 Task: In Heading Arial with underline. Font size of heading  '18'Font style of data Calibri. Font size of data  9Alignment of headline & data Align center. Fill color in heading,  RedFont color of data Black Apply border in Data No BorderIn the sheet   Victory Sales templetes book
Action: Mouse moved to (299, 595)
Screenshot: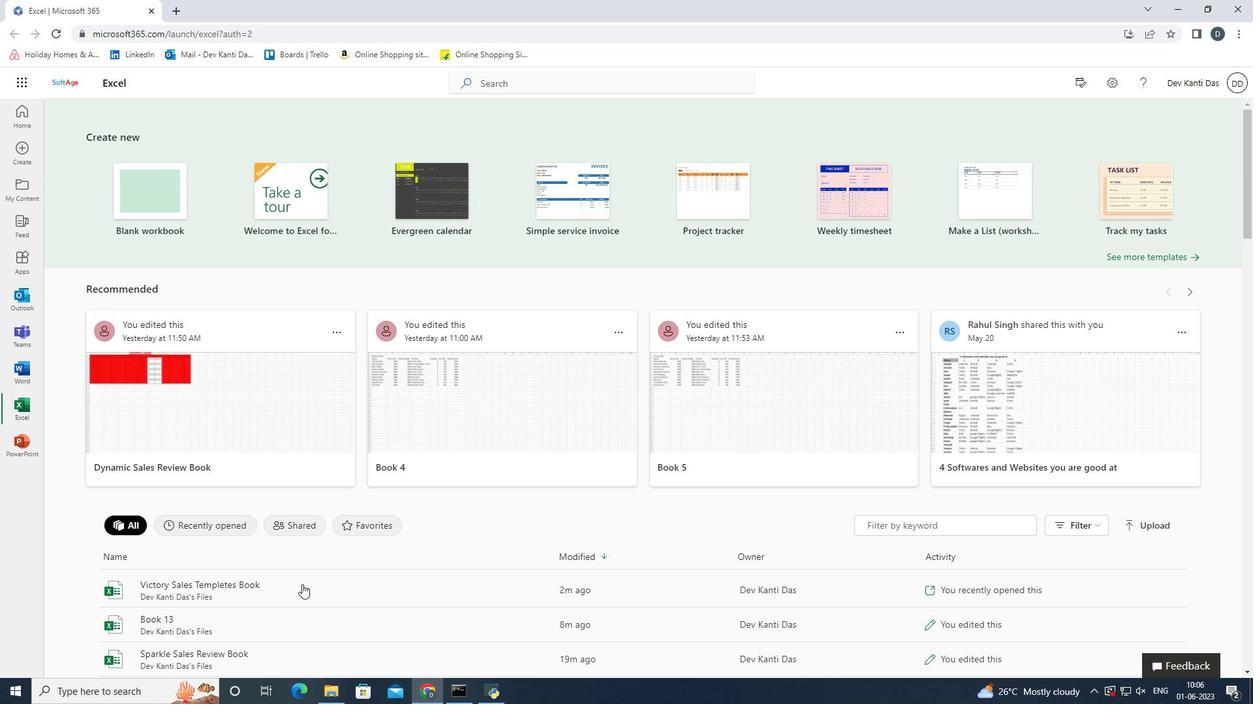 
Action: Mouse pressed left at (299, 595)
Screenshot: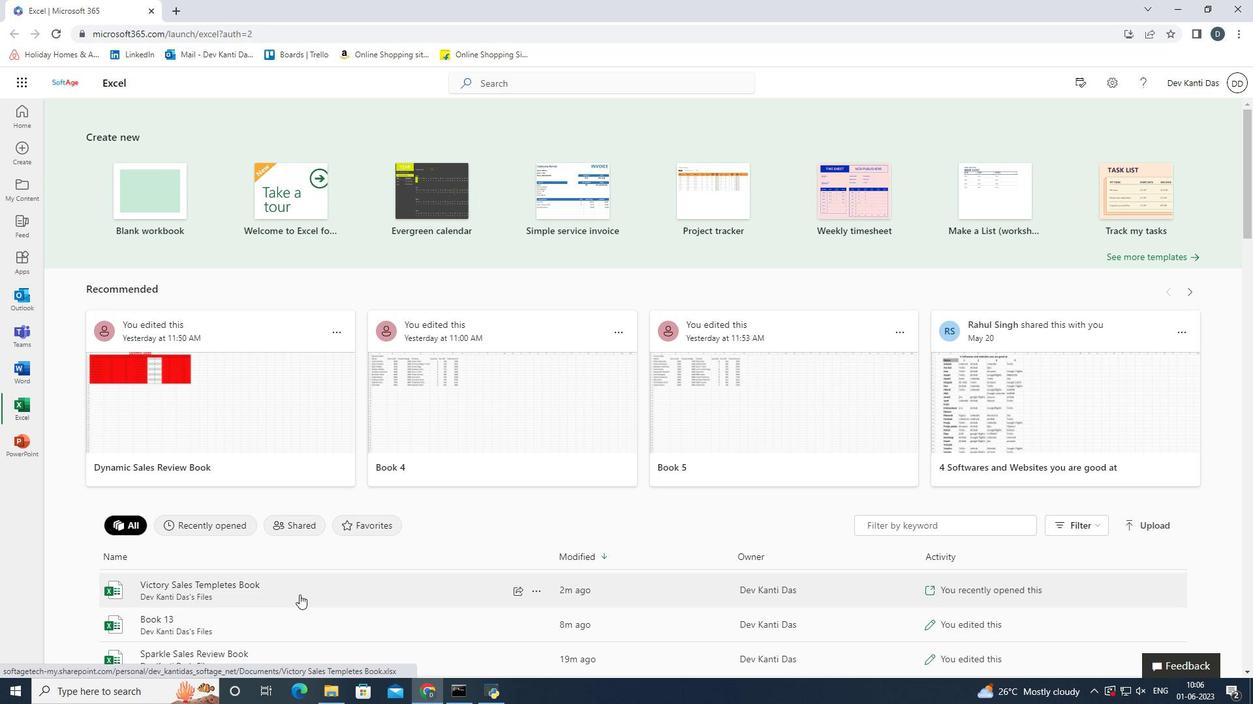 
Action: Mouse moved to (217, 140)
Screenshot: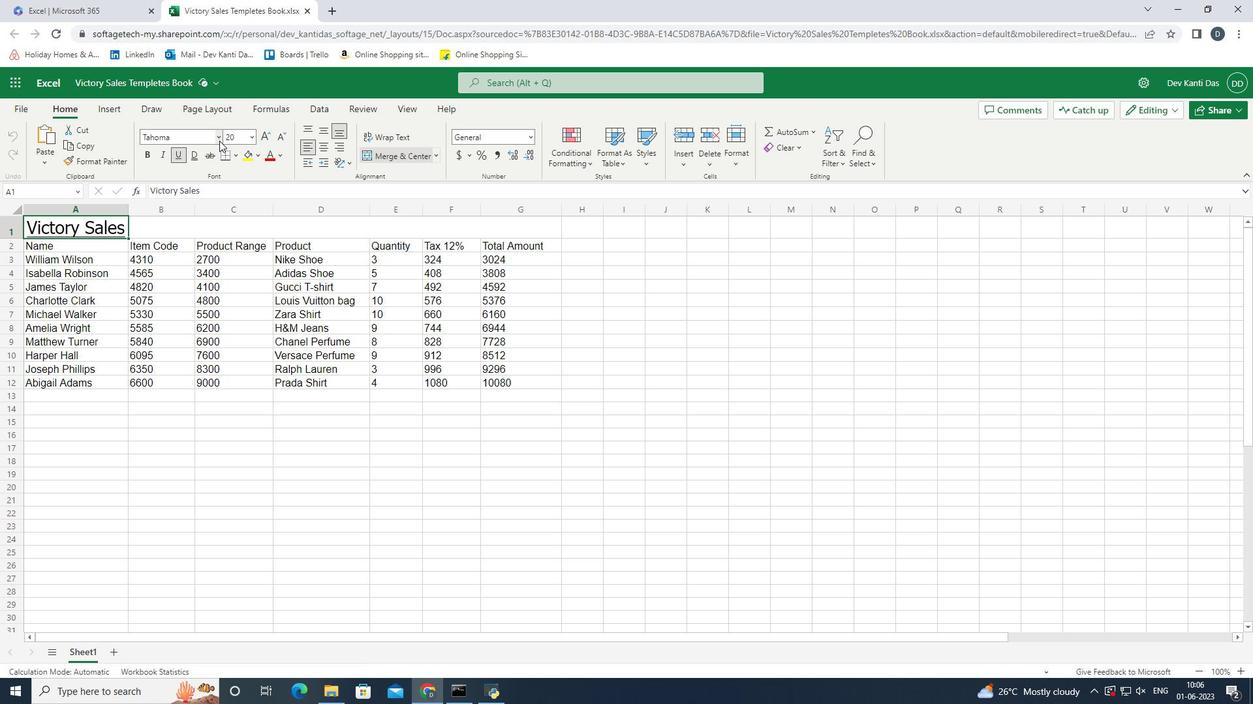 
Action: Mouse pressed left at (217, 140)
Screenshot: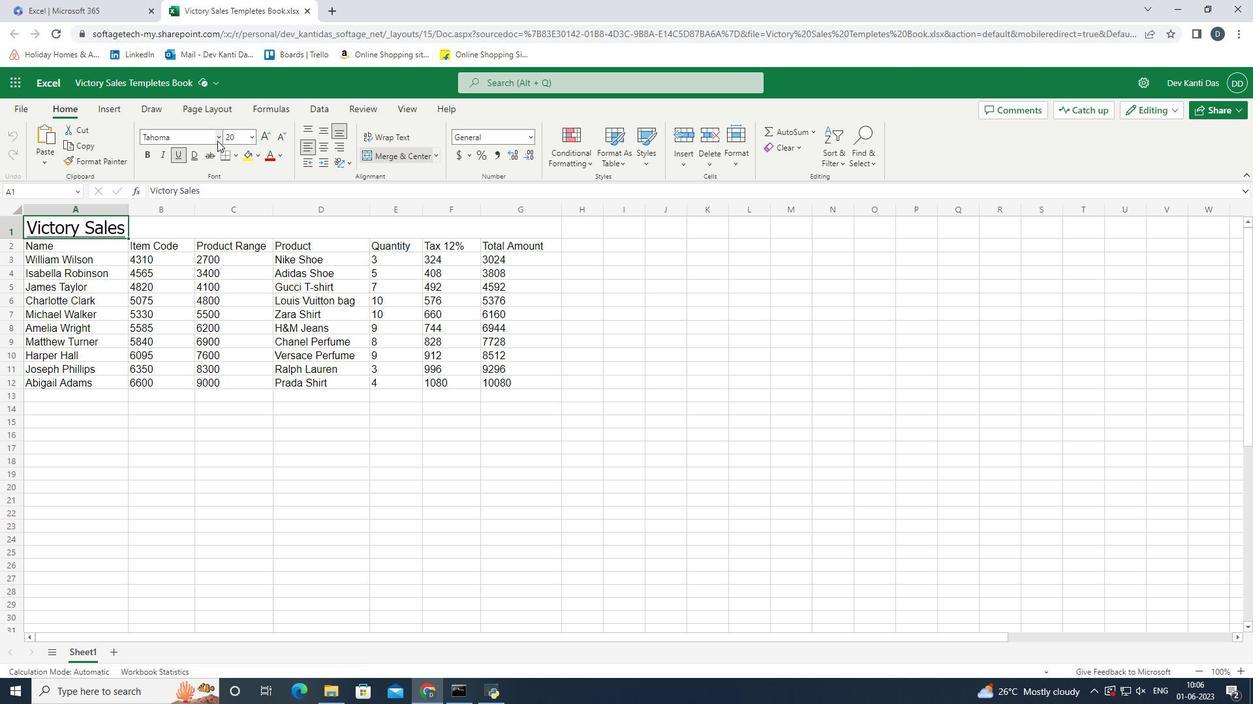 
Action: Mouse moved to (291, 225)
Screenshot: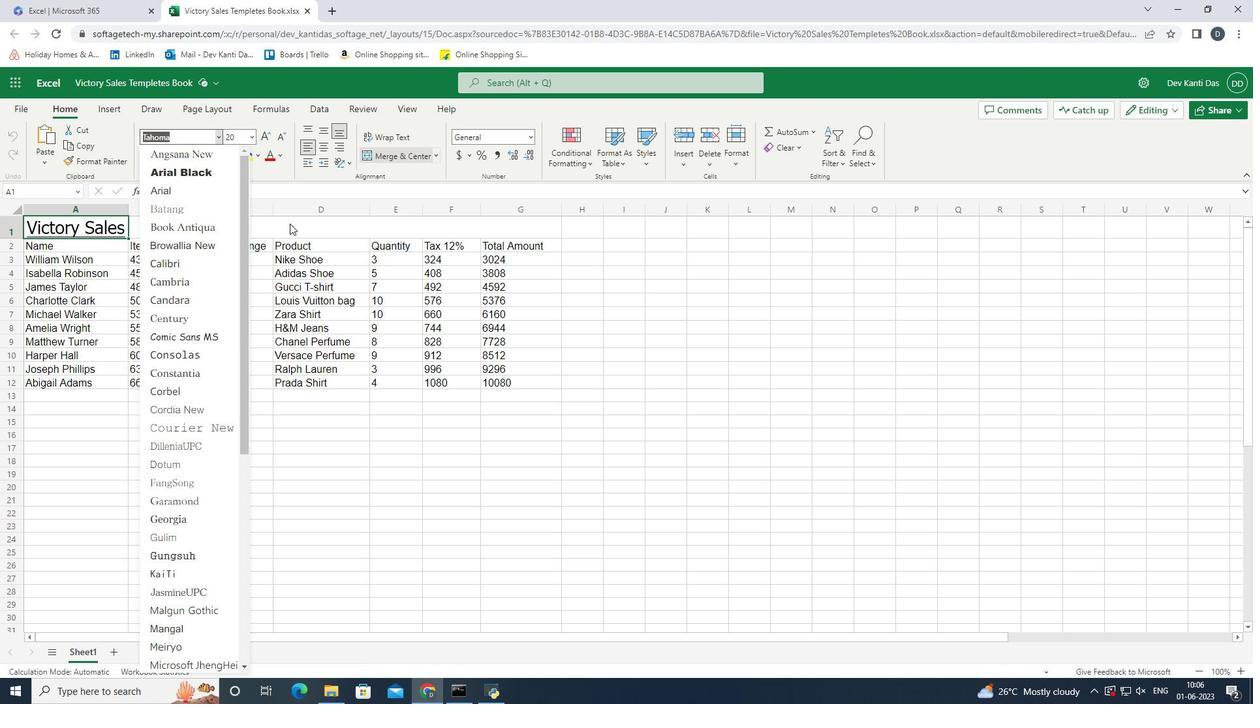 
Action: Mouse pressed left at (291, 225)
Screenshot: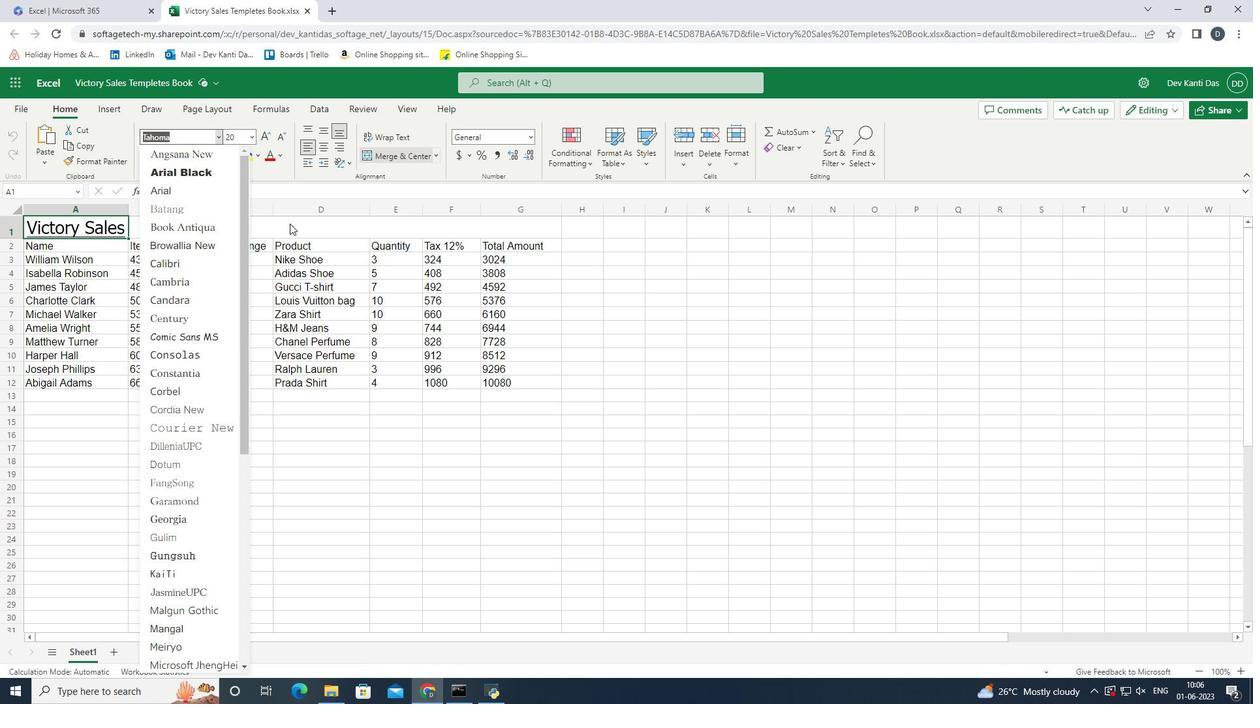 
Action: Mouse moved to (261, 225)
Screenshot: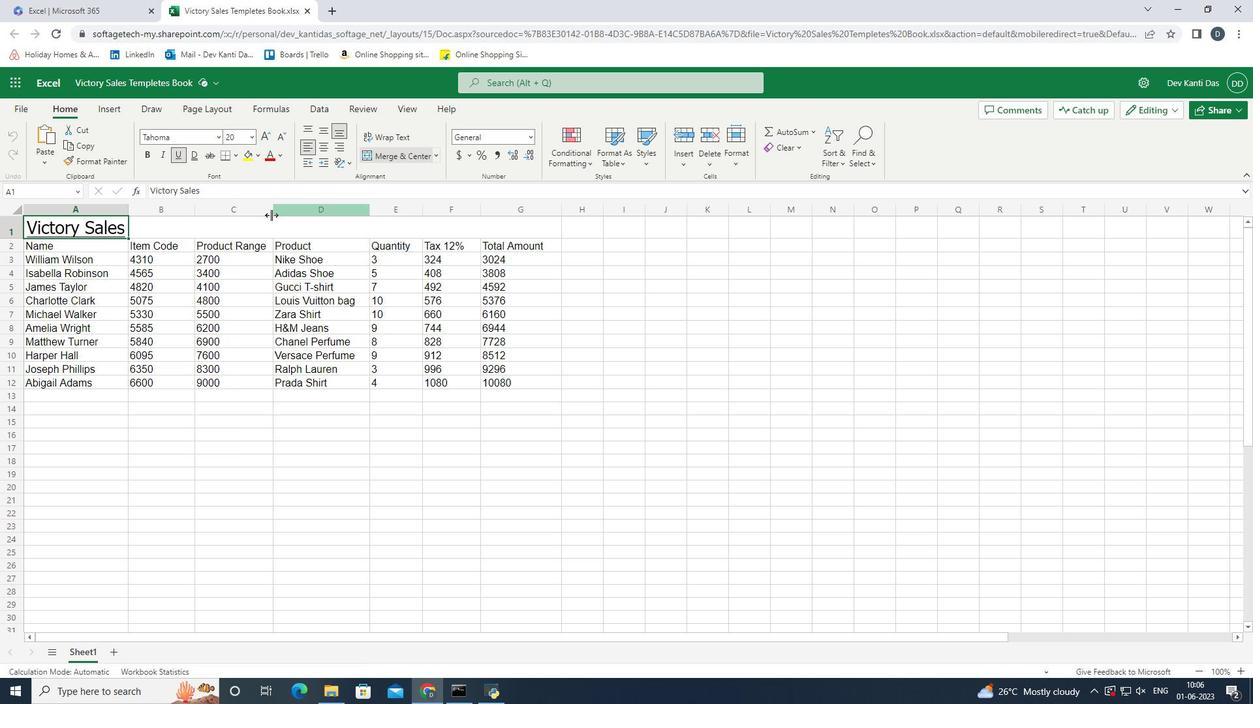 
Action: Mouse pressed left at (261, 225)
Screenshot: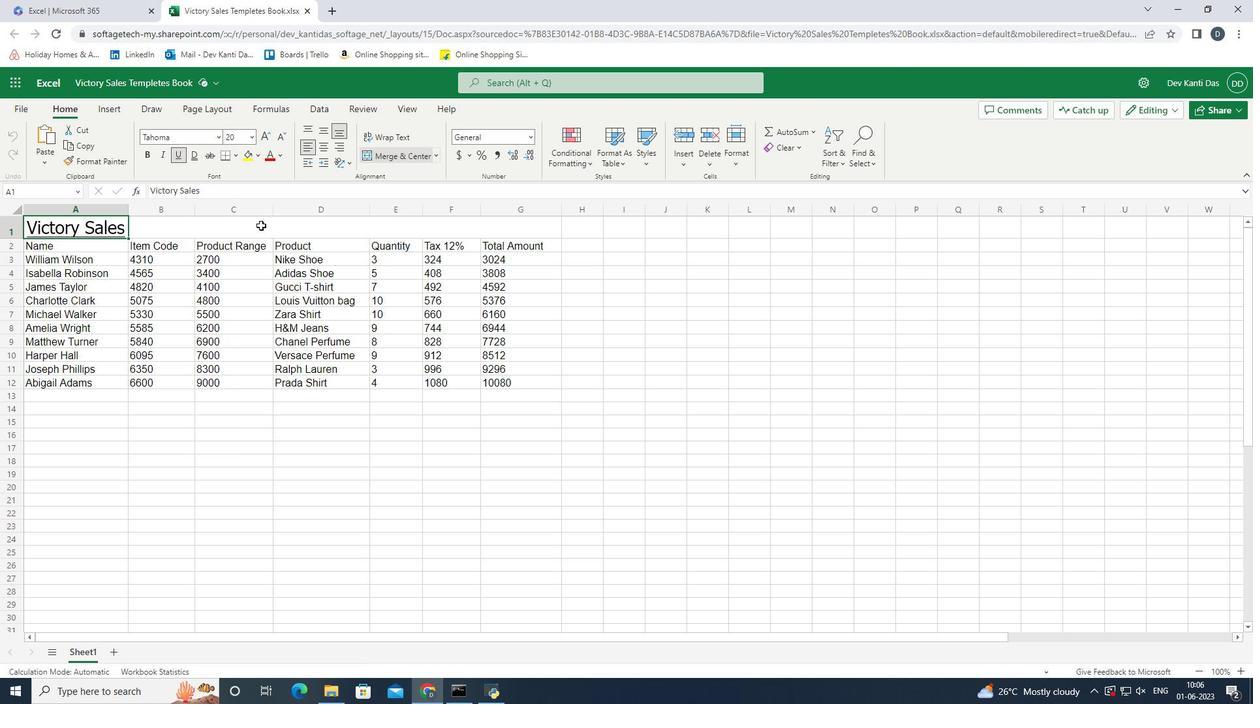 
Action: Mouse moved to (216, 137)
Screenshot: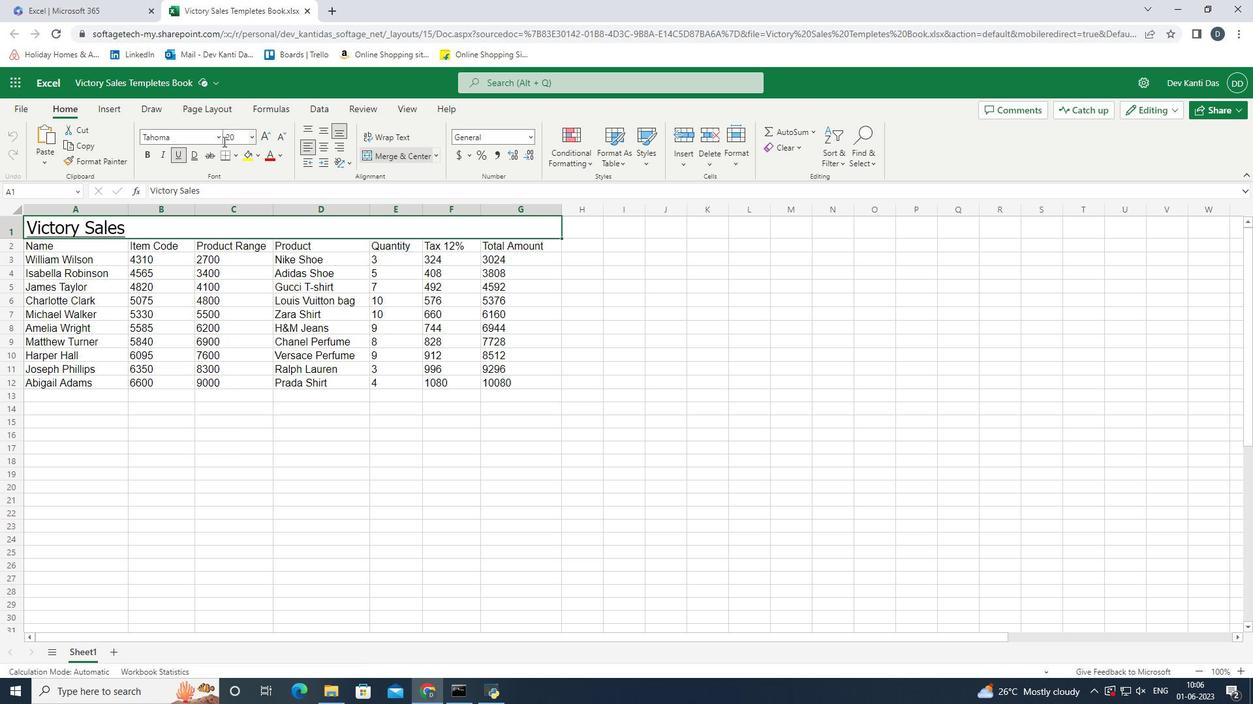 
Action: Mouse pressed left at (216, 137)
Screenshot: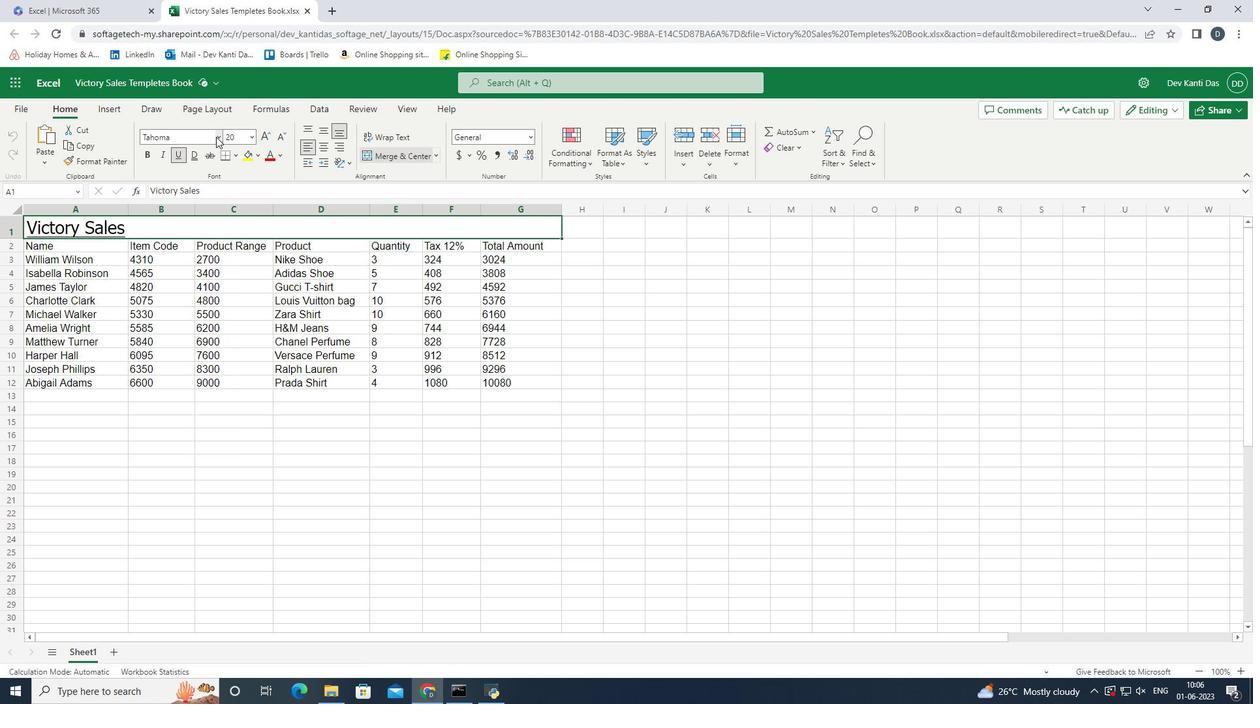 
Action: Mouse moved to (218, 195)
Screenshot: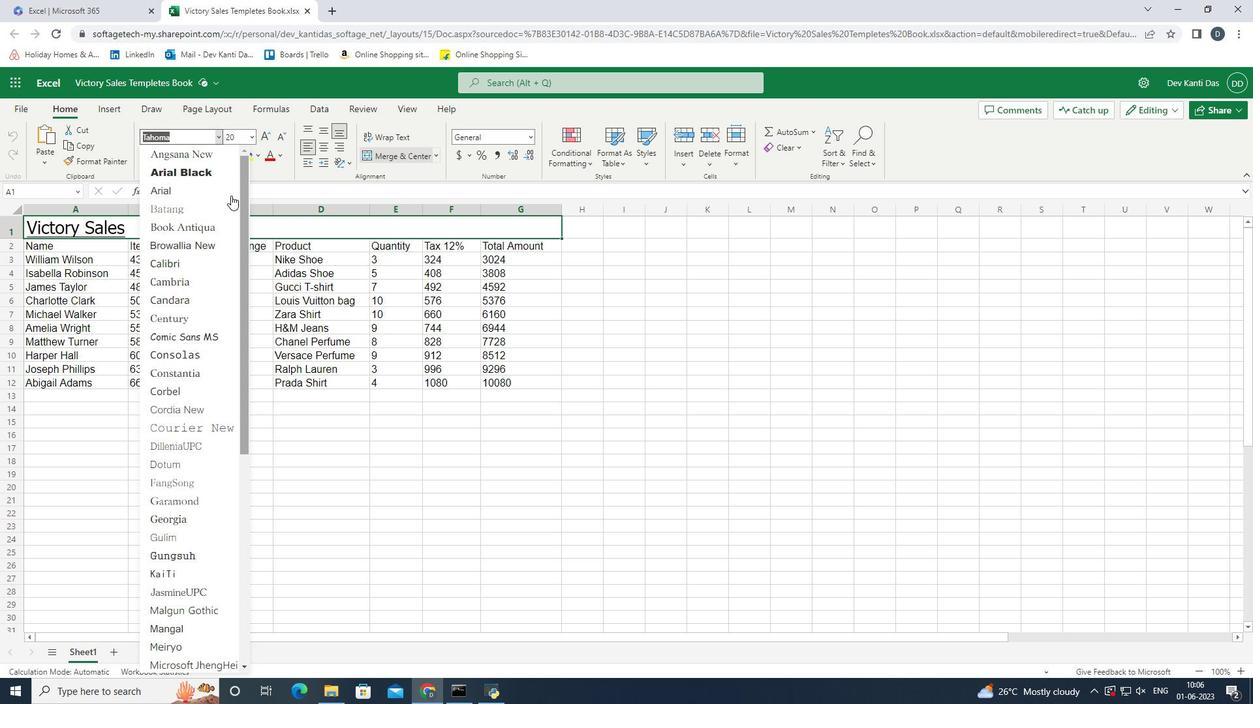 
Action: Mouse pressed left at (218, 195)
Screenshot: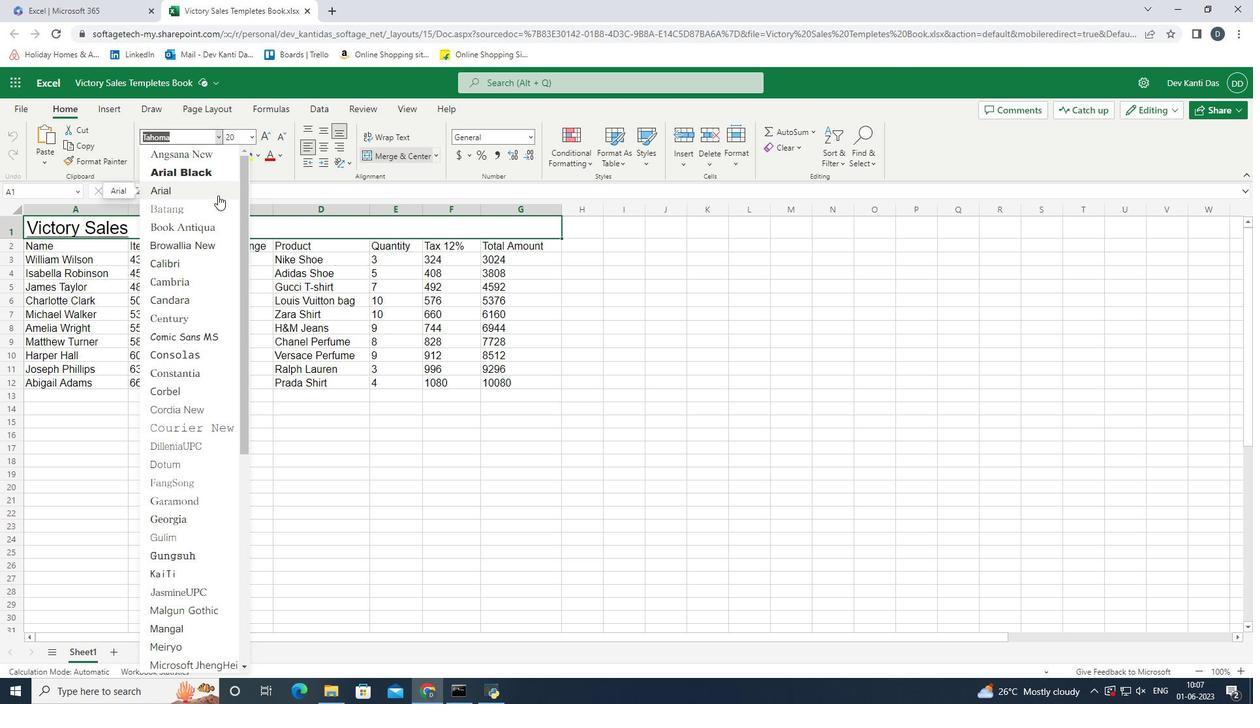 
Action: Mouse moved to (179, 159)
Screenshot: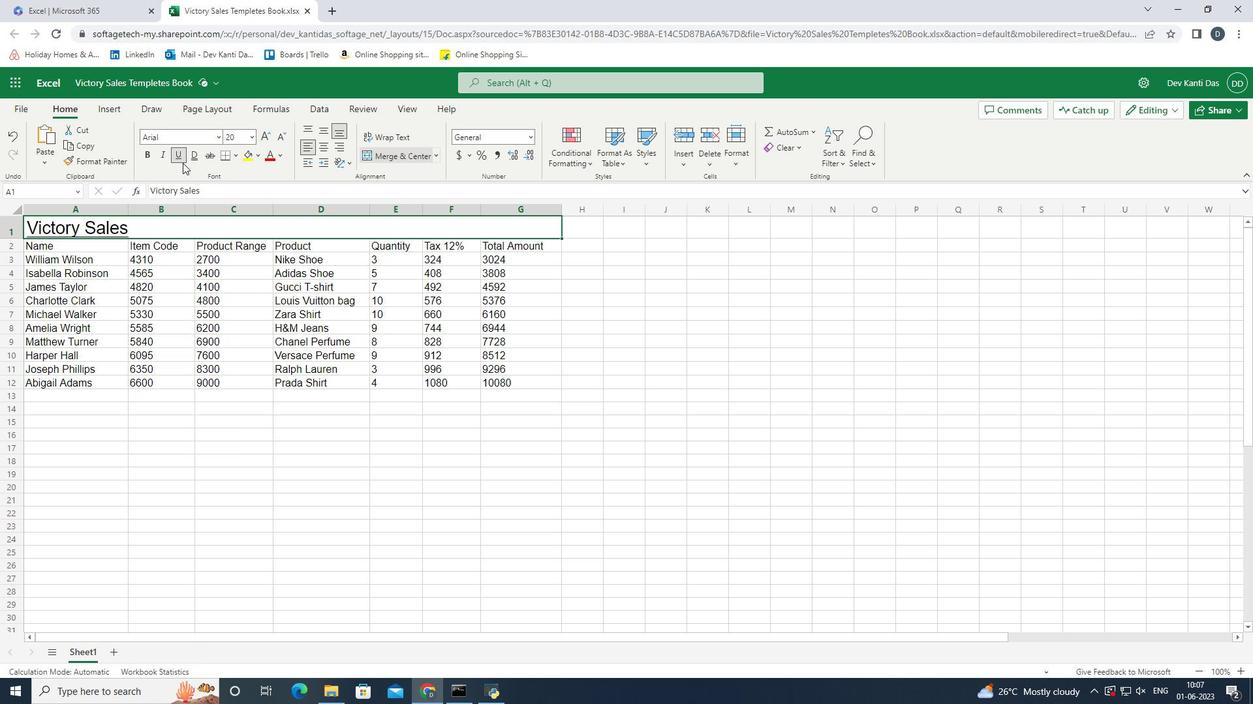 
Action: Mouse pressed left at (179, 159)
Screenshot: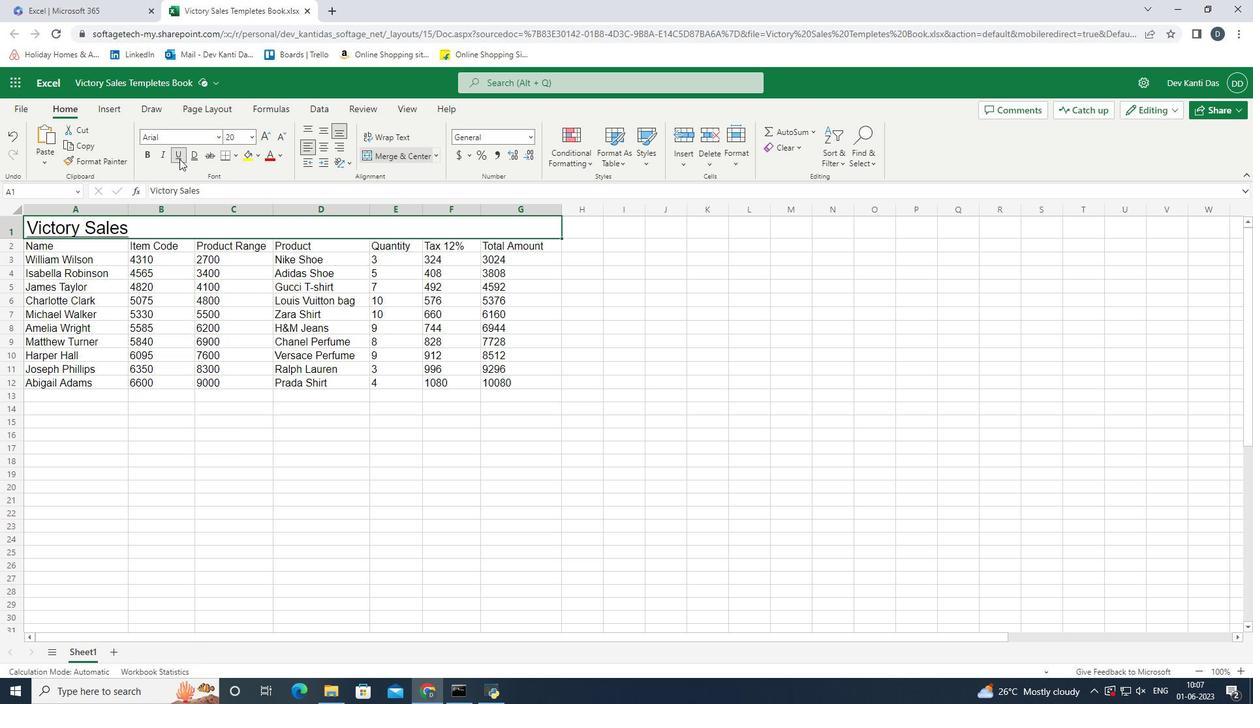 
Action: Mouse pressed left at (179, 159)
Screenshot: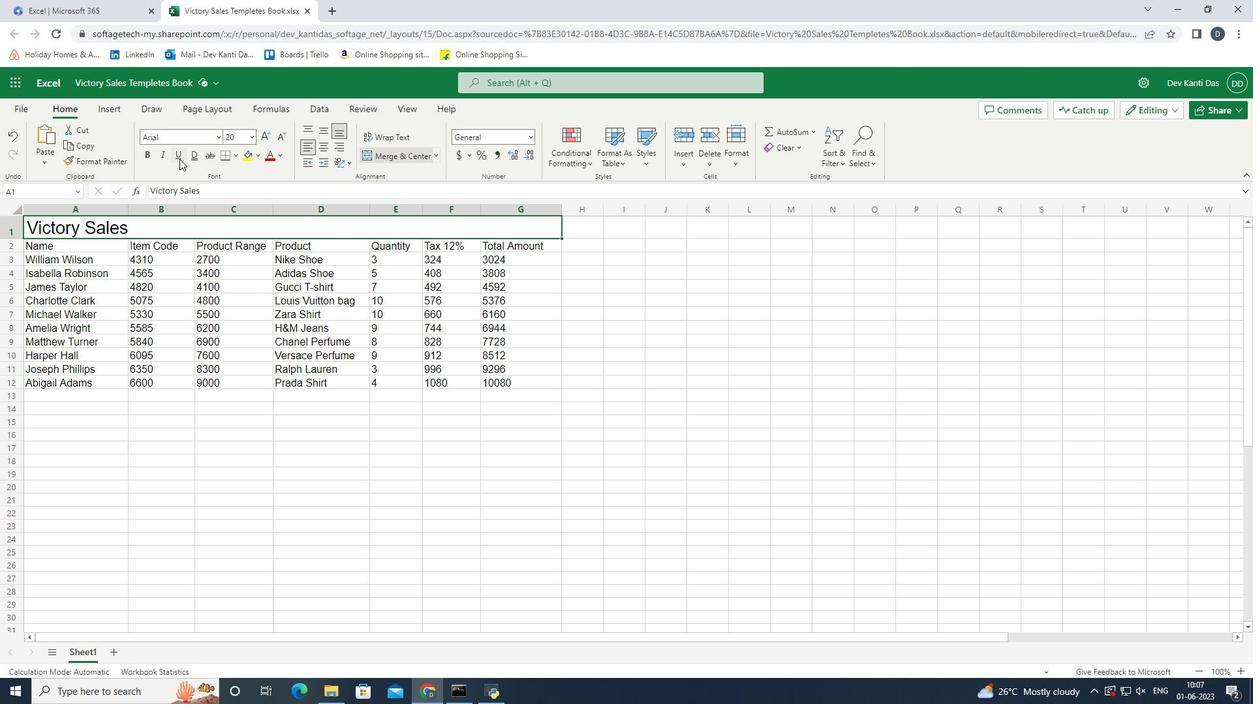 
Action: Mouse moved to (250, 136)
Screenshot: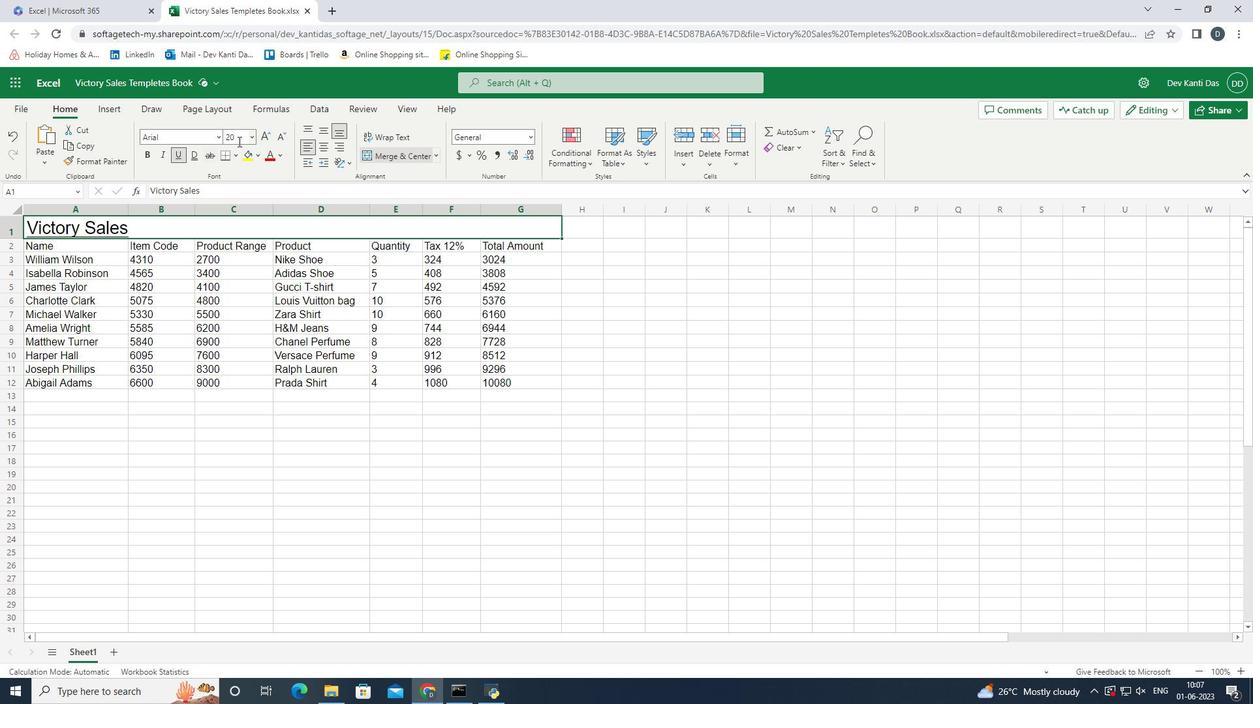 
Action: Mouse pressed left at (250, 136)
Screenshot: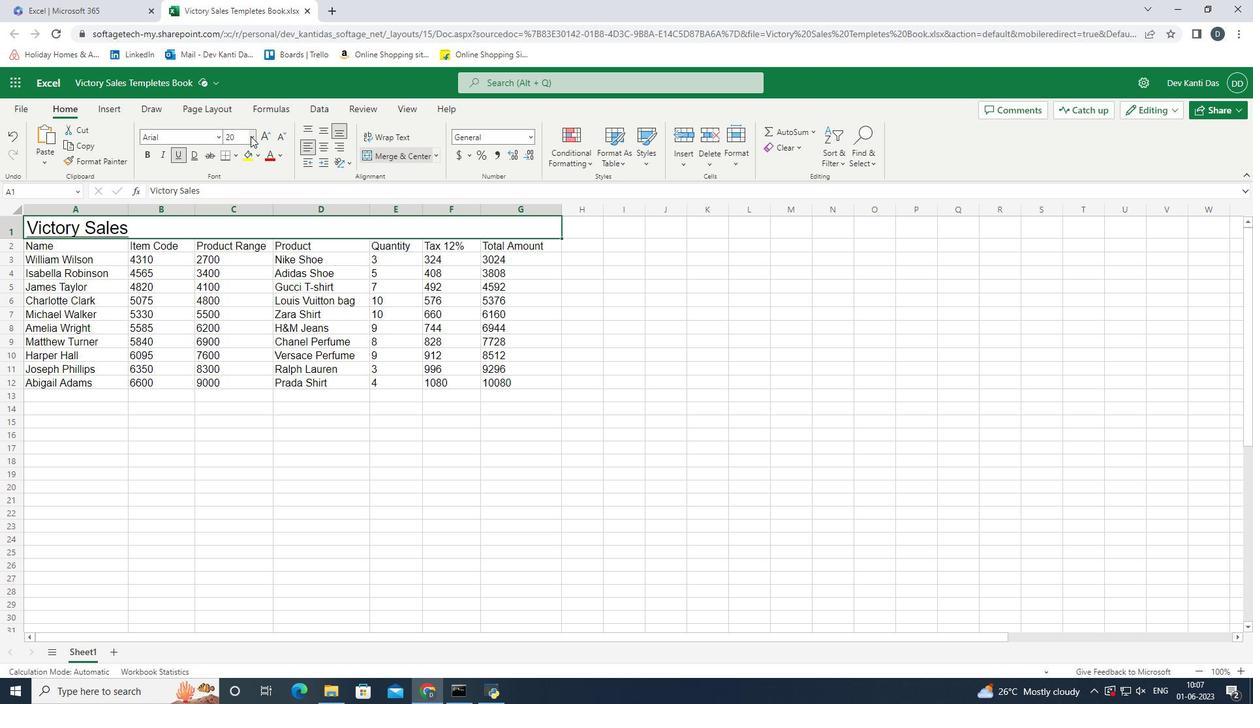 
Action: Mouse moved to (236, 283)
Screenshot: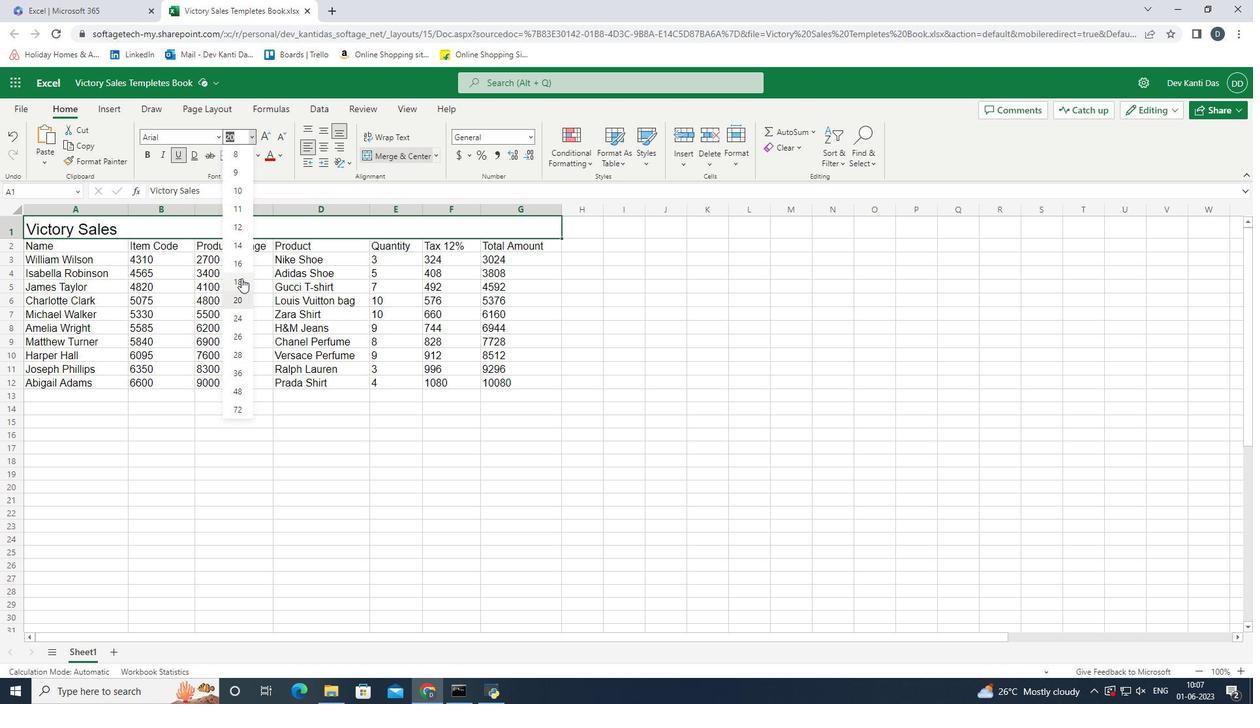 
Action: Mouse pressed left at (236, 283)
Screenshot: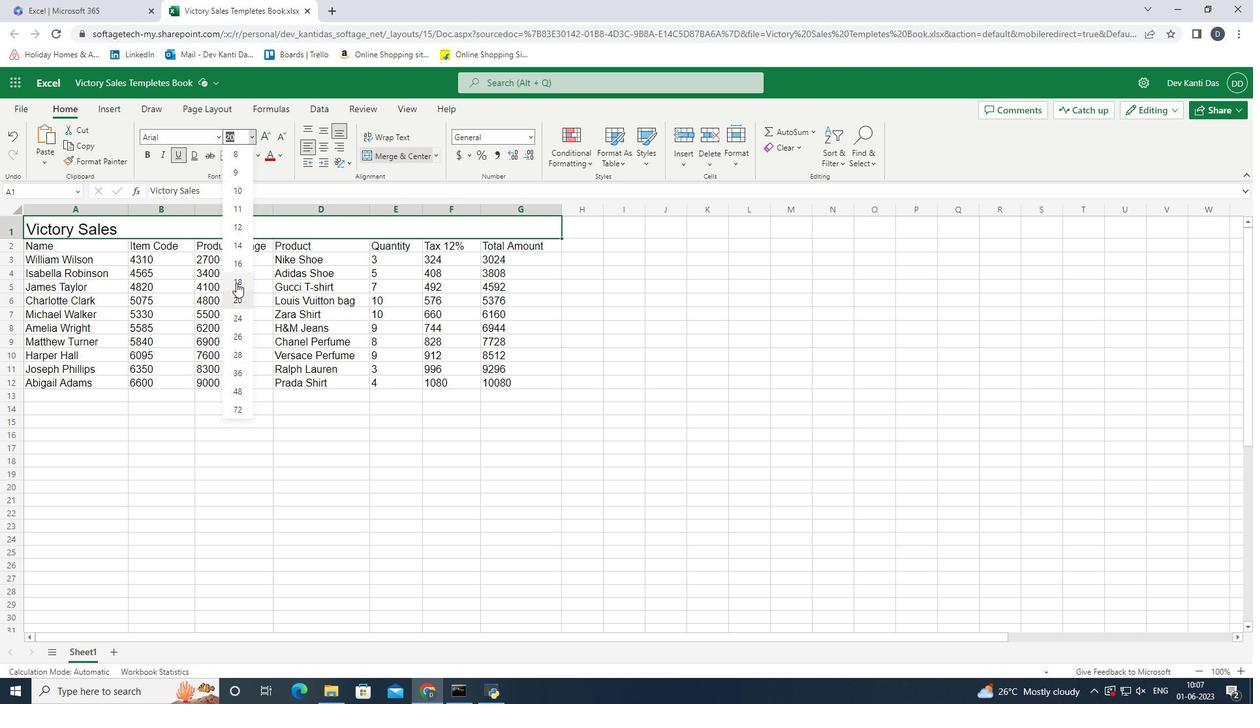 
Action: Mouse moved to (48, 241)
Screenshot: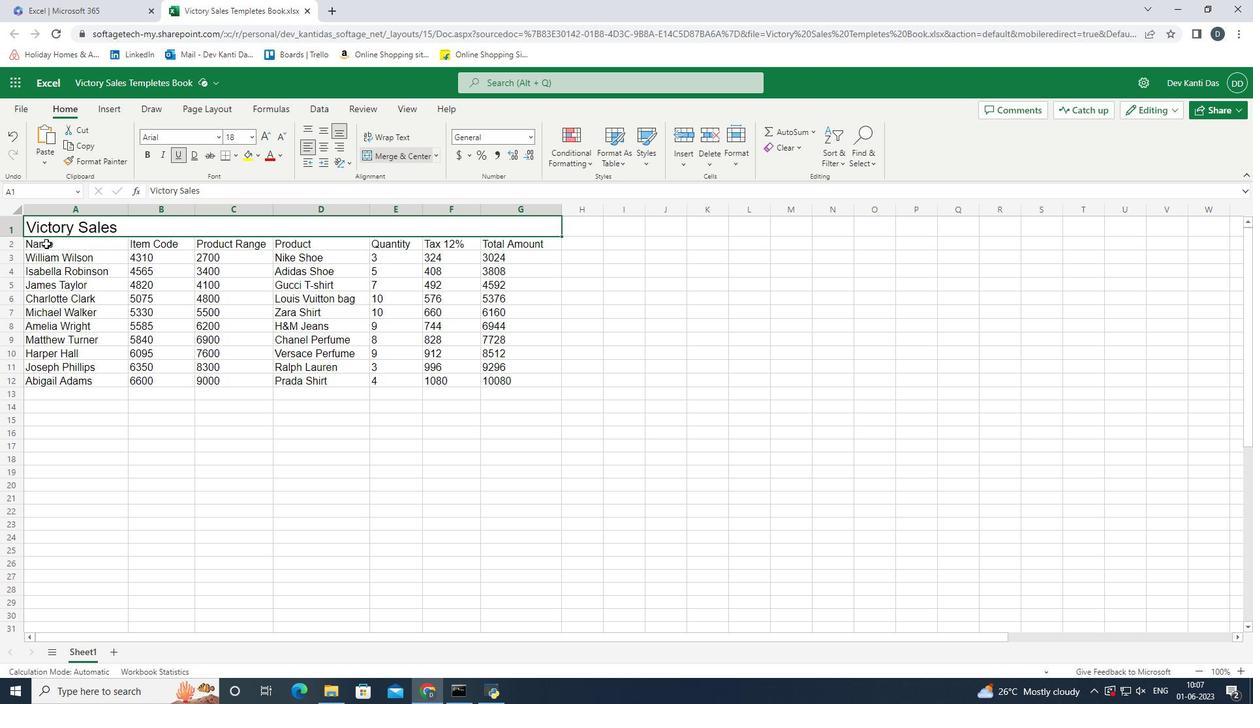 
Action: Mouse pressed left at (48, 241)
Screenshot: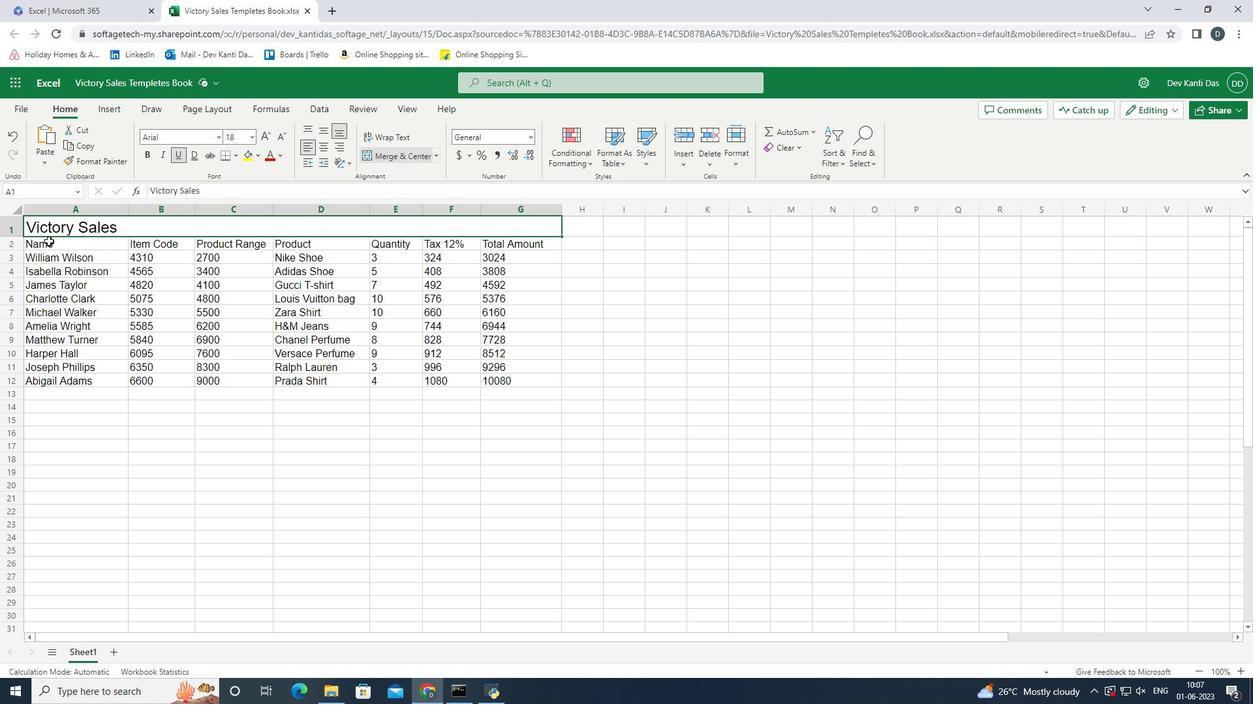 
Action: Mouse moved to (127, 223)
Screenshot: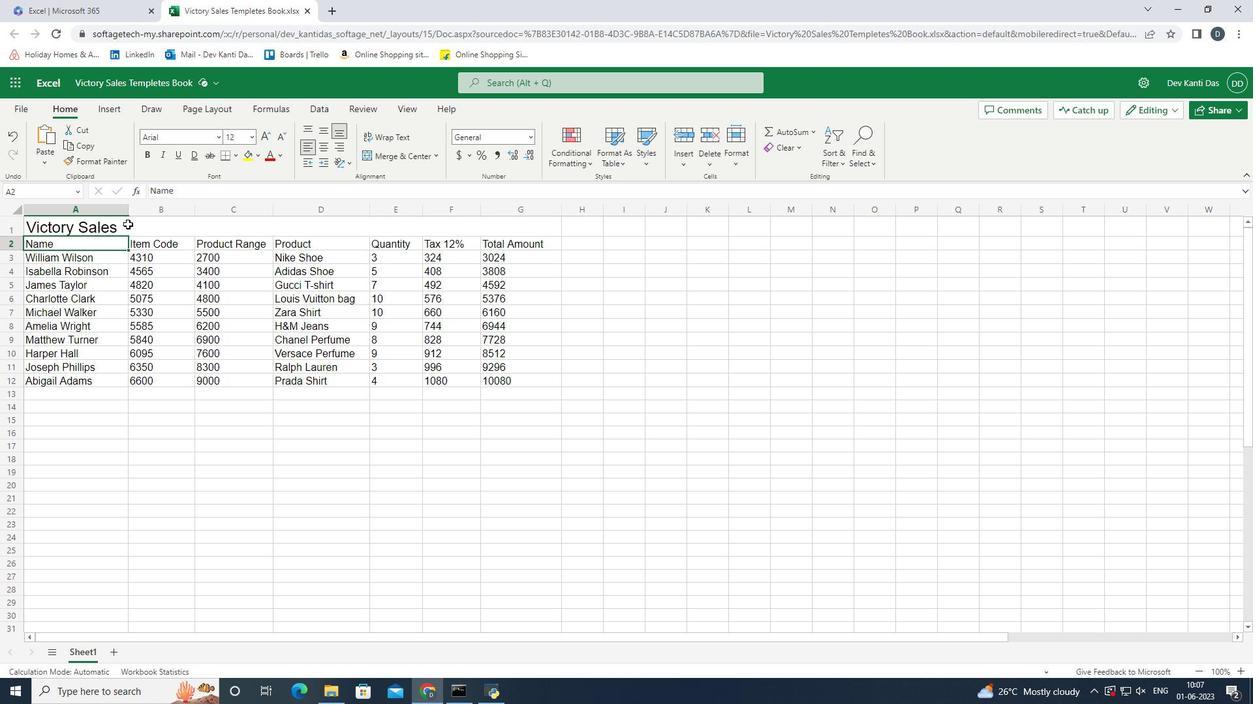 
Action: Mouse pressed left at (127, 223)
Screenshot: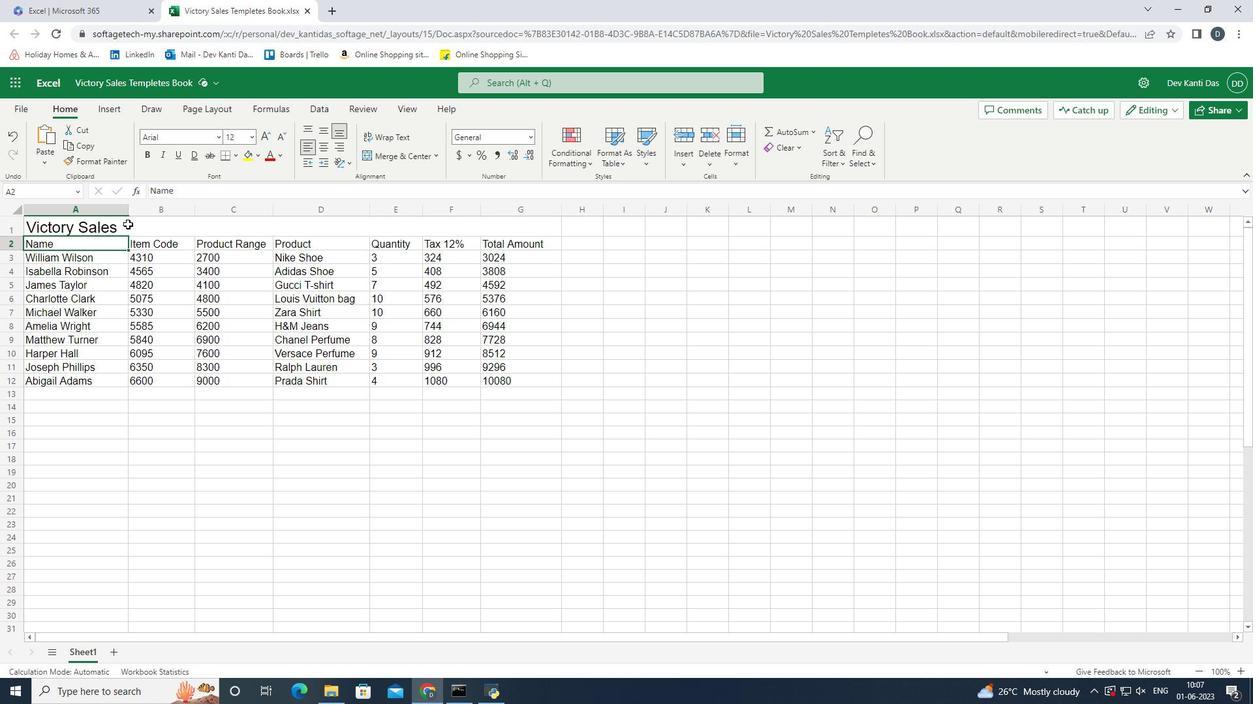 
Action: Mouse moved to (93, 252)
Screenshot: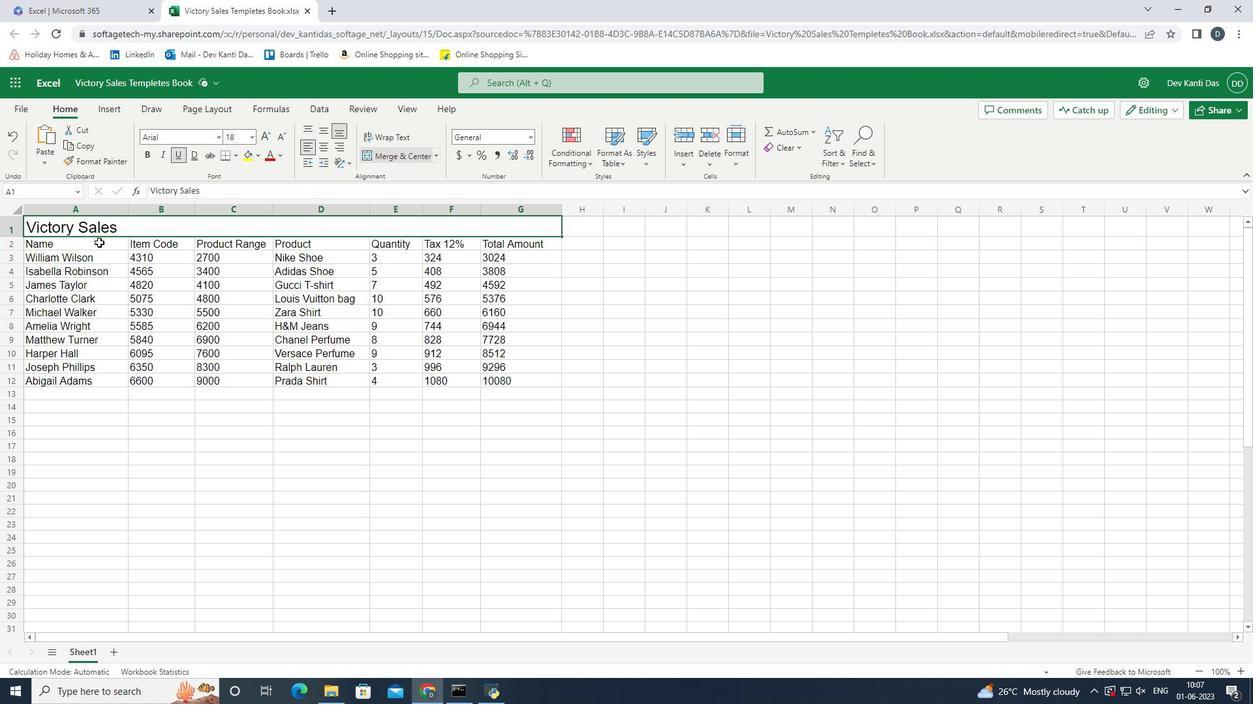 
Action: Mouse pressed left at (93, 252)
Screenshot: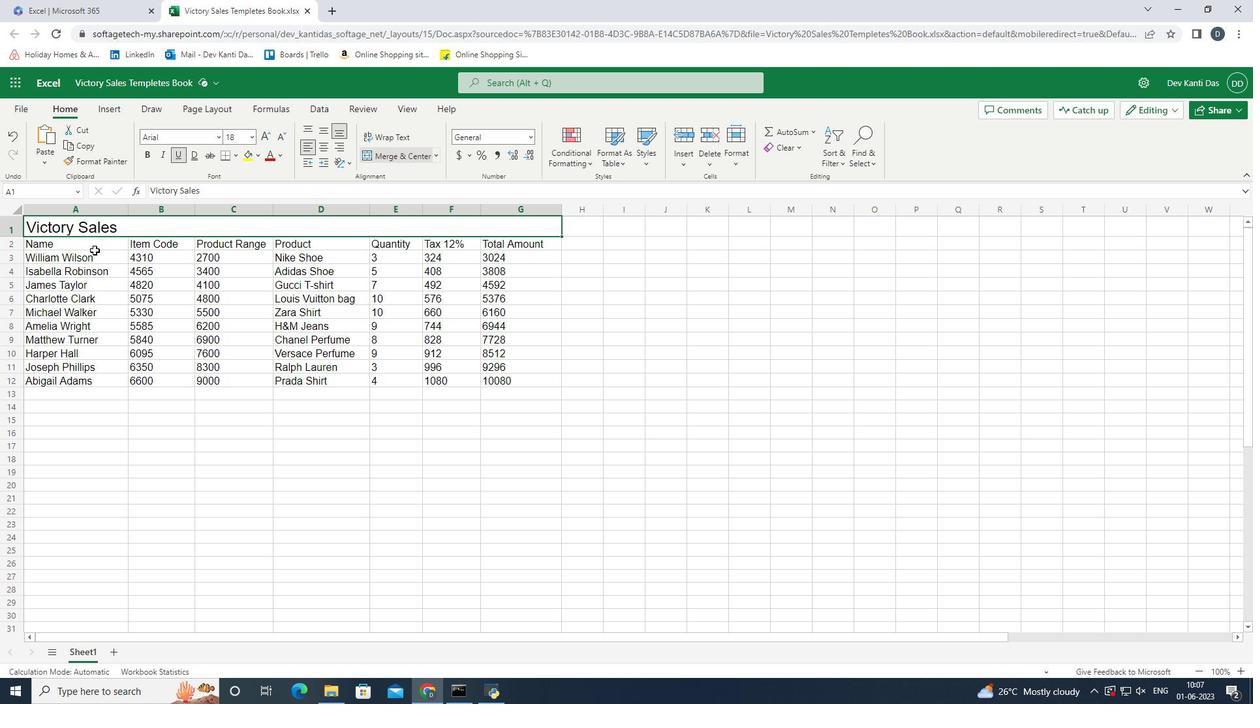 
Action: Mouse moved to (97, 244)
Screenshot: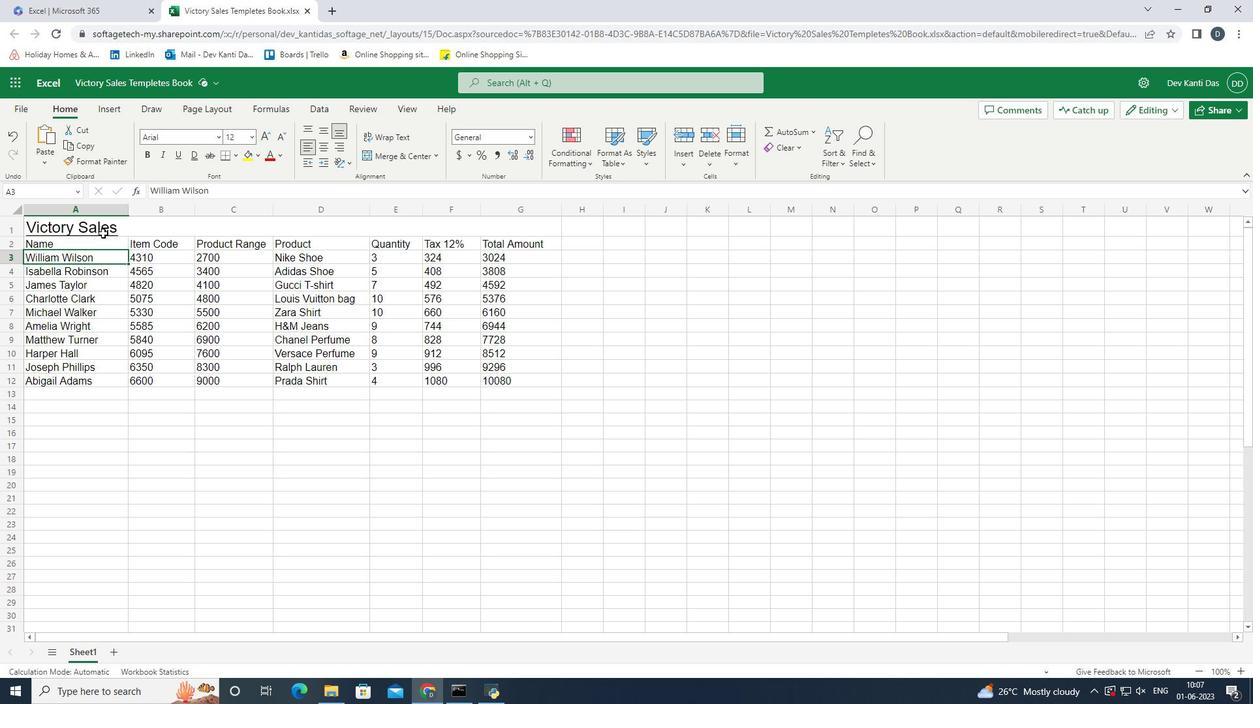
Action: Mouse pressed left at (97, 244)
Screenshot: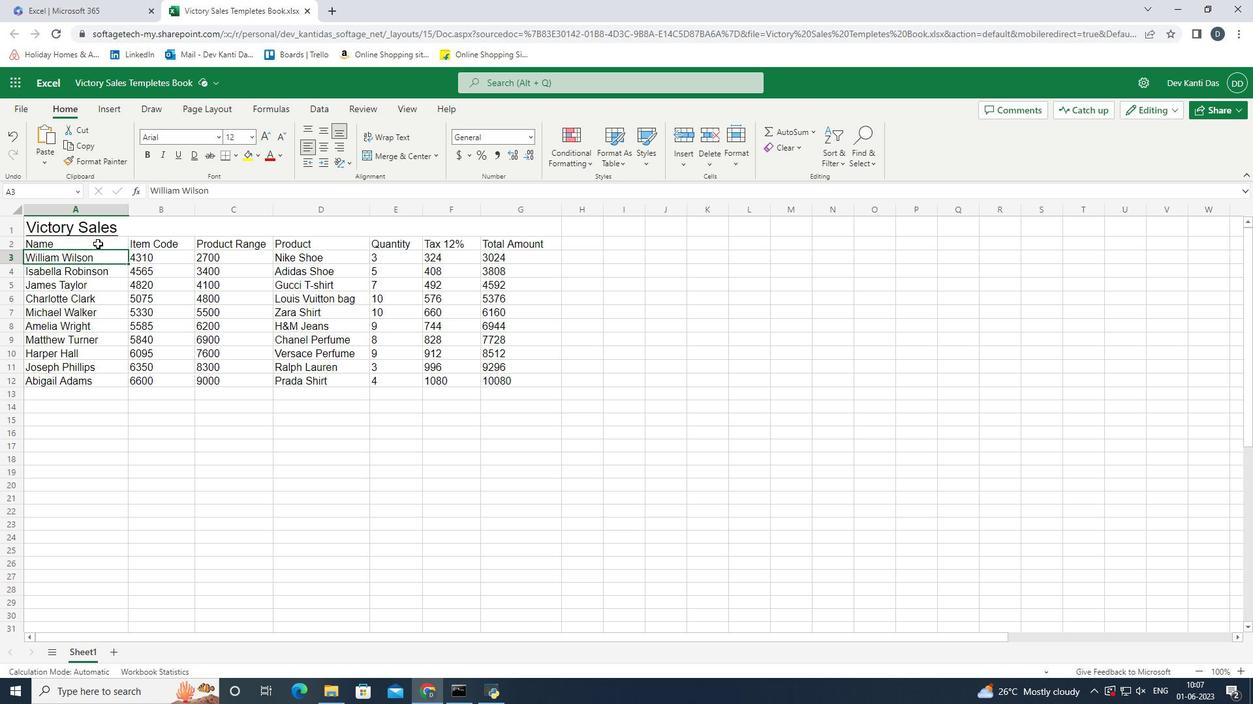 
Action: Mouse moved to (99, 242)
Screenshot: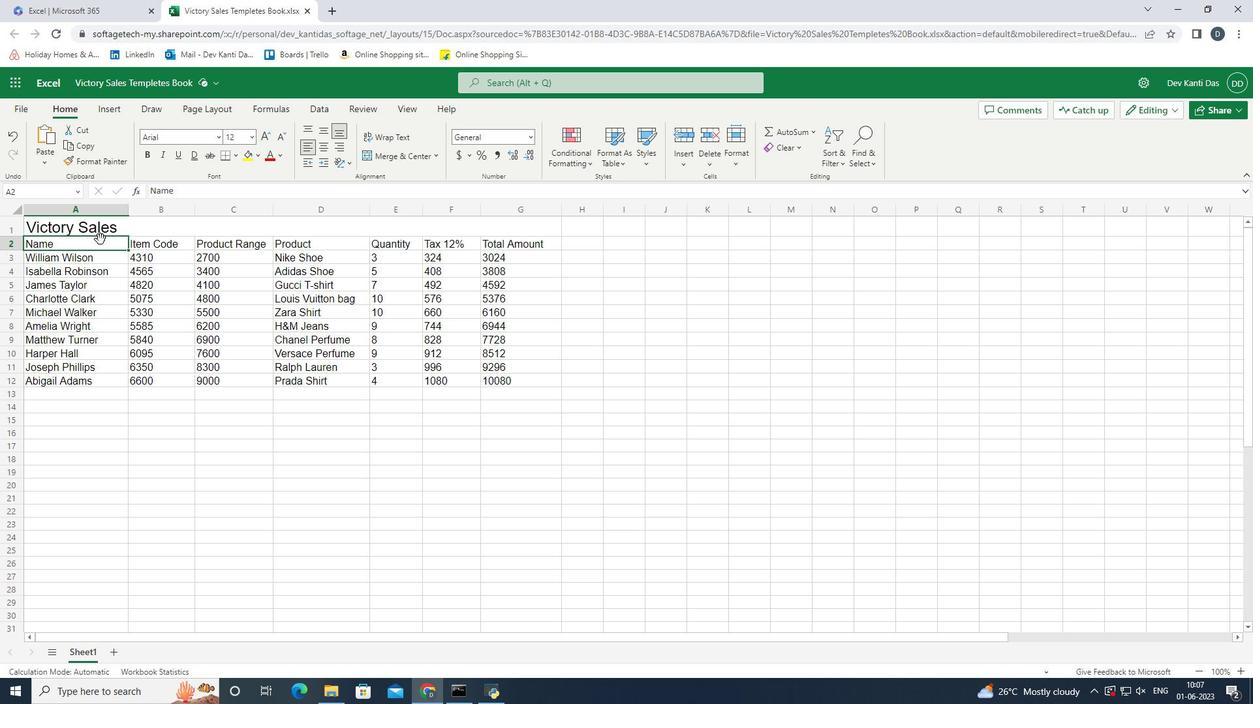 
Action: Mouse pressed left at (99, 242)
Screenshot: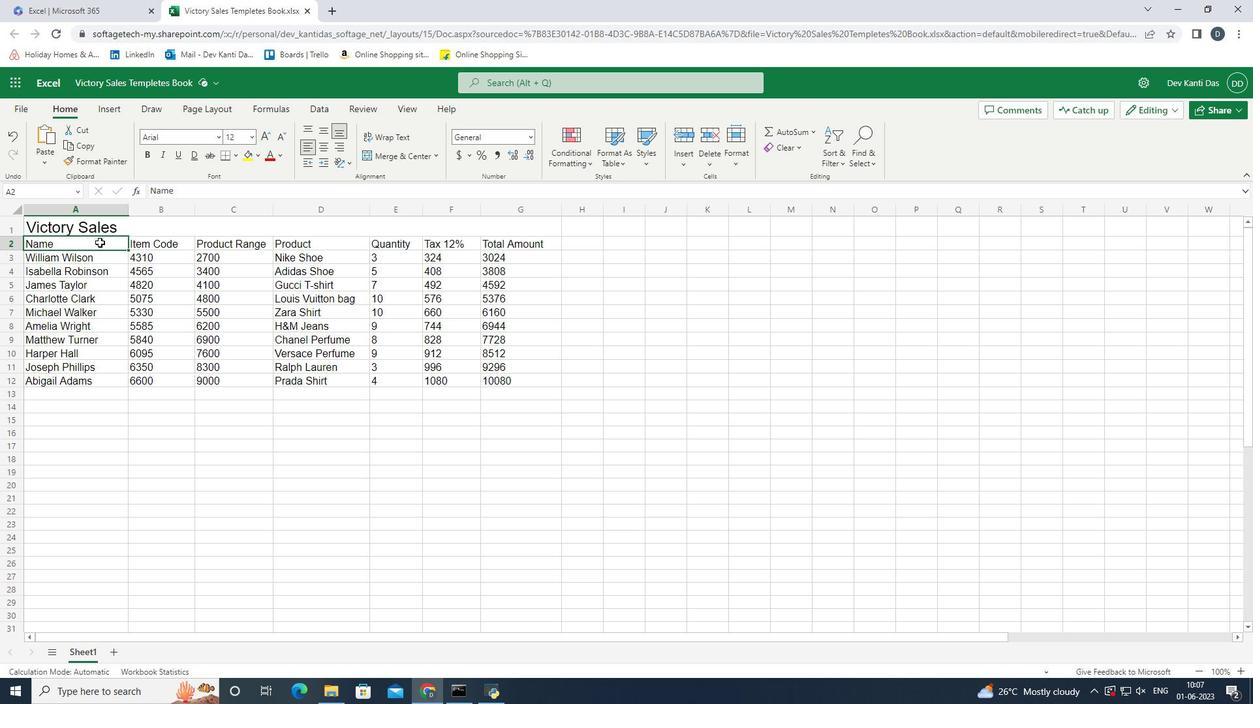 
Action: Mouse moved to (219, 134)
Screenshot: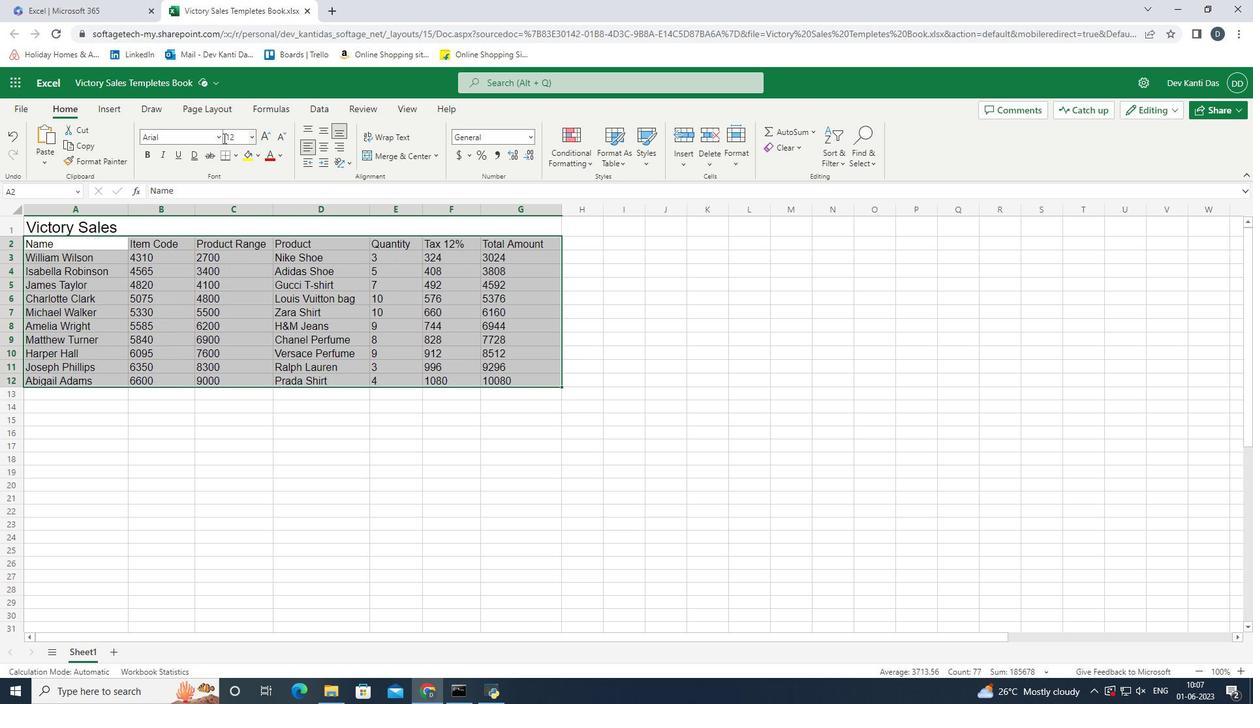 
Action: Mouse pressed left at (219, 134)
Screenshot: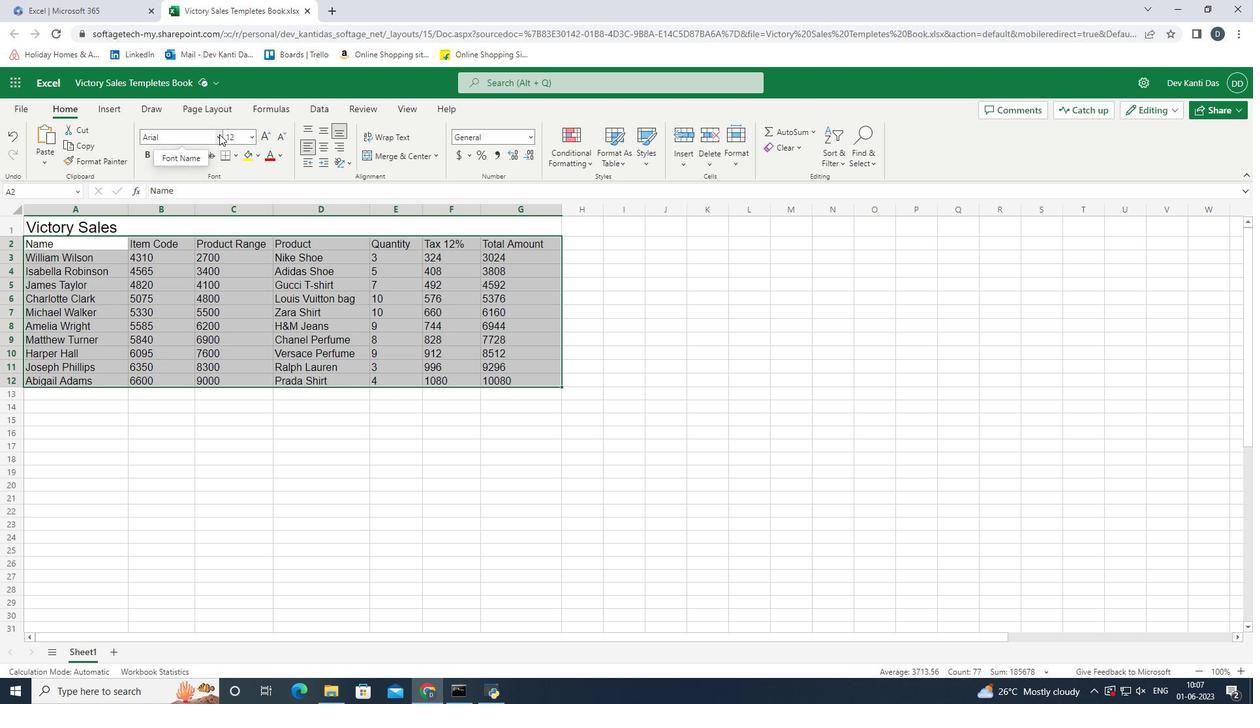 
Action: Mouse moved to (203, 264)
Screenshot: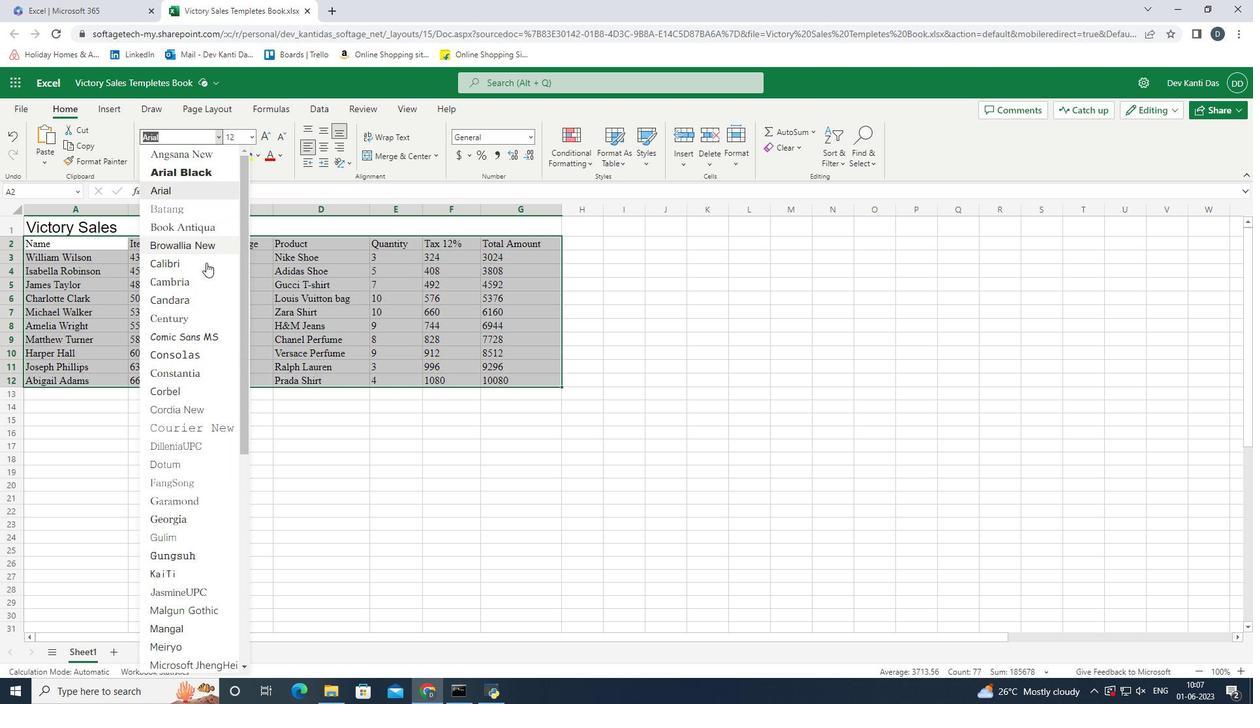 
Action: Mouse pressed left at (203, 264)
Screenshot: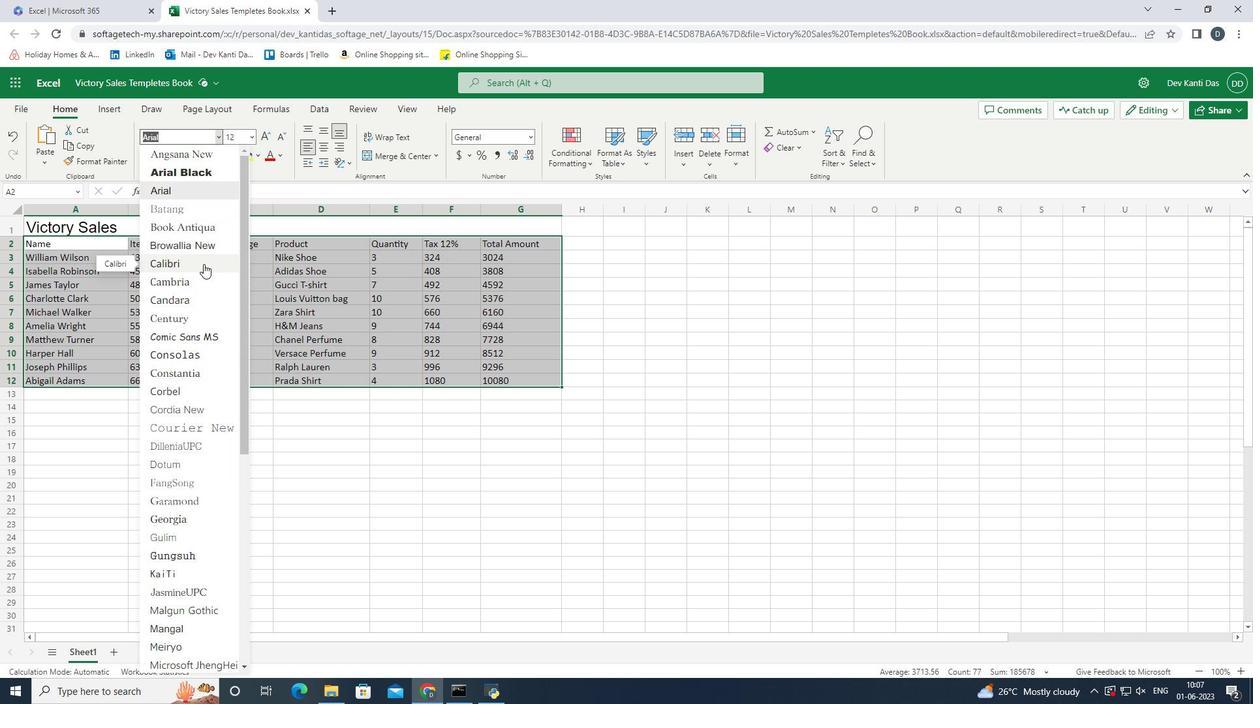 
Action: Mouse moved to (252, 135)
Screenshot: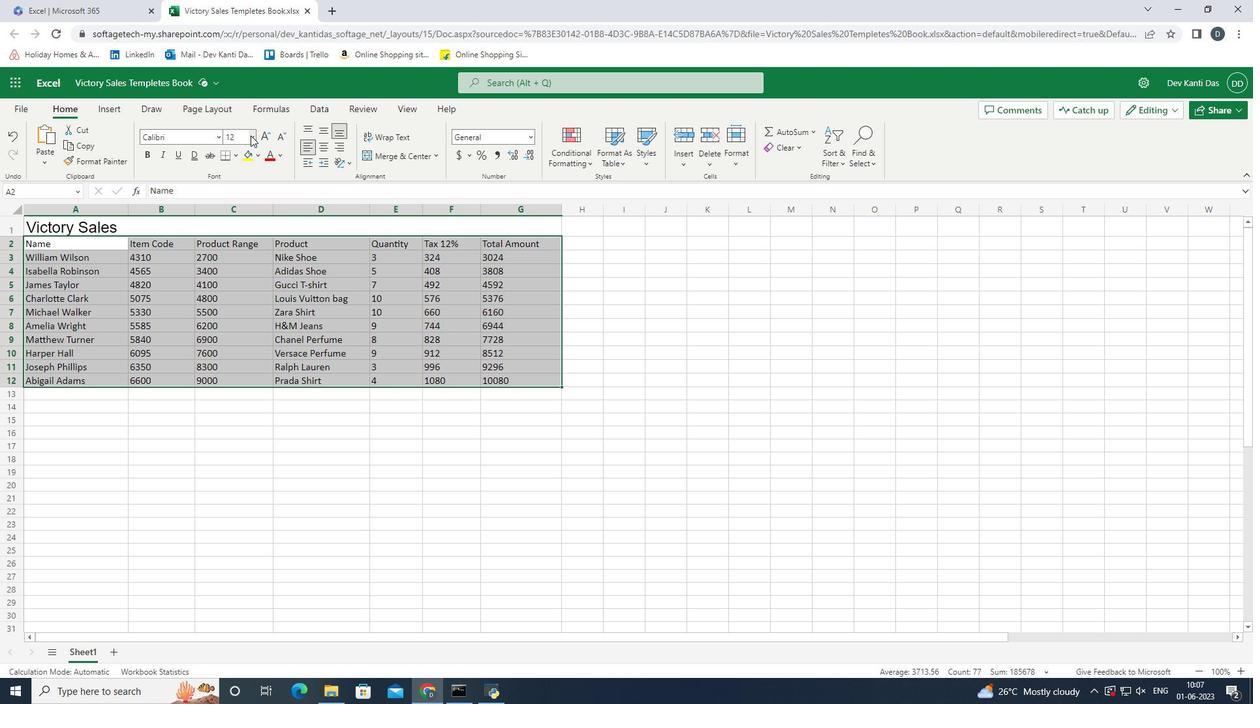 
Action: Mouse pressed left at (252, 135)
Screenshot: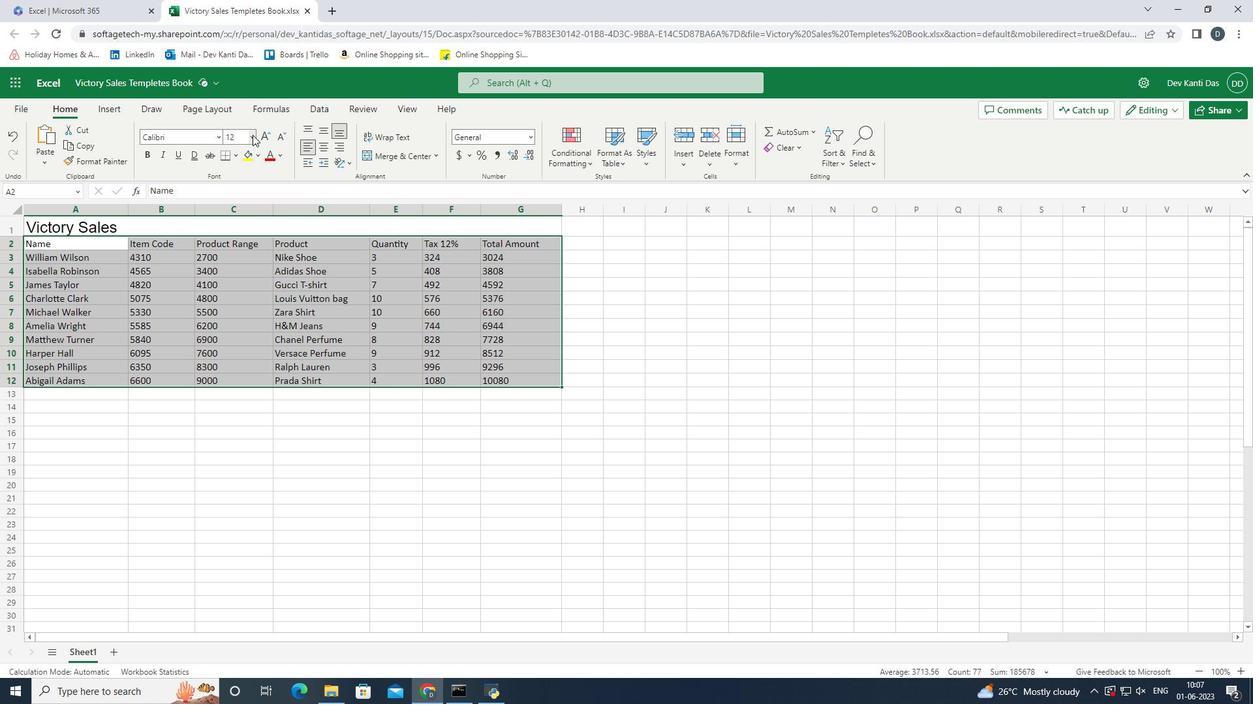 
Action: Mouse moved to (241, 172)
Screenshot: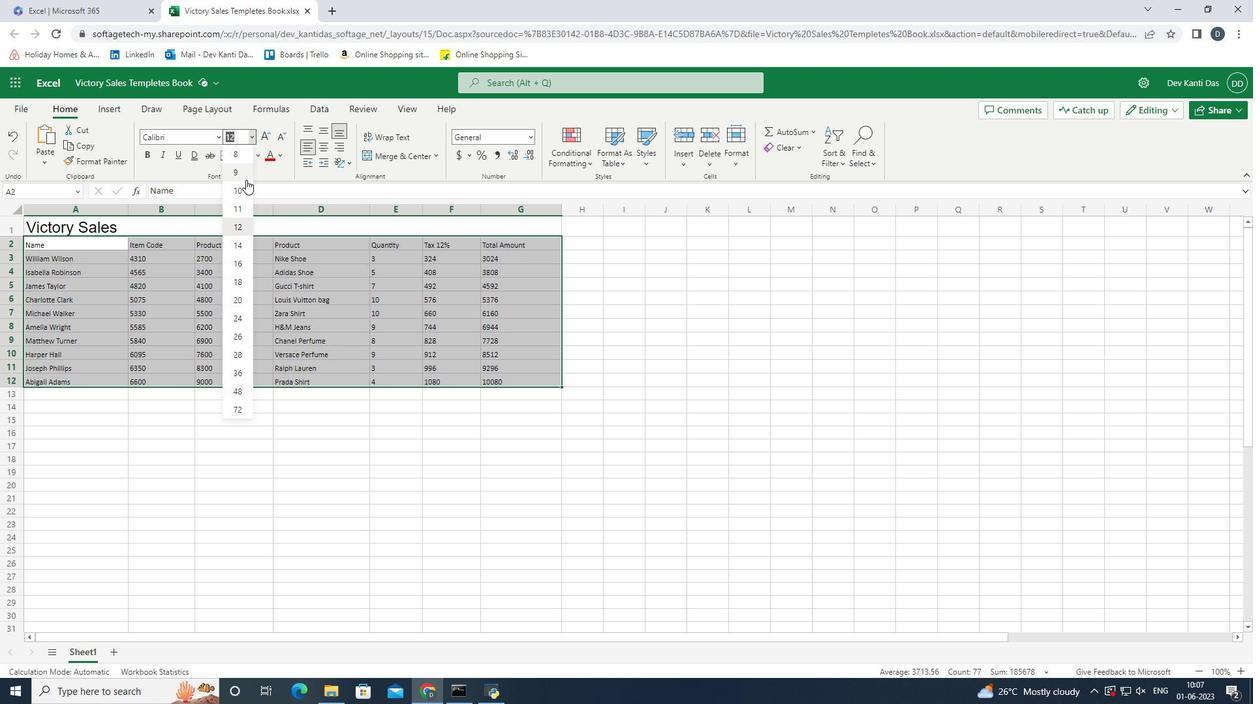 
Action: Mouse pressed left at (241, 172)
Screenshot: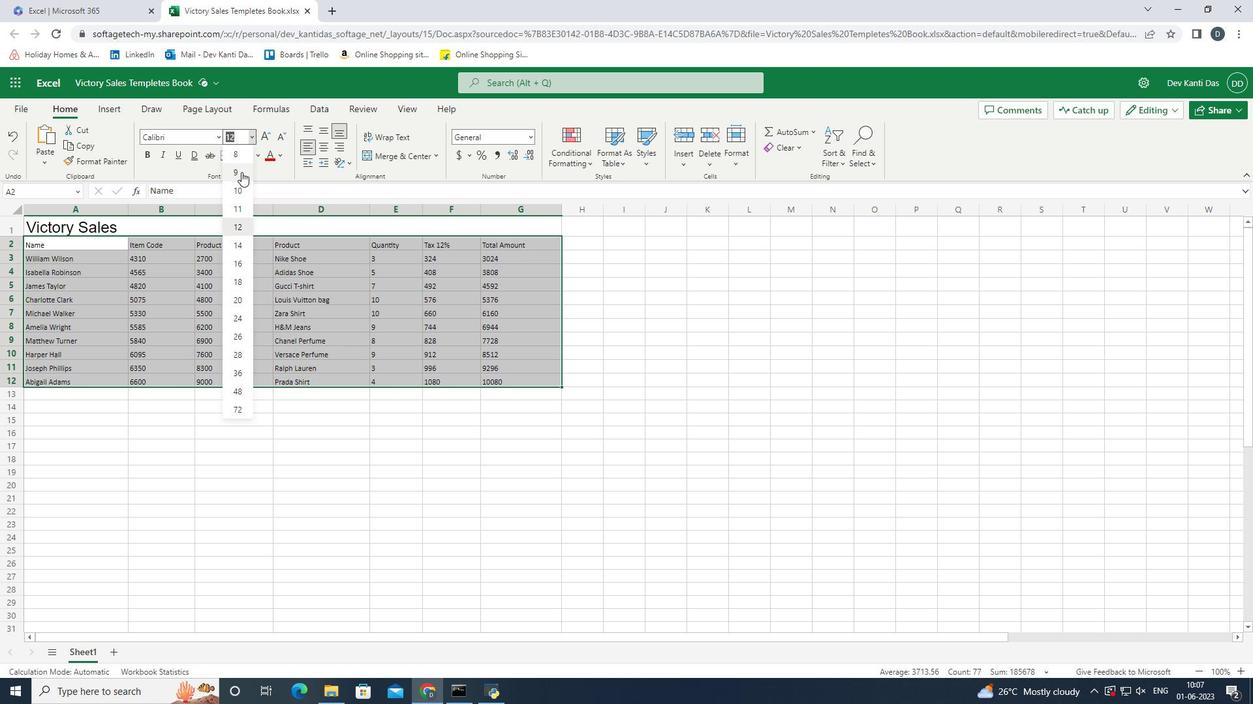 
Action: Mouse moved to (221, 224)
Screenshot: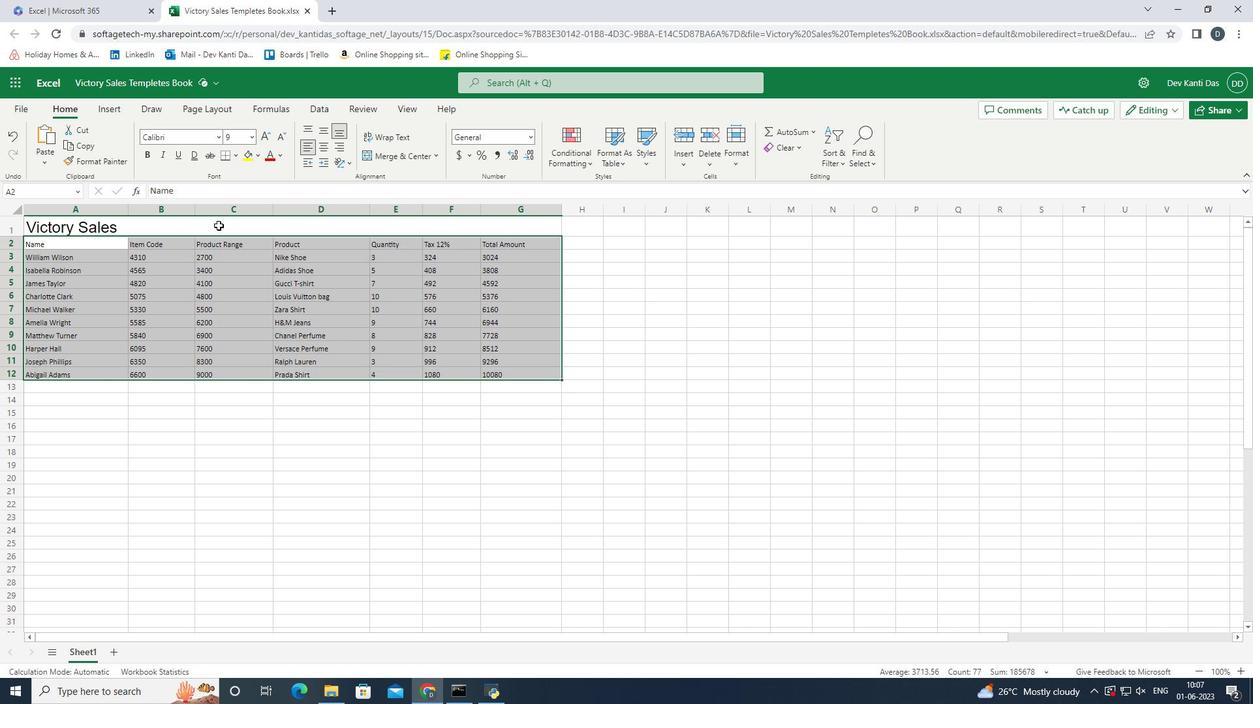 
Action: Mouse pressed left at (221, 224)
Screenshot: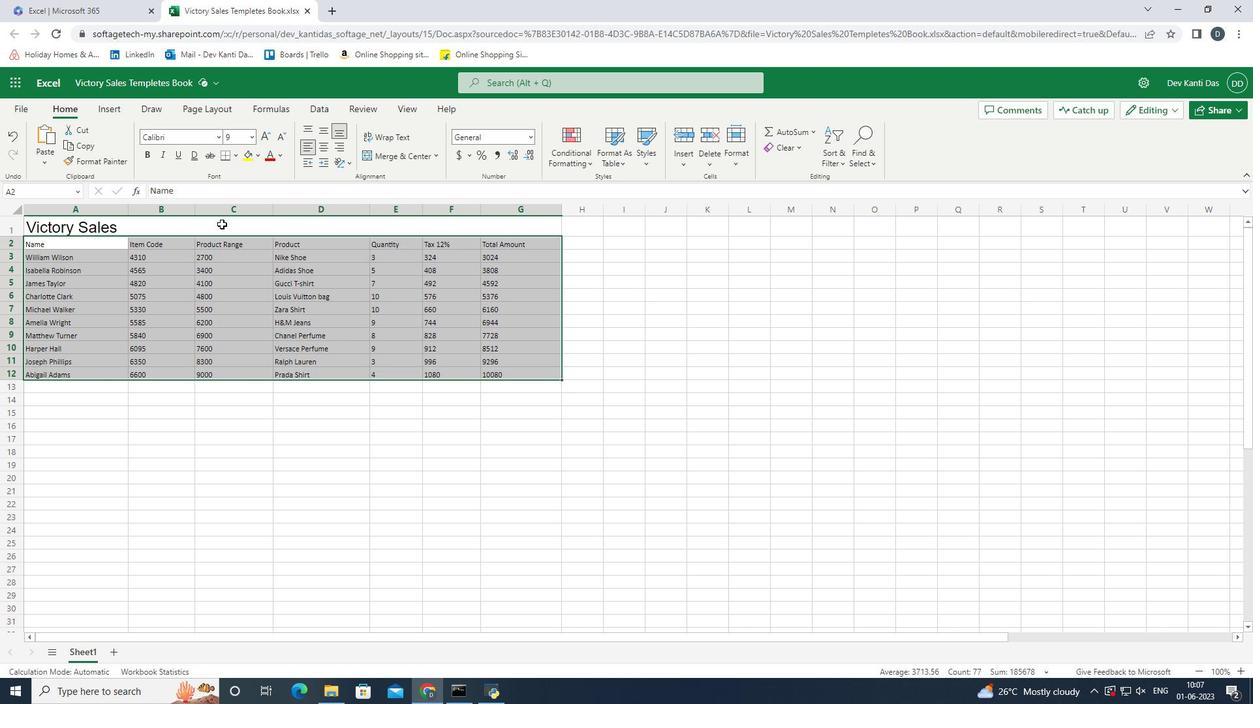 
Action: Mouse moved to (223, 224)
Screenshot: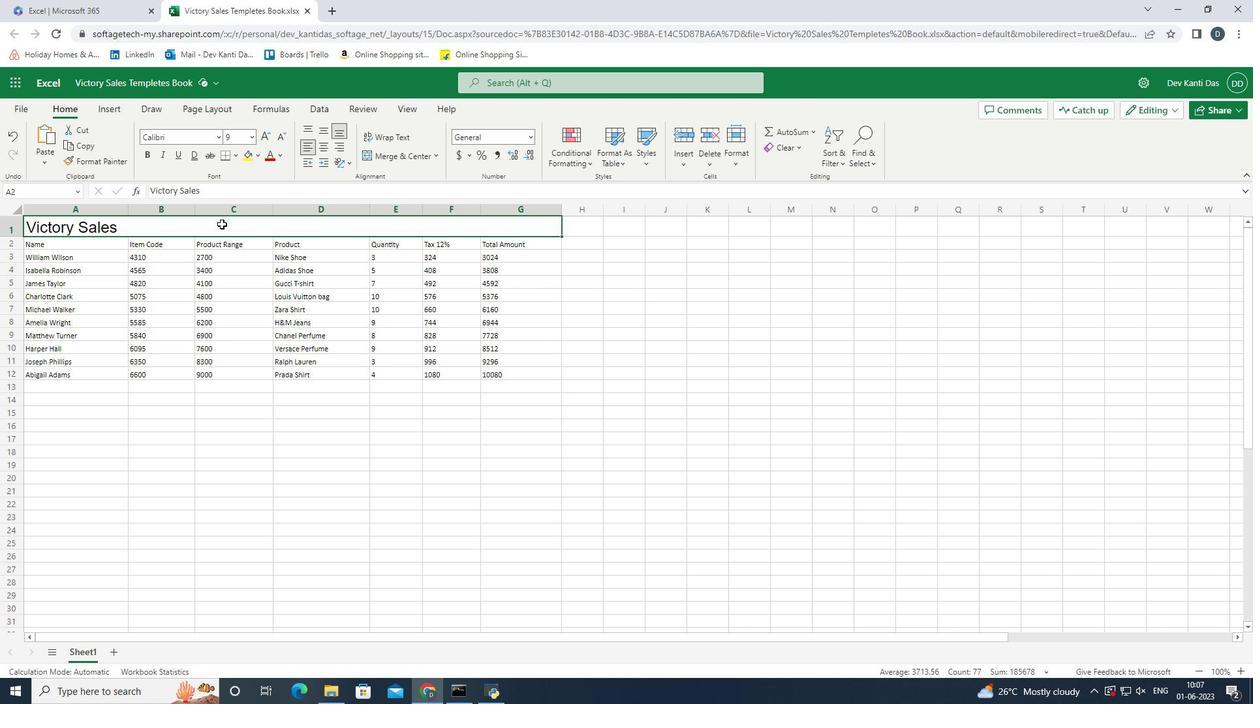 
Action: Mouse pressed left at (223, 224)
Screenshot: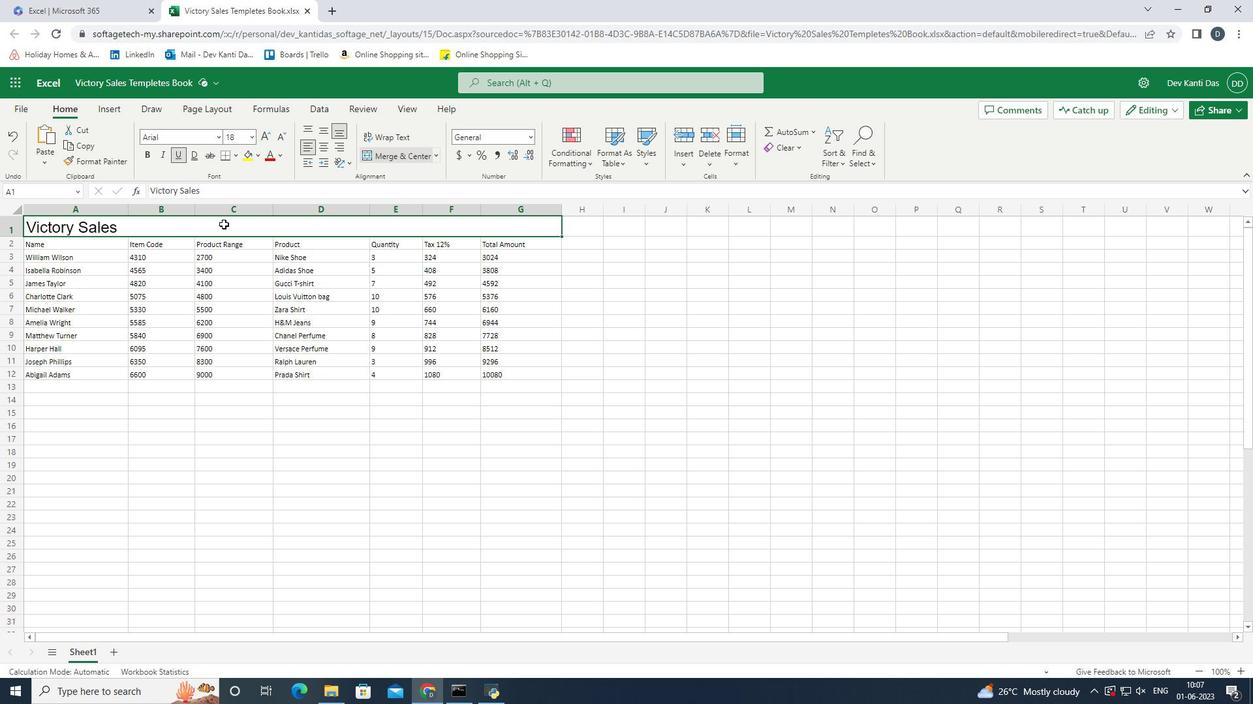 
Action: Mouse moved to (321, 144)
Screenshot: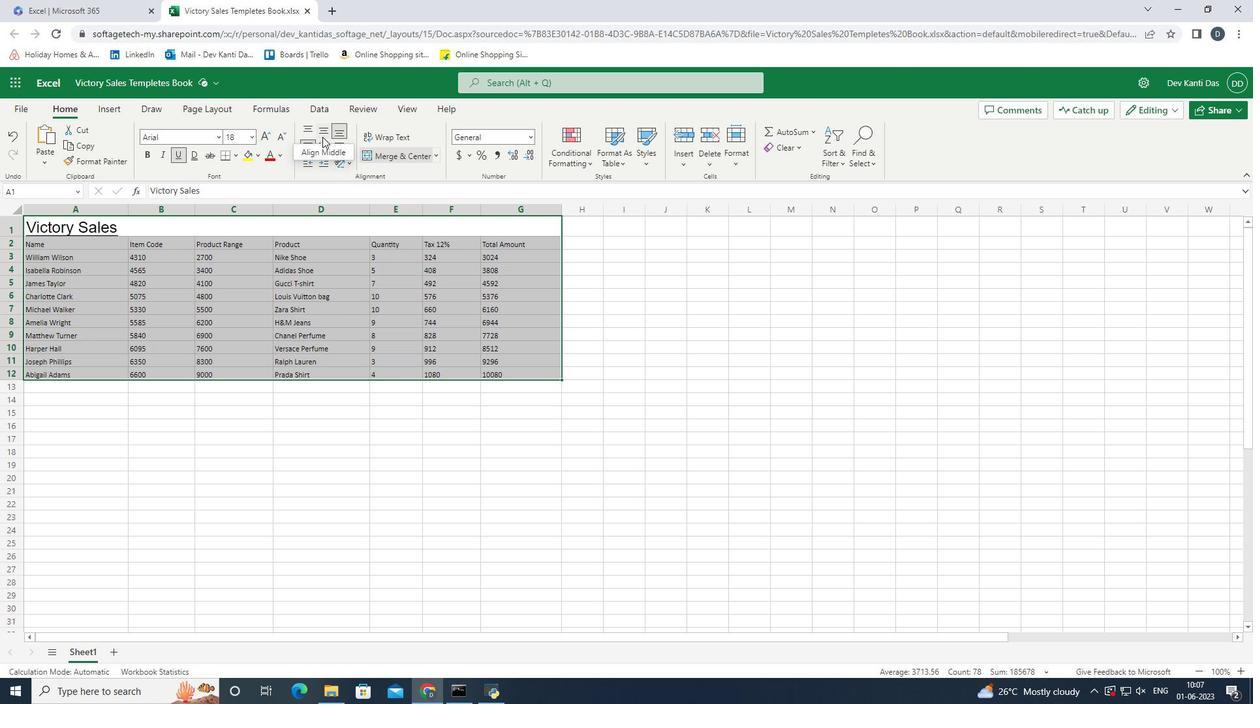 
Action: Mouse pressed left at (321, 144)
Screenshot: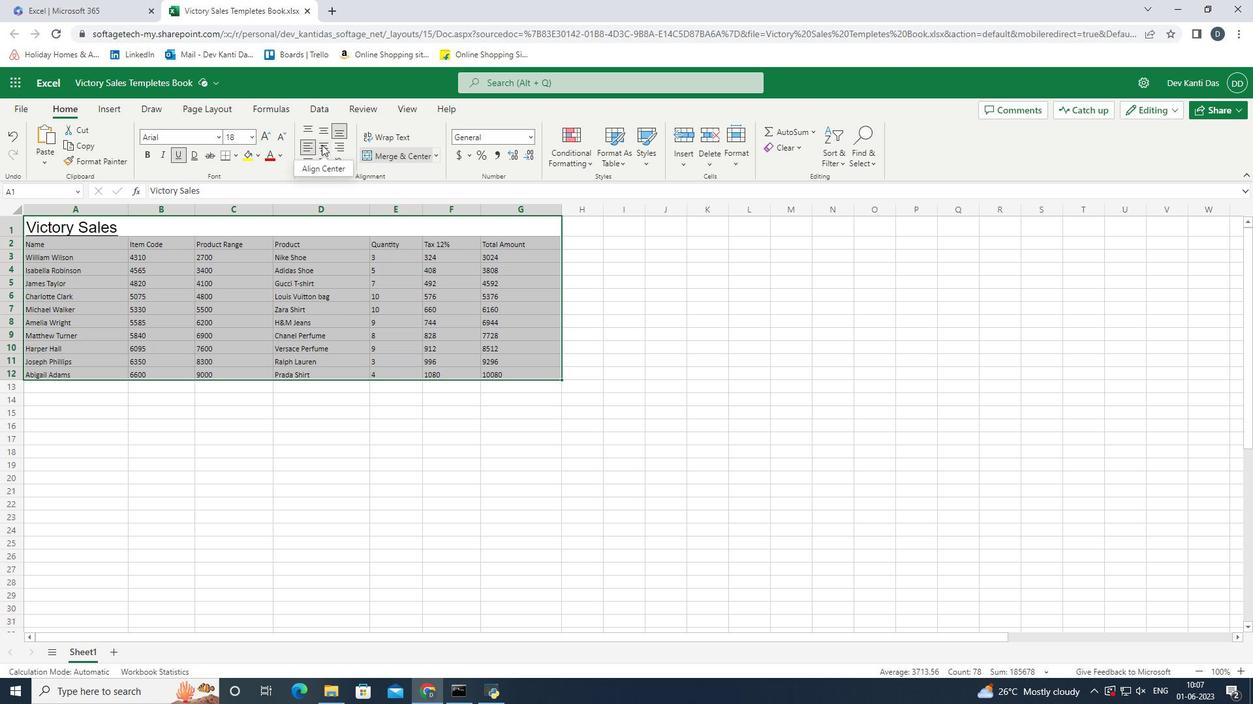 
Action: Mouse moved to (325, 131)
Screenshot: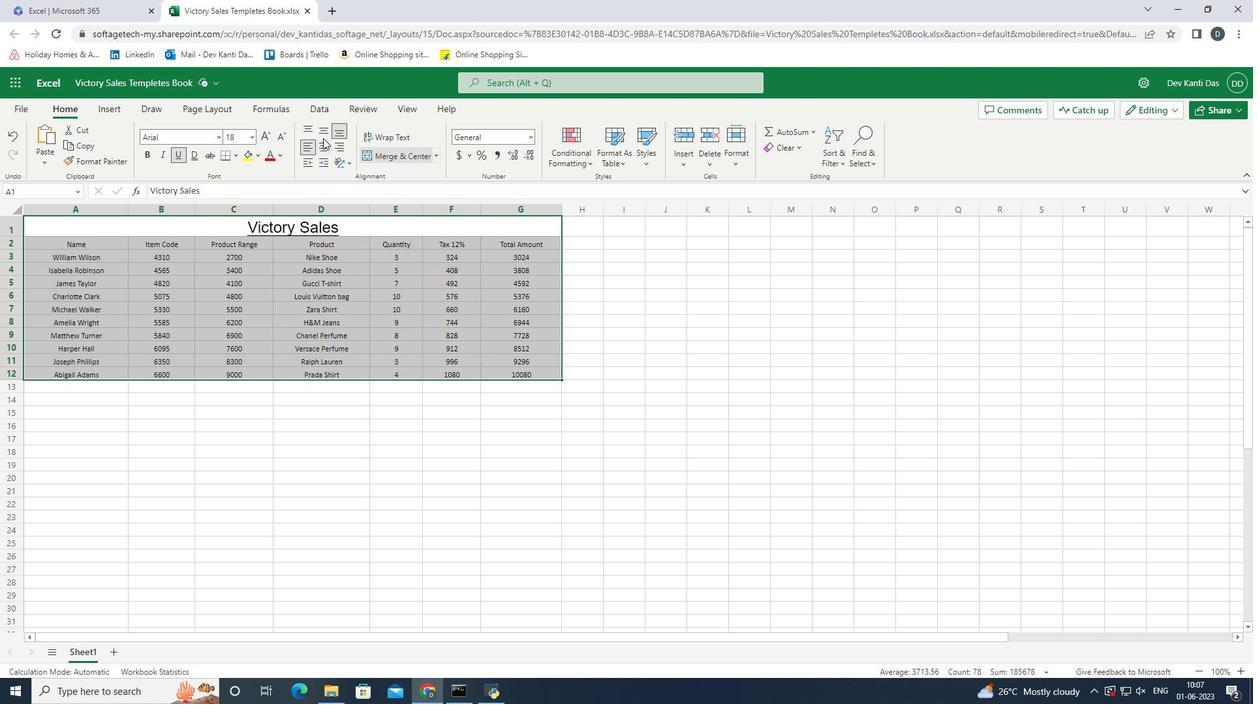 
Action: Mouse pressed left at (325, 131)
Screenshot: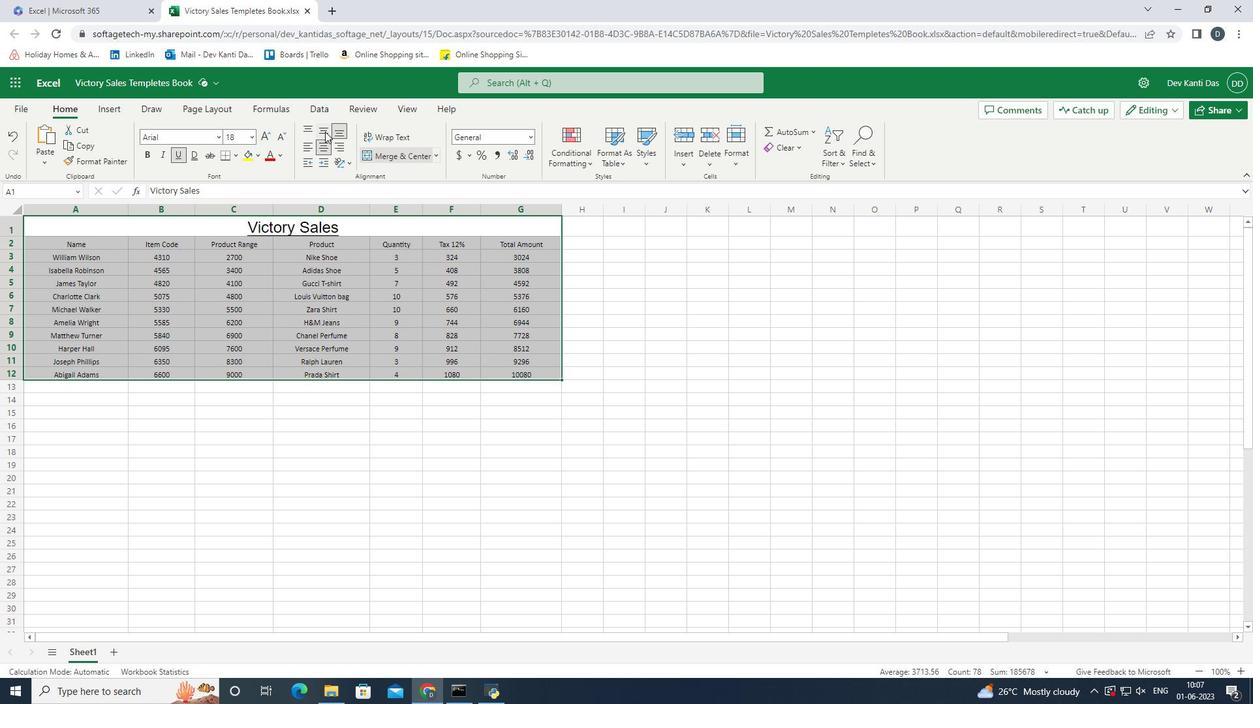 
Action: Mouse moved to (323, 135)
Screenshot: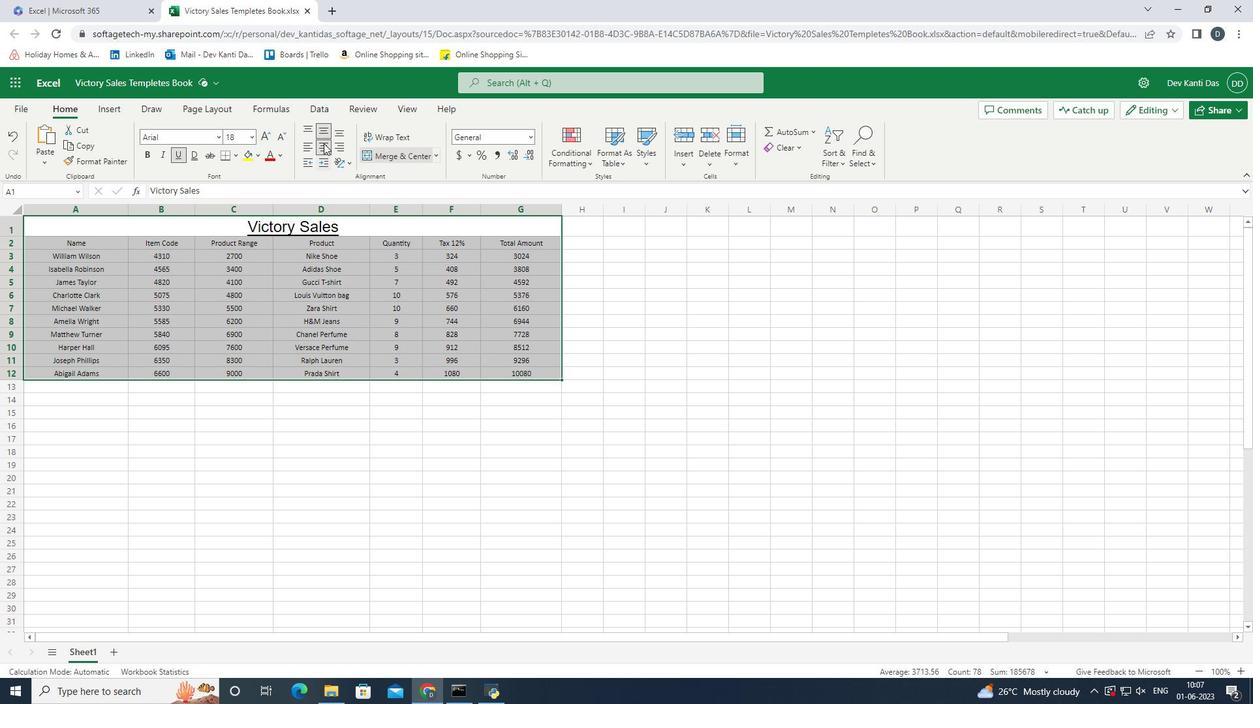 
Action: Mouse pressed left at (323, 135)
Screenshot: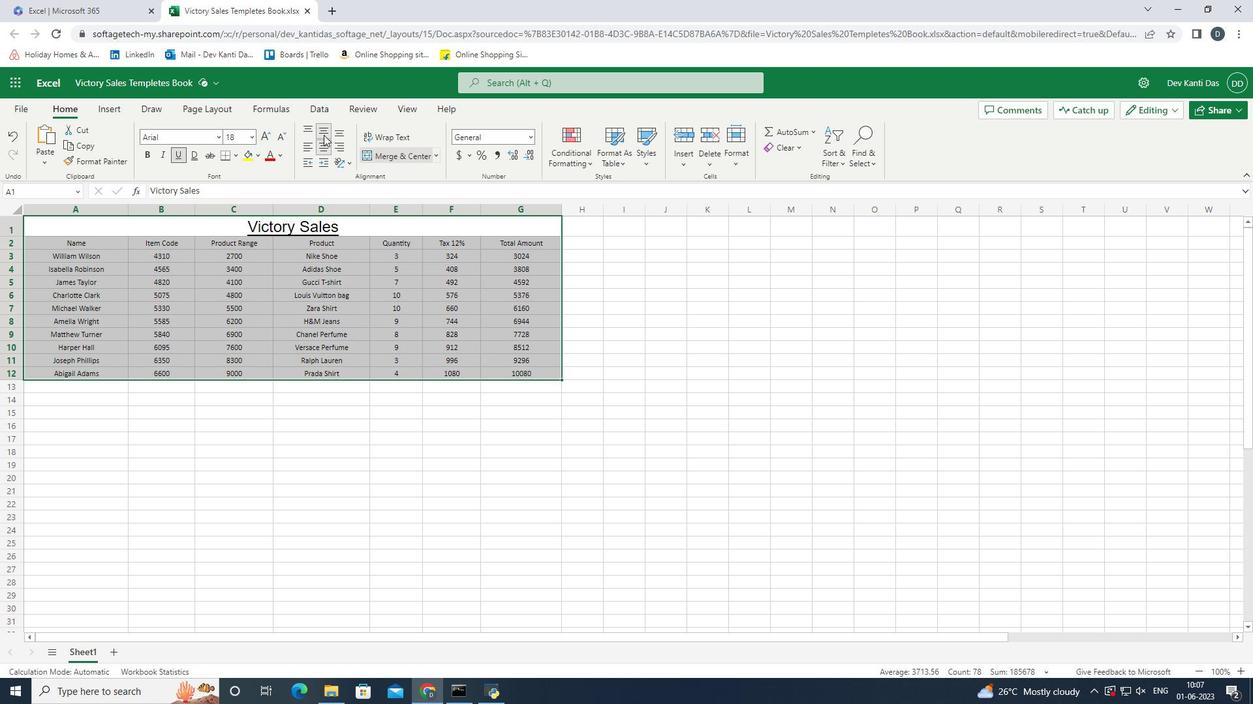 
Action: Mouse moved to (323, 221)
Screenshot: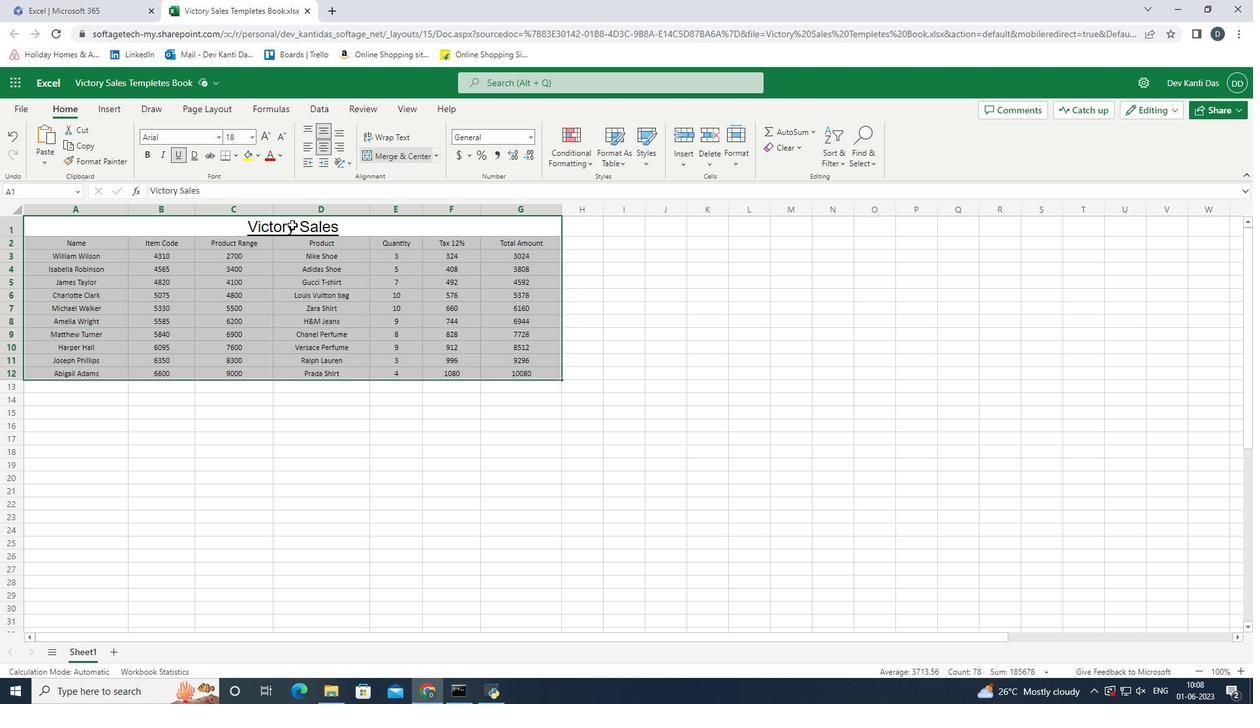 
Action: Mouse pressed left at (323, 221)
Screenshot: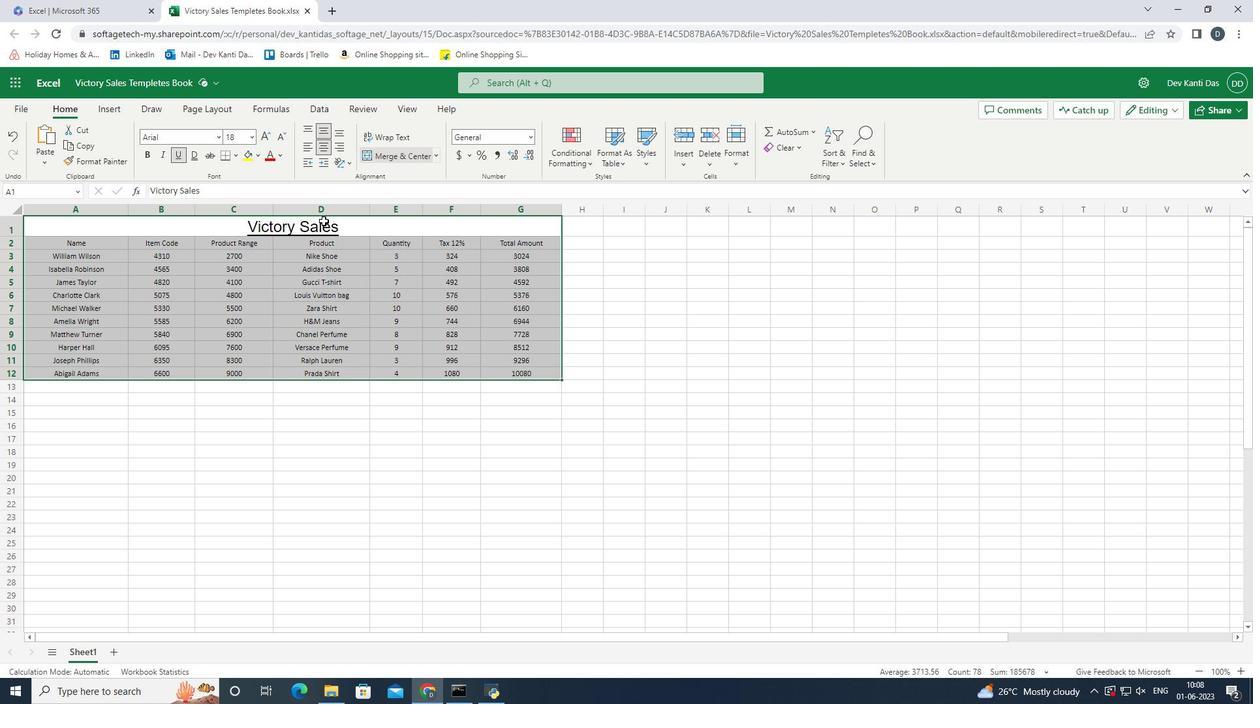 
Action: Mouse moved to (275, 154)
Screenshot: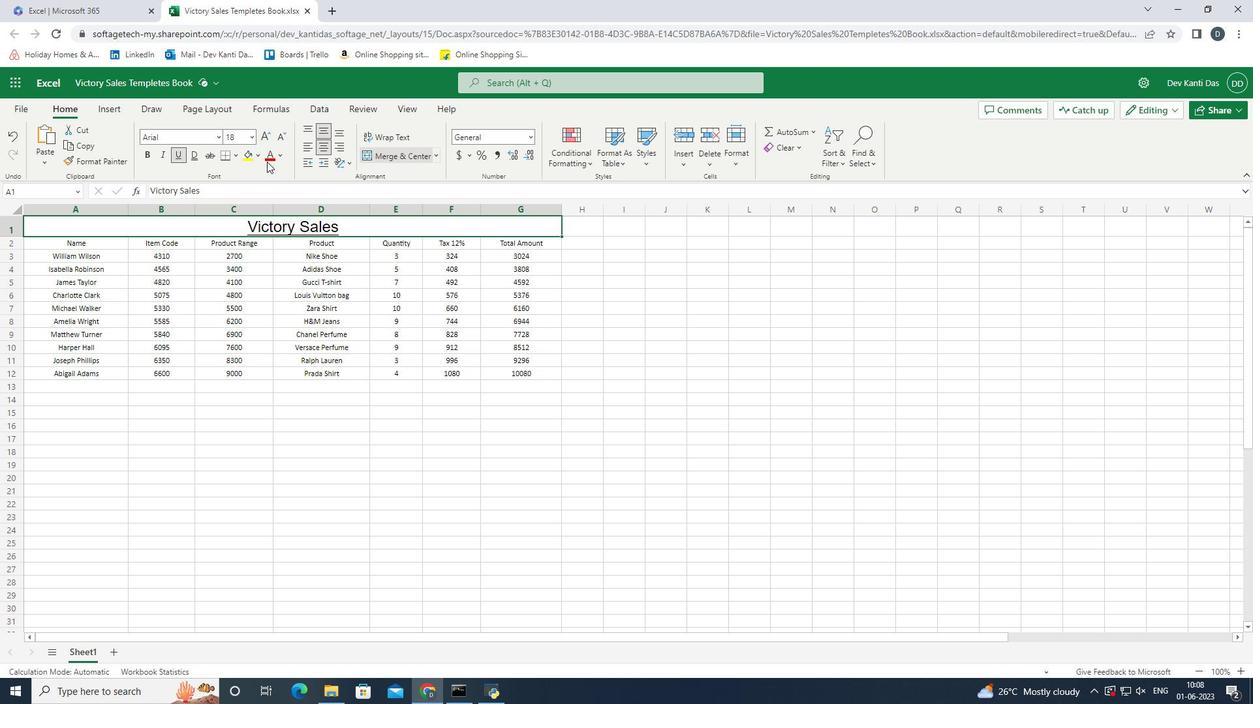 
Action: Mouse pressed left at (275, 154)
Screenshot: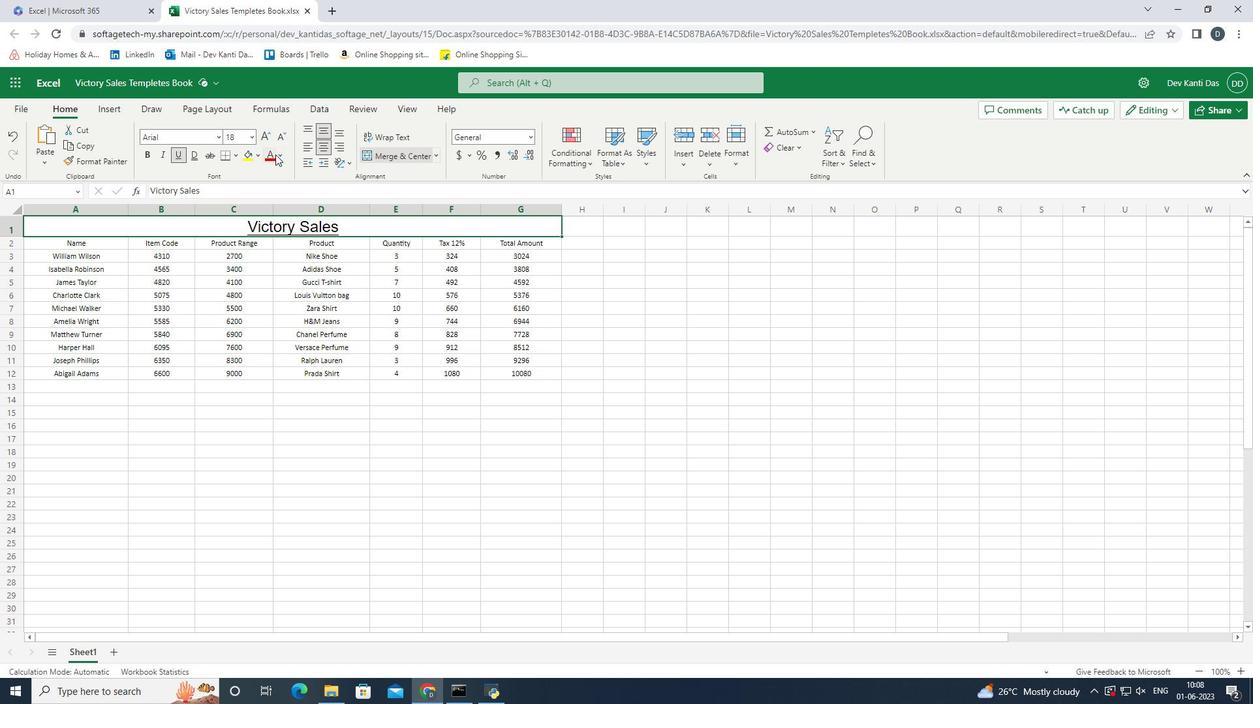 
Action: Mouse moved to (101, 242)
Screenshot: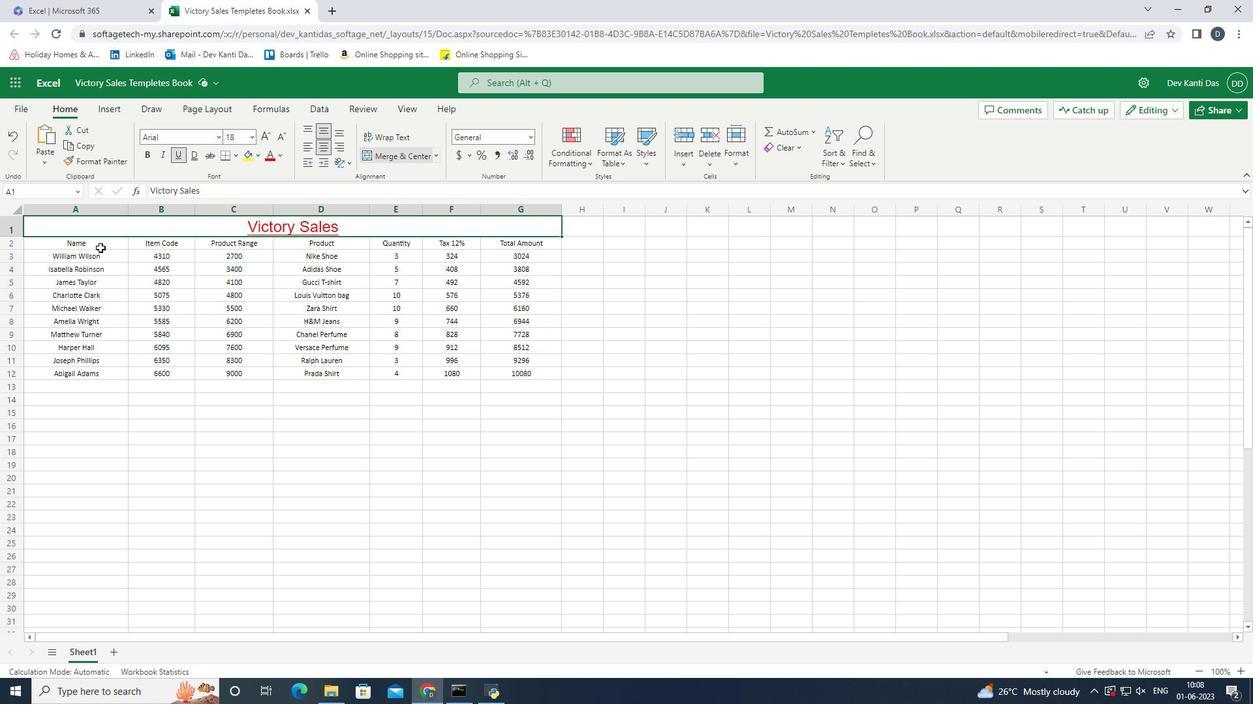 
Action: Mouse pressed left at (101, 242)
Screenshot: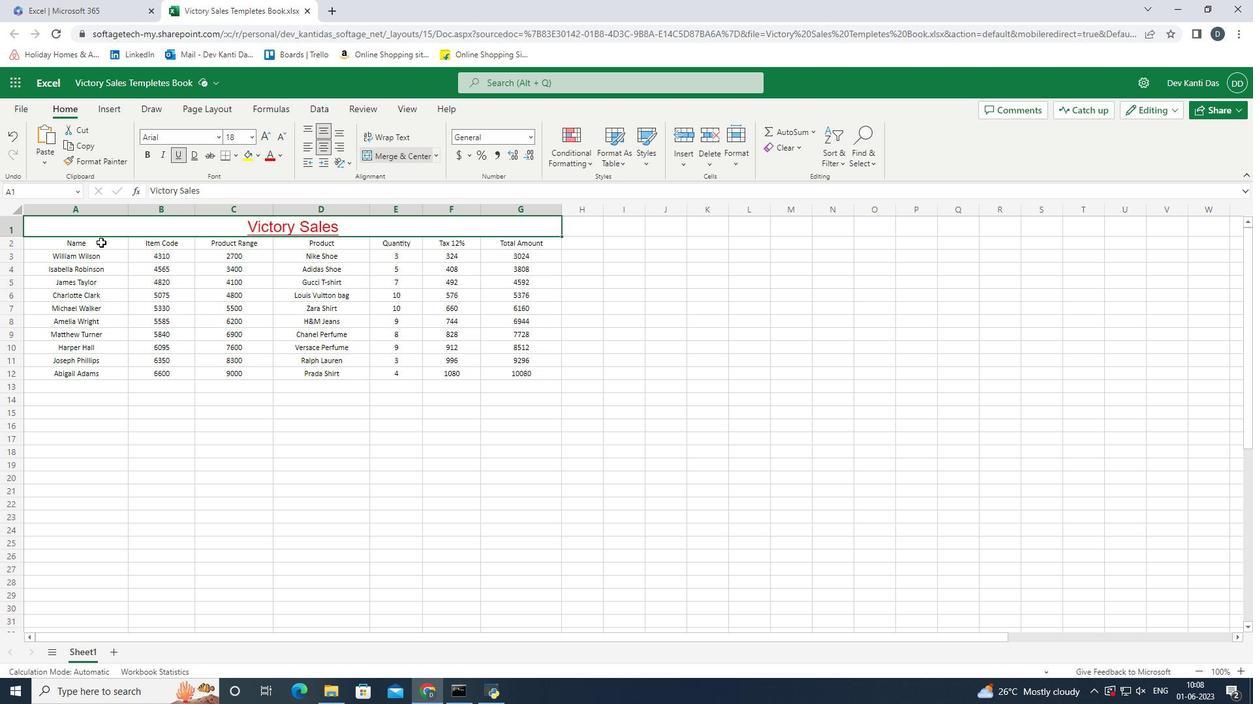 
Action: Mouse pressed left at (101, 242)
Screenshot: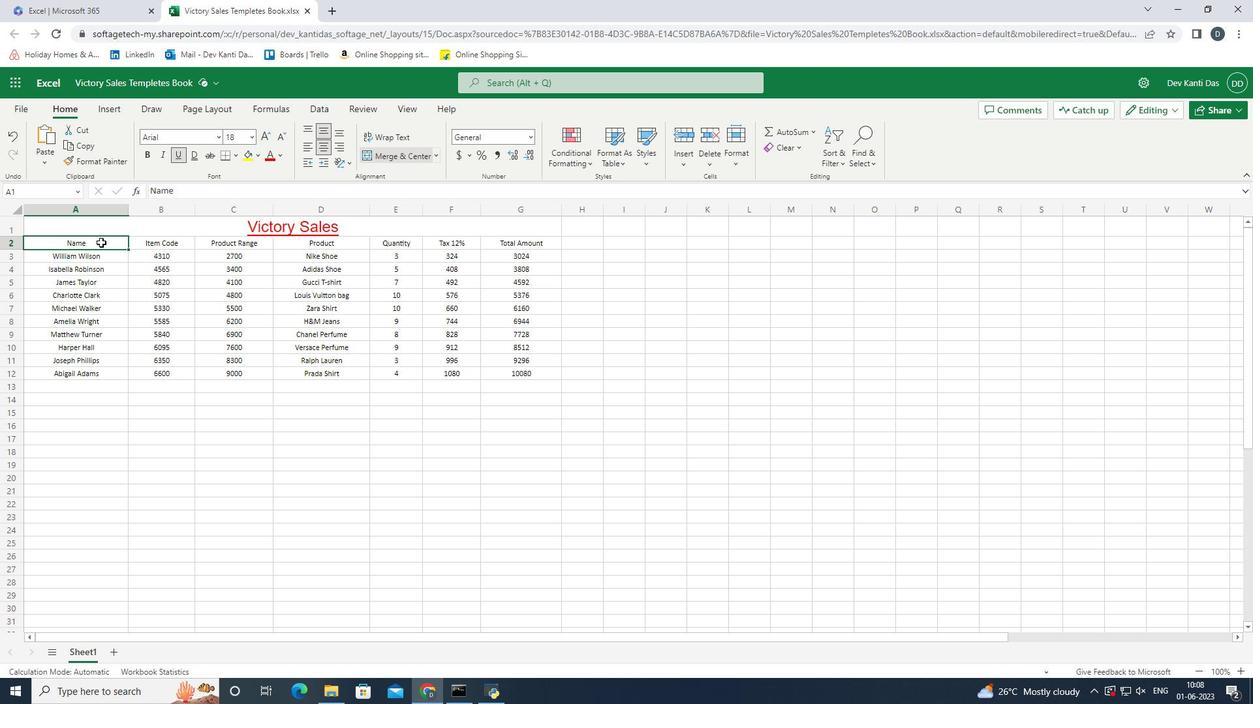 
Action: Mouse moved to (283, 157)
Screenshot: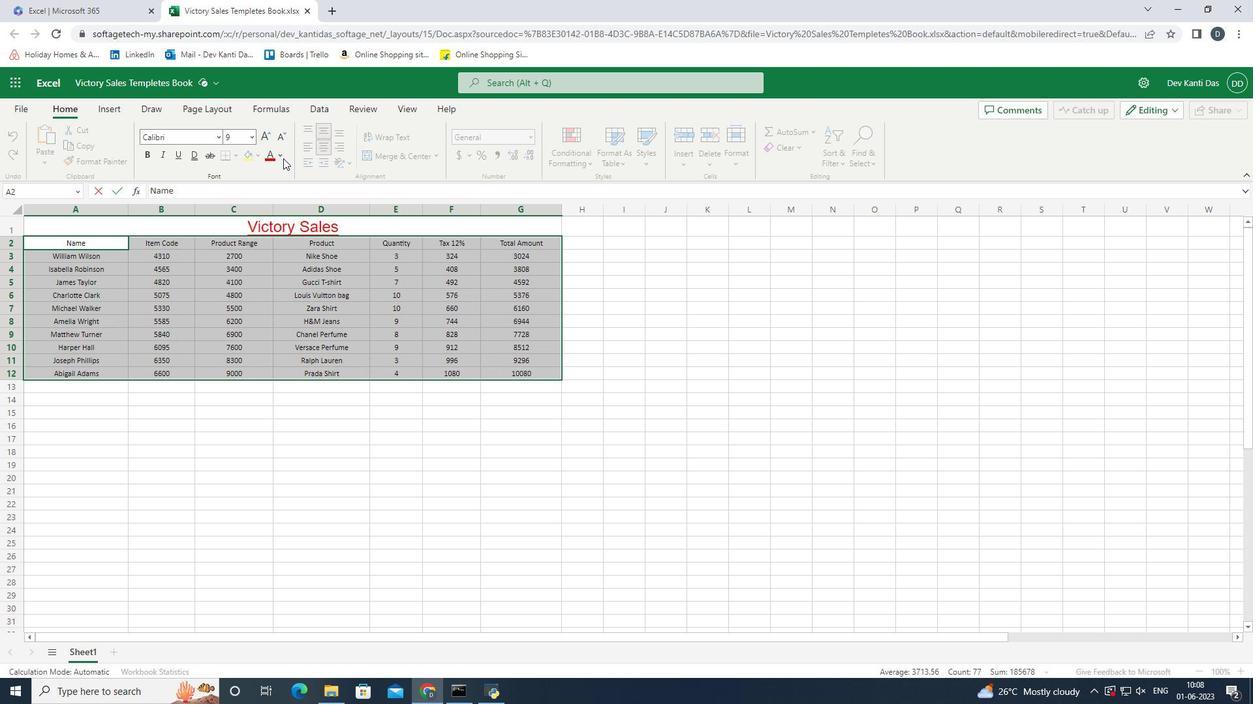 
Action: Mouse pressed left at (283, 157)
Screenshot: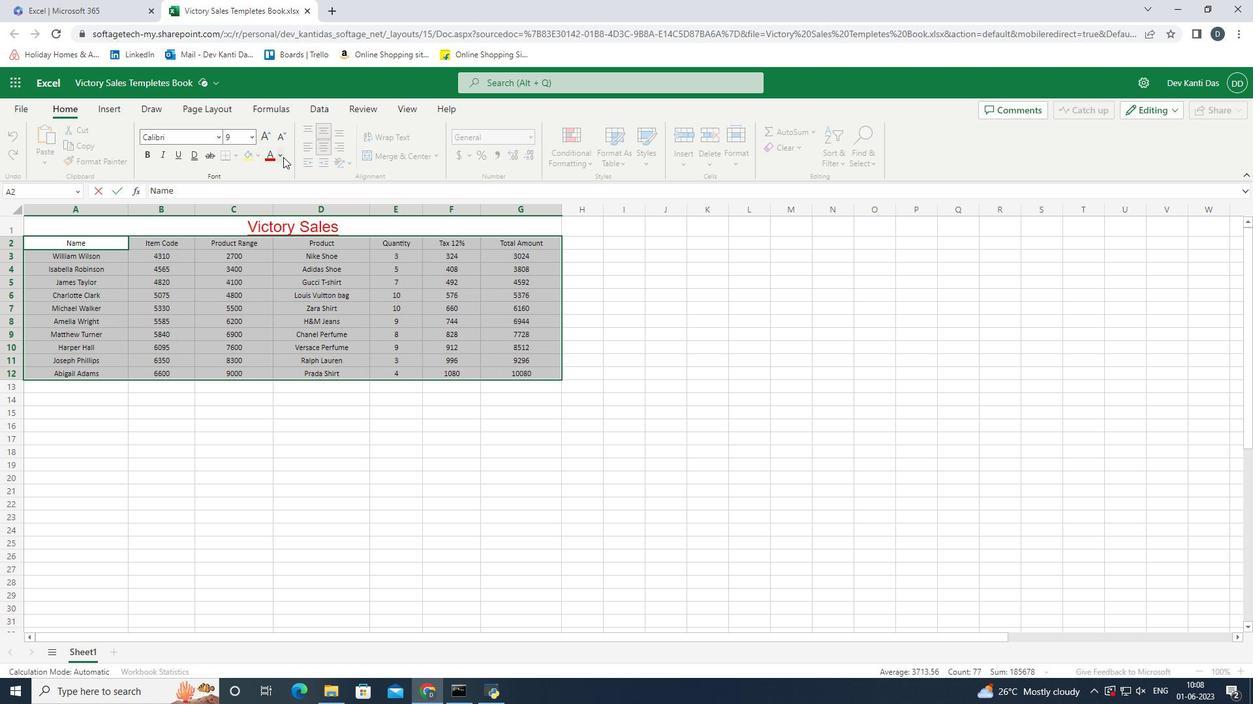 
Action: Mouse moved to (292, 212)
Screenshot: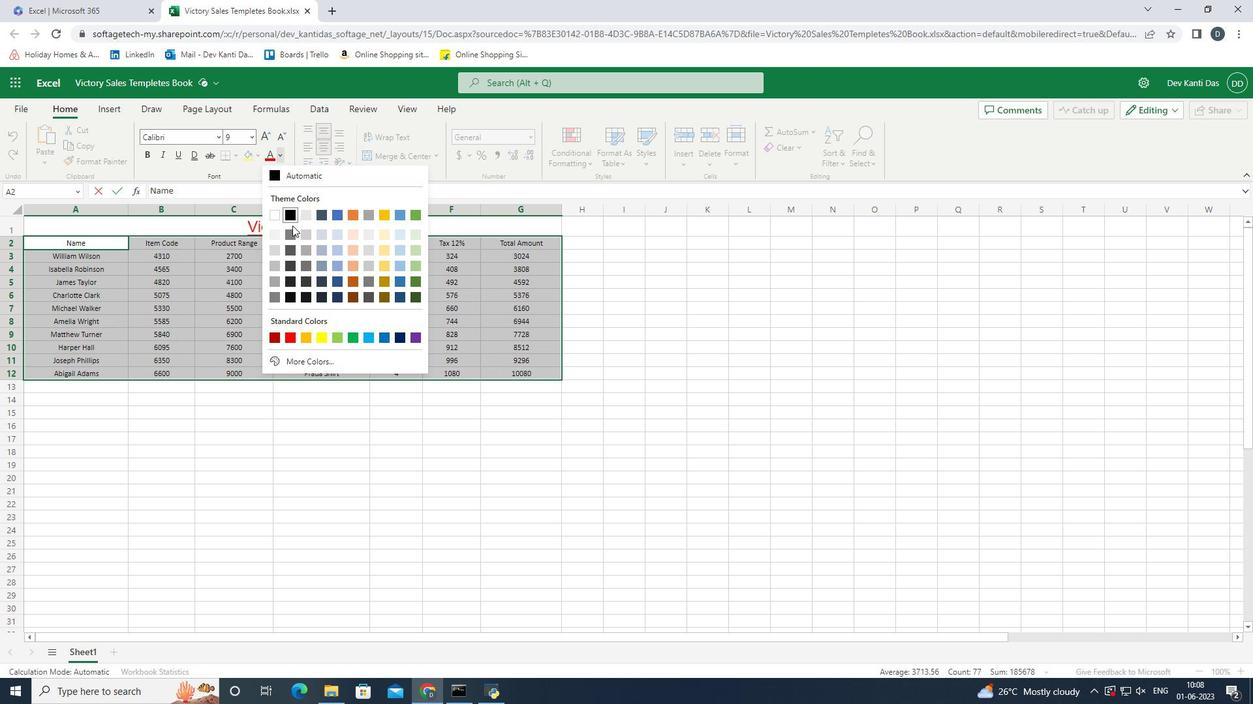 
Action: Mouse pressed left at (292, 212)
Screenshot: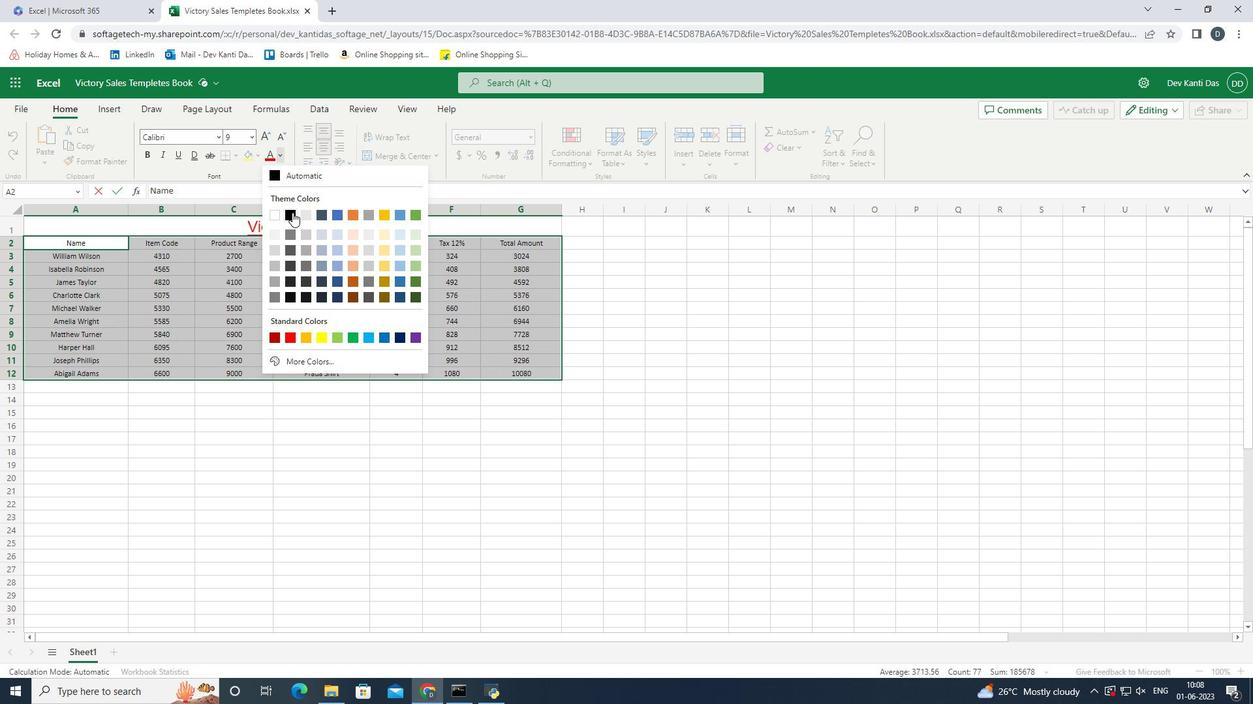 
Action: Mouse moved to (513, 370)
Screenshot: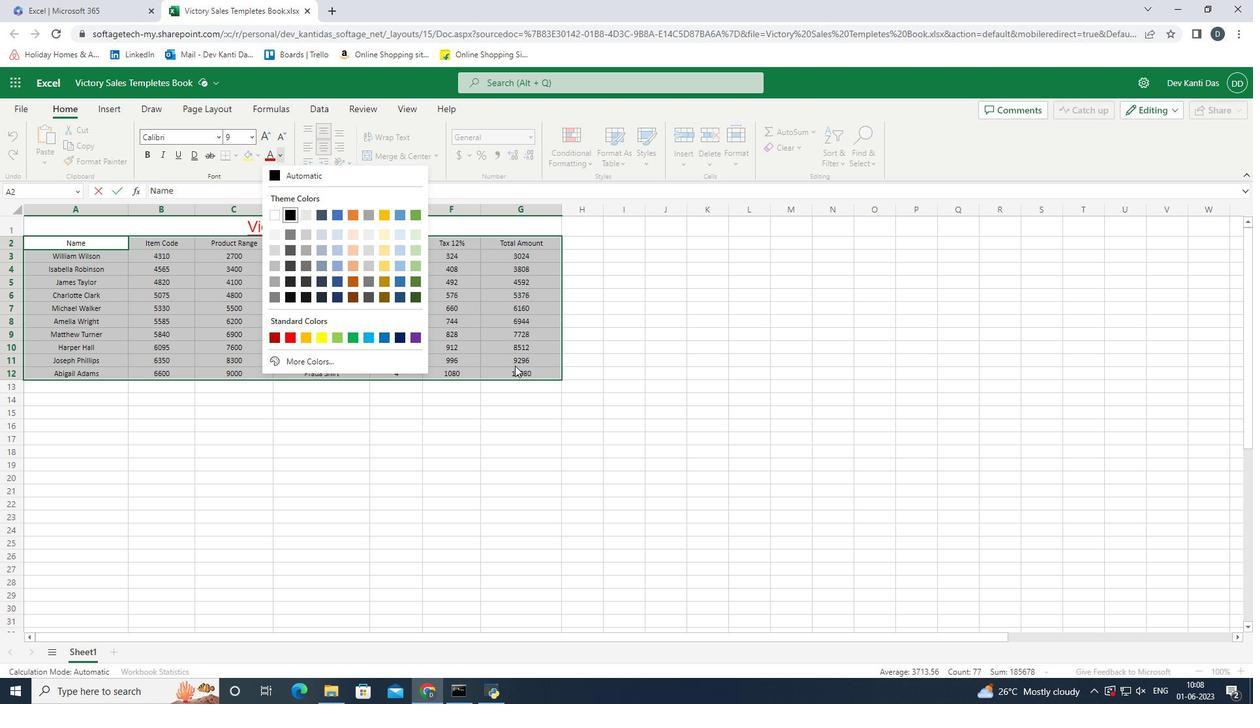 
Action: Mouse pressed left at (513, 370)
Screenshot: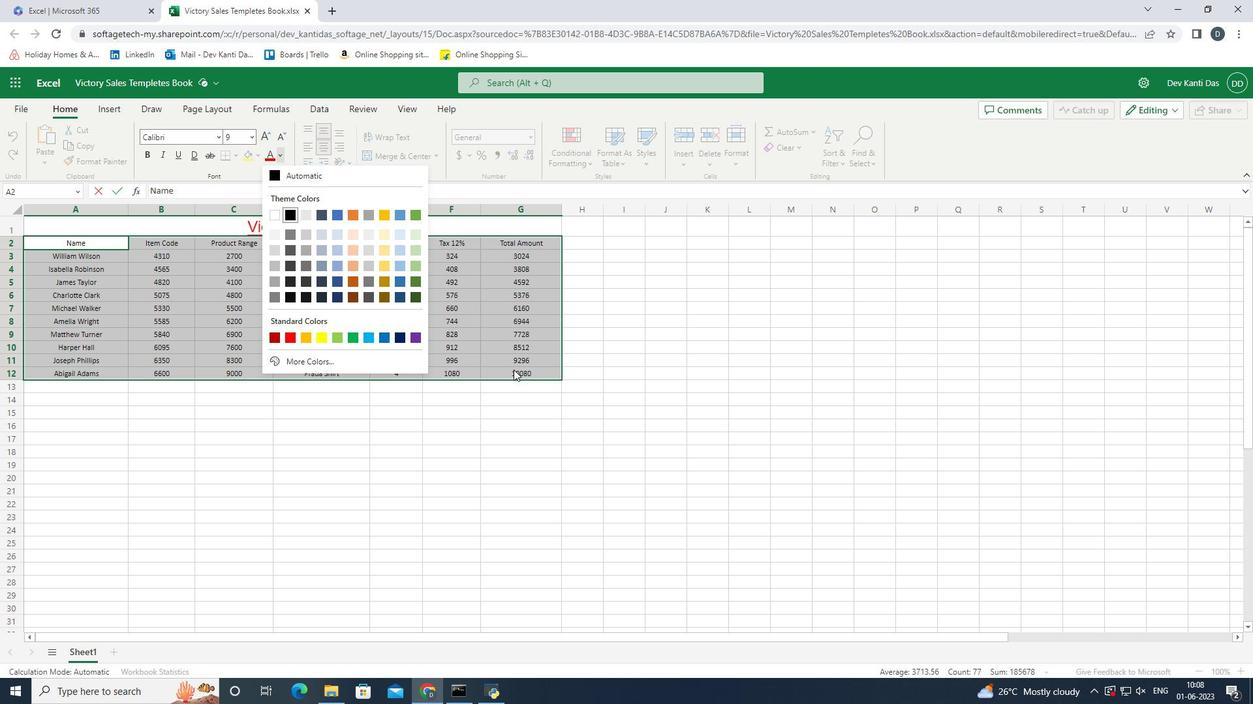 
Action: Mouse moved to (187, 246)
Screenshot: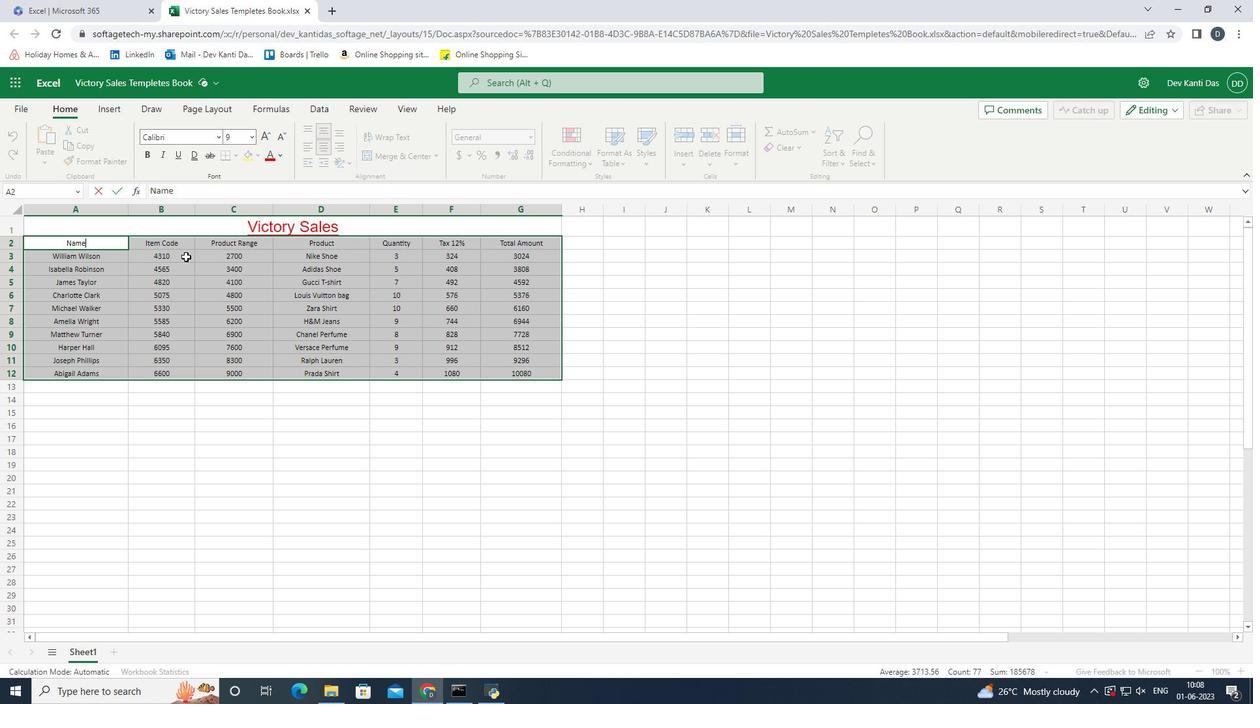 
Action: Mouse pressed left at (187, 246)
Screenshot: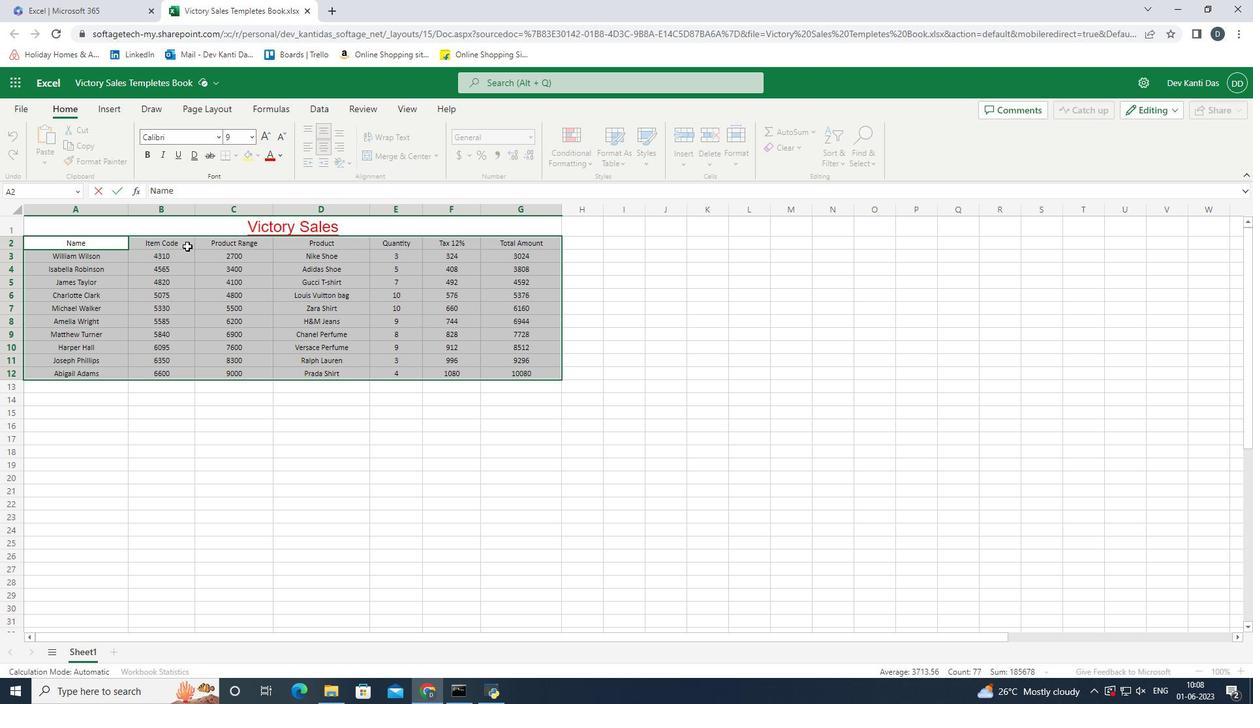 
Action: Mouse moved to (108, 242)
Screenshot: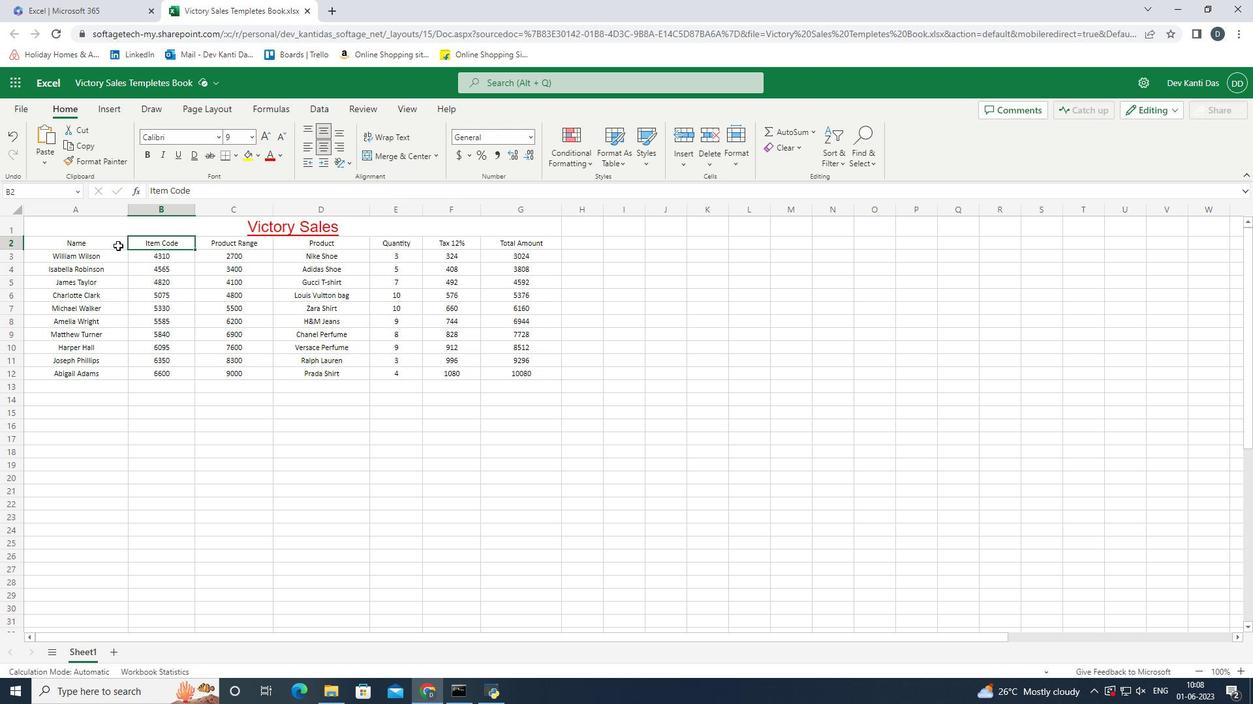 
Action: Mouse pressed left at (108, 242)
Screenshot: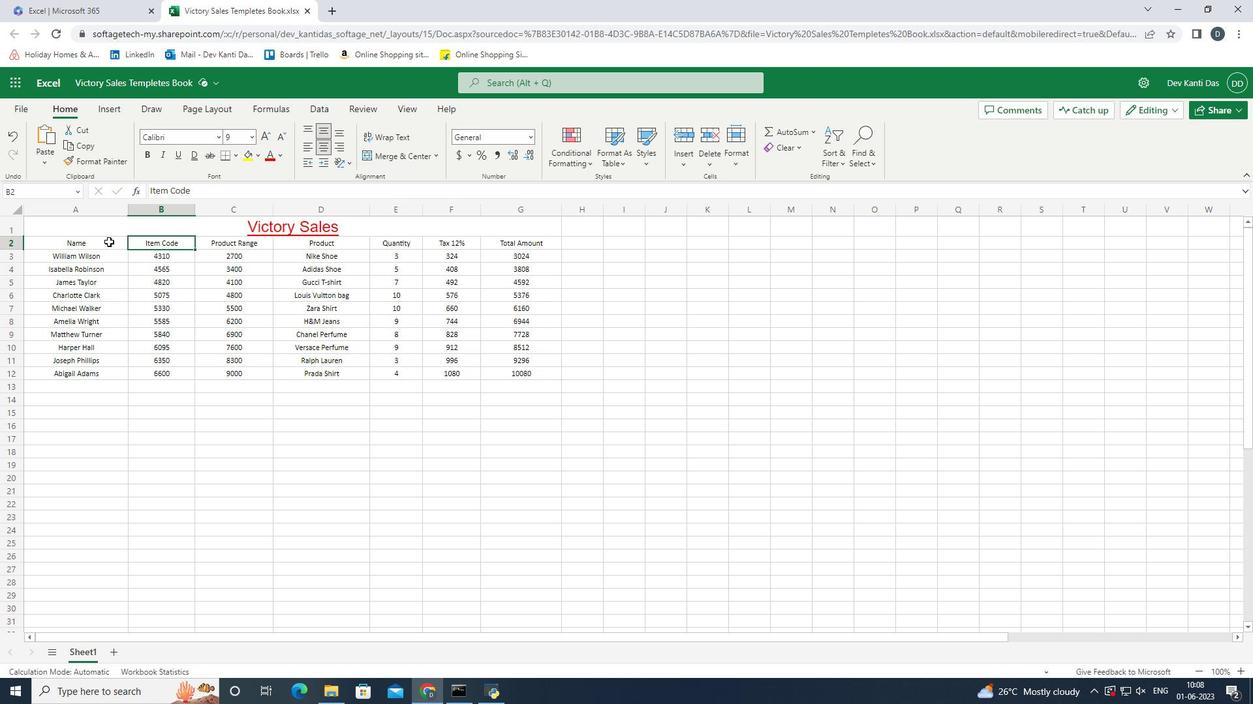 
Action: Mouse moved to (281, 156)
Screenshot: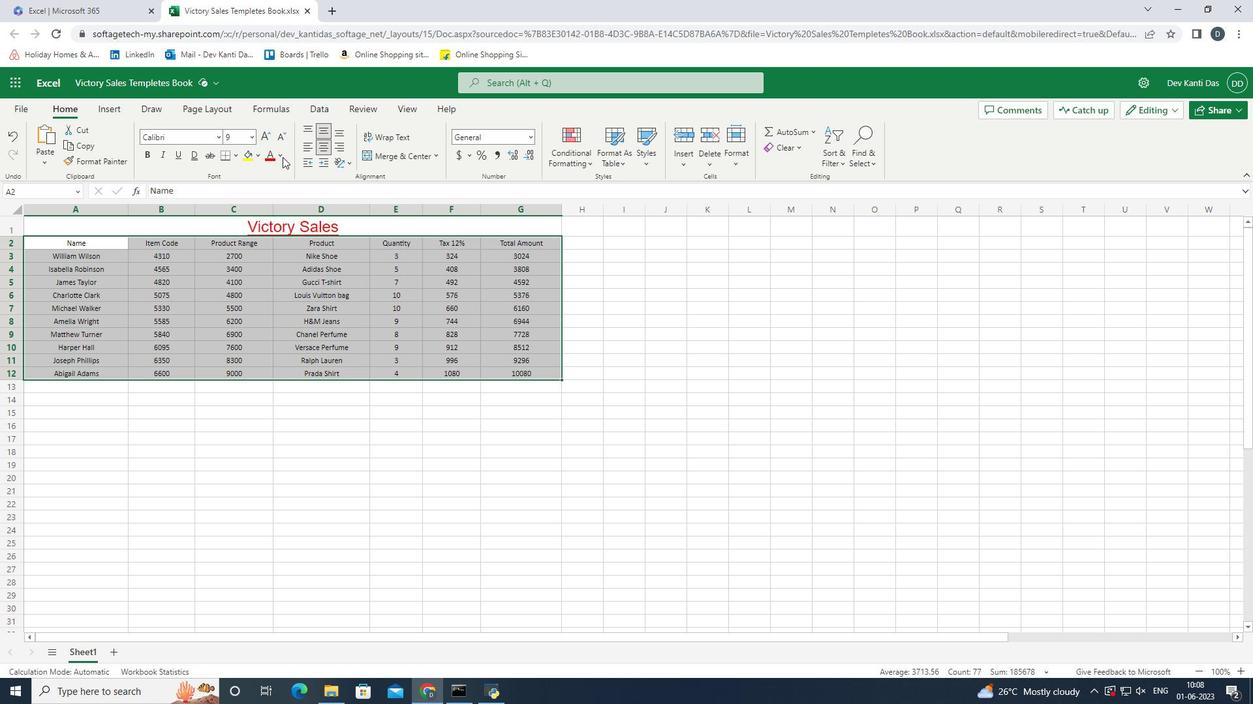 
Action: Mouse pressed left at (281, 156)
Screenshot: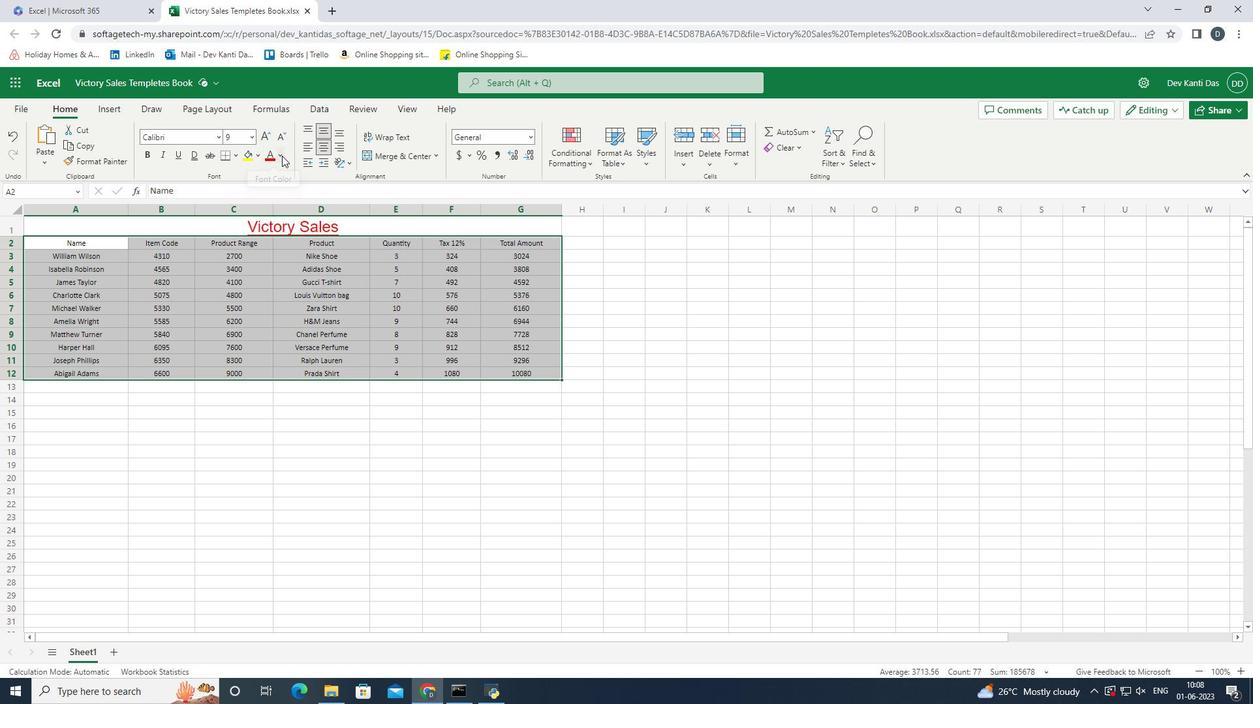 
Action: Mouse moved to (289, 214)
Screenshot: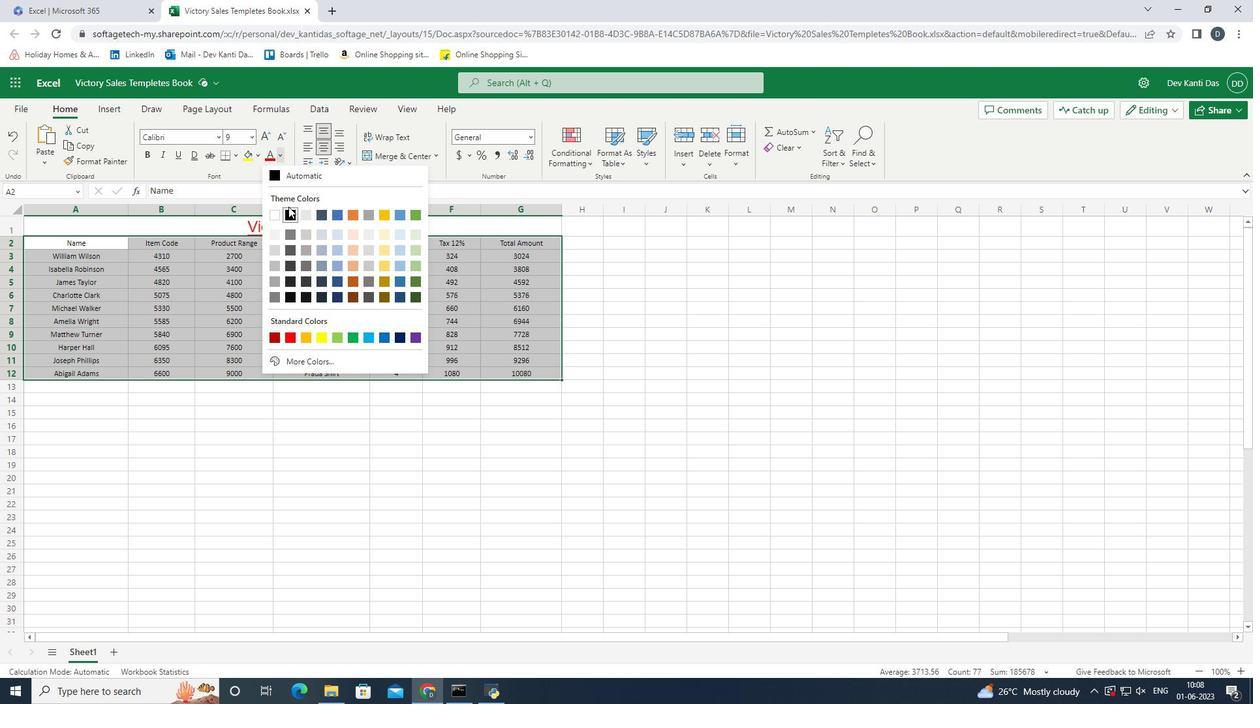 
Action: Mouse pressed left at (289, 214)
Screenshot: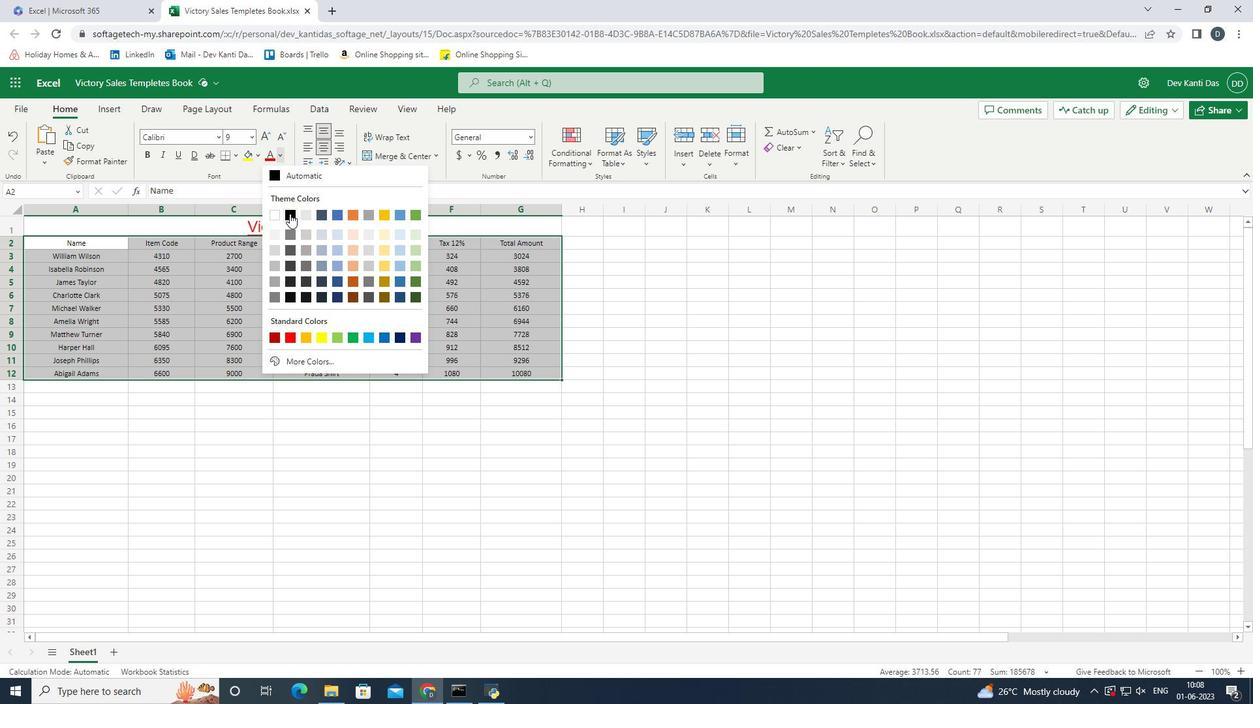 
Action: Mouse moved to (542, 378)
Screenshot: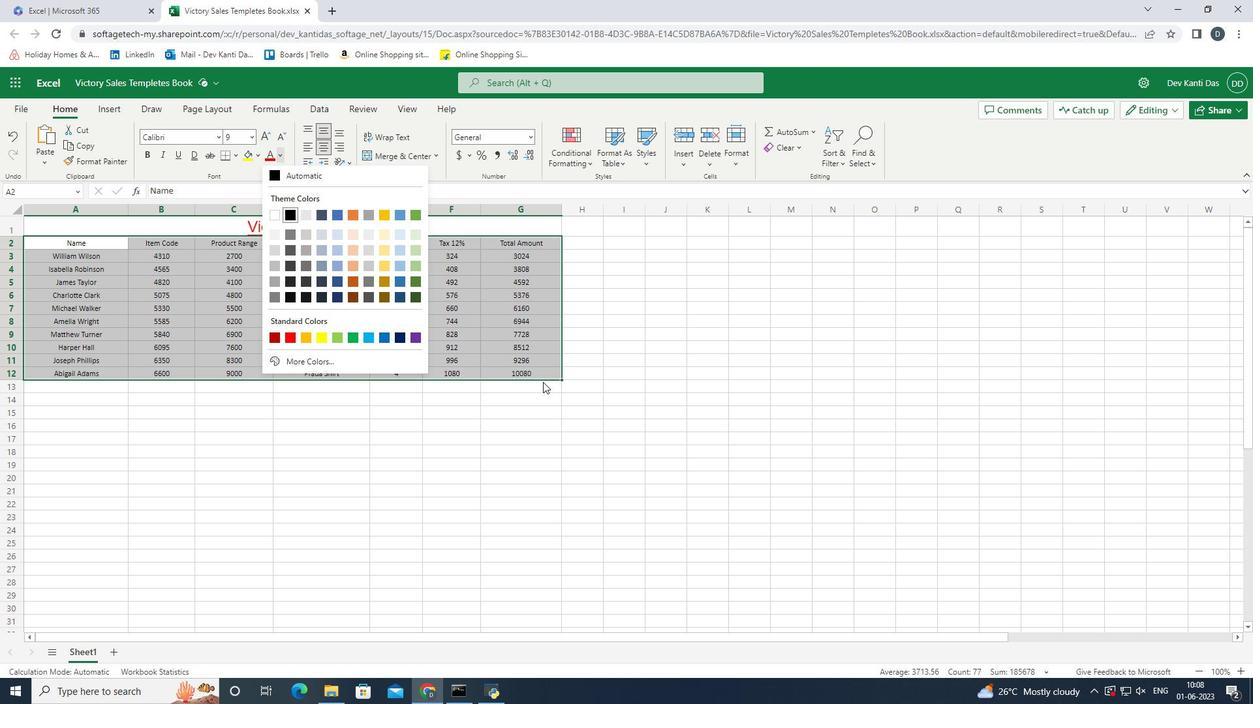 
Action: Mouse pressed left at (542, 378)
Screenshot: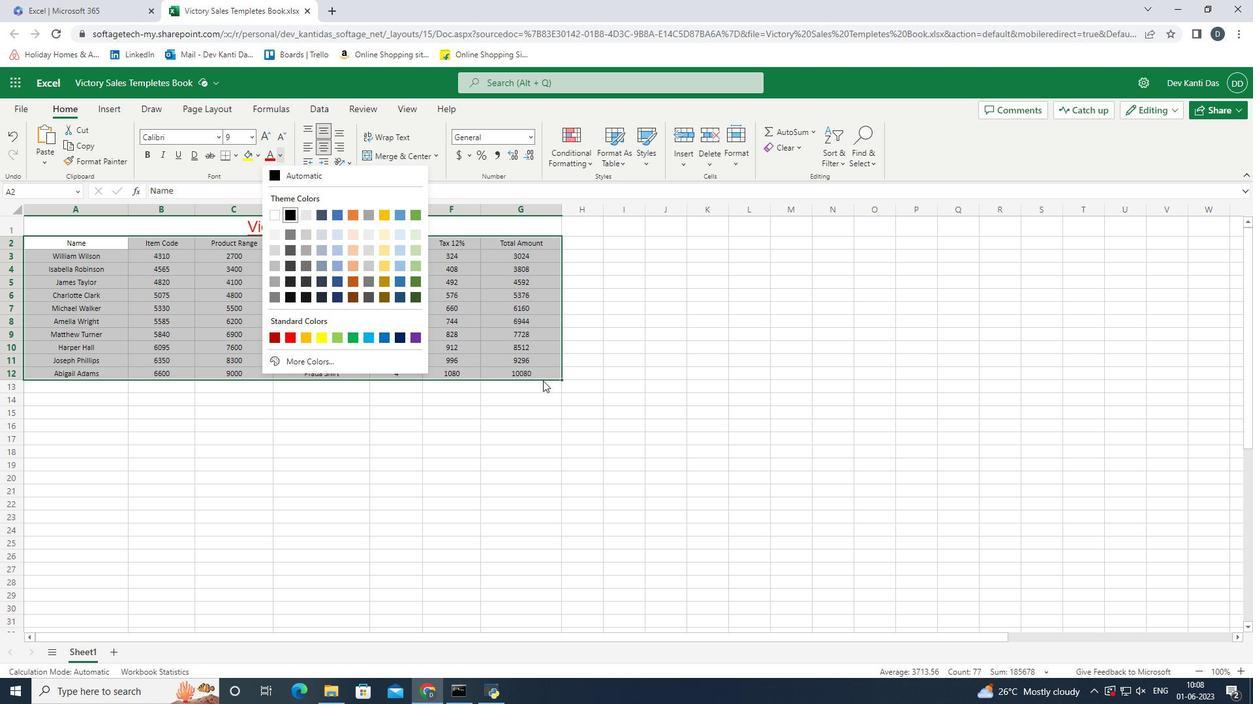 
Action: Mouse moved to (234, 156)
Screenshot: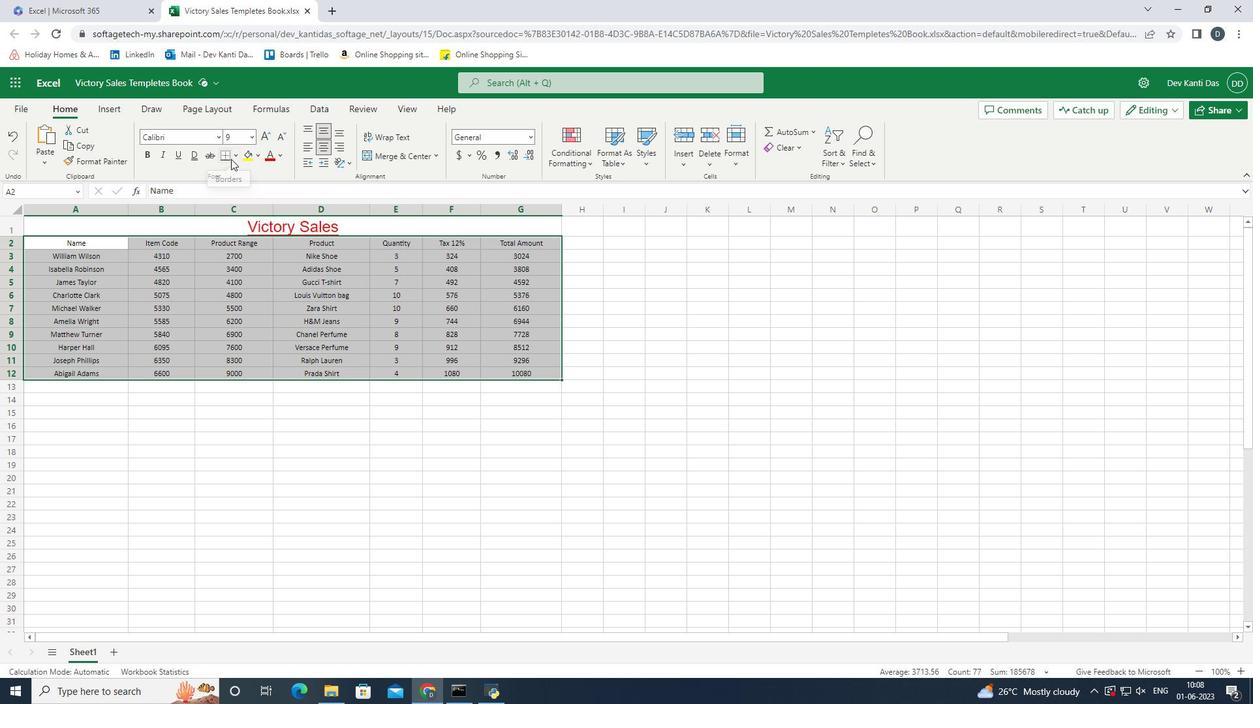 
Action: Mouse pressed left at (234, 156)
Screenshot: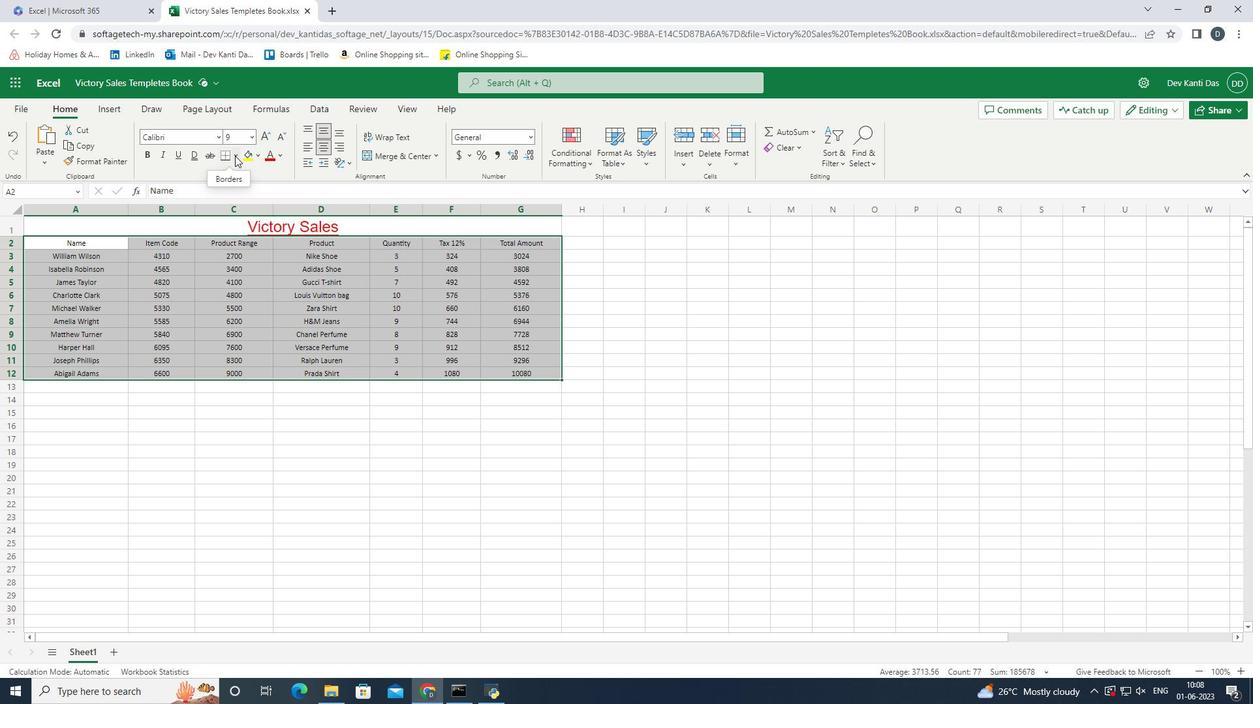 
Action: Mouse moved to (234, 183)
Screenshot: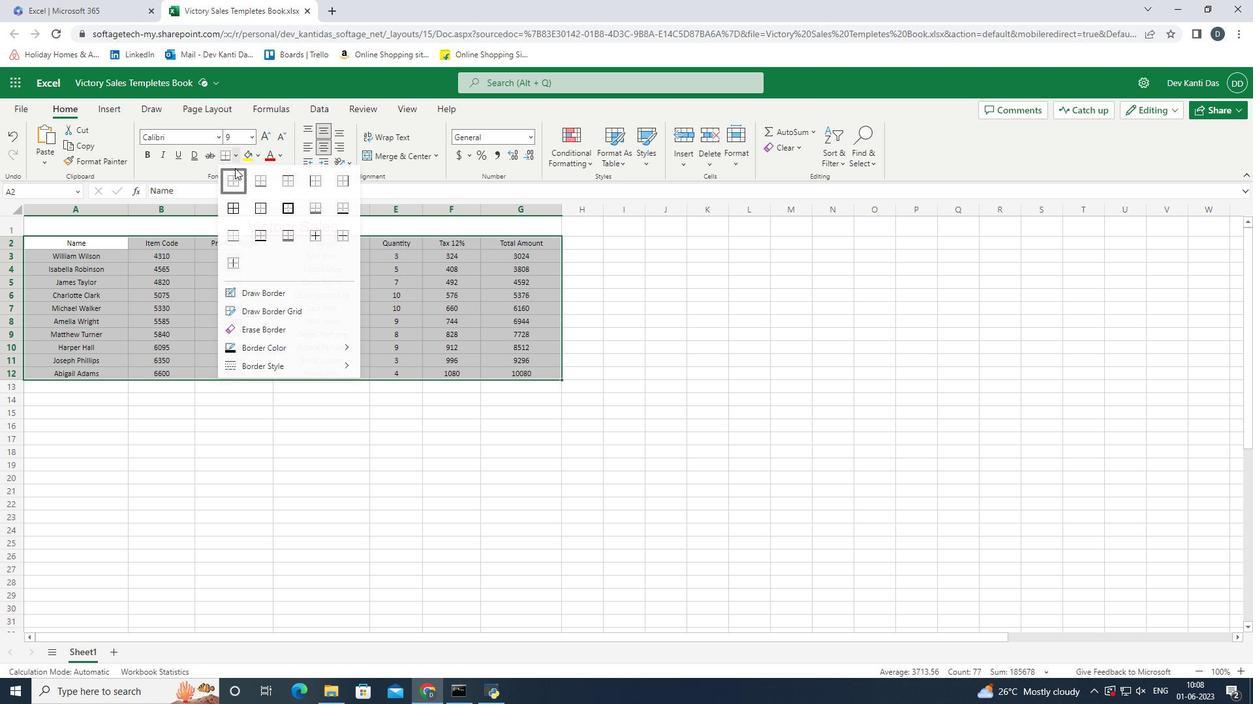
Action: Mouse pressed left at (234, 183)
Screenshot: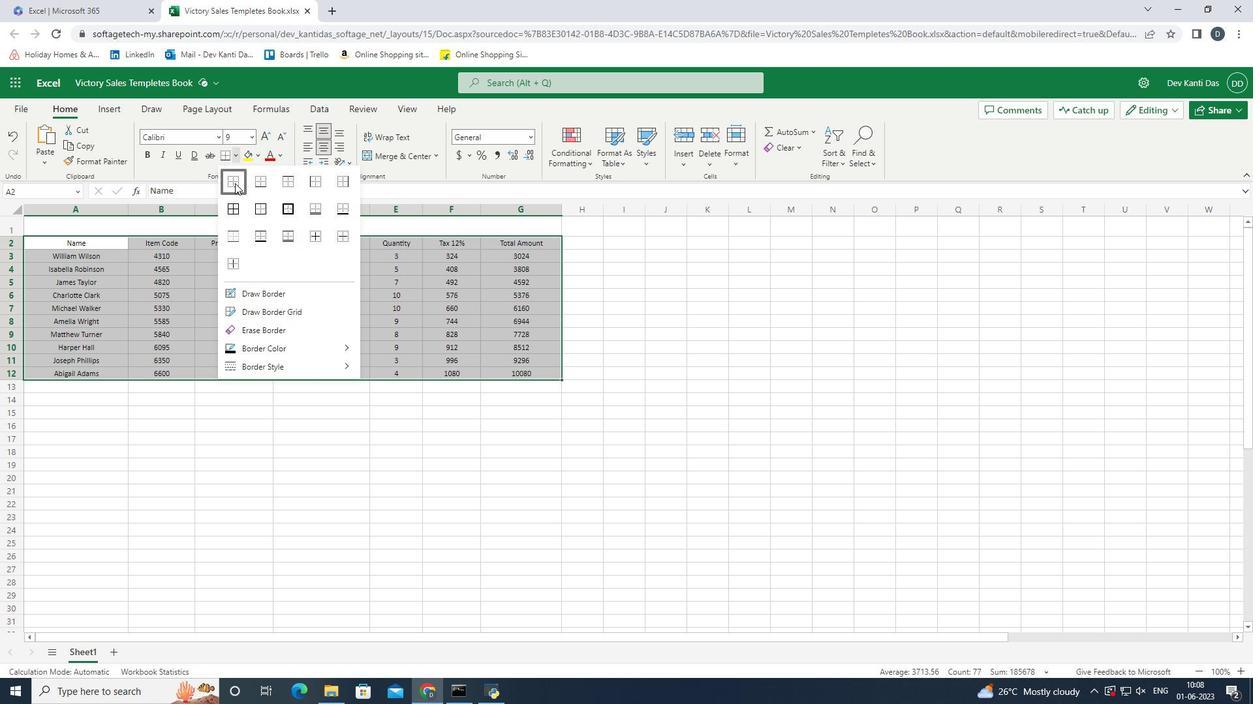 
Action: Mouse moved to (227, 158)
Screenshot: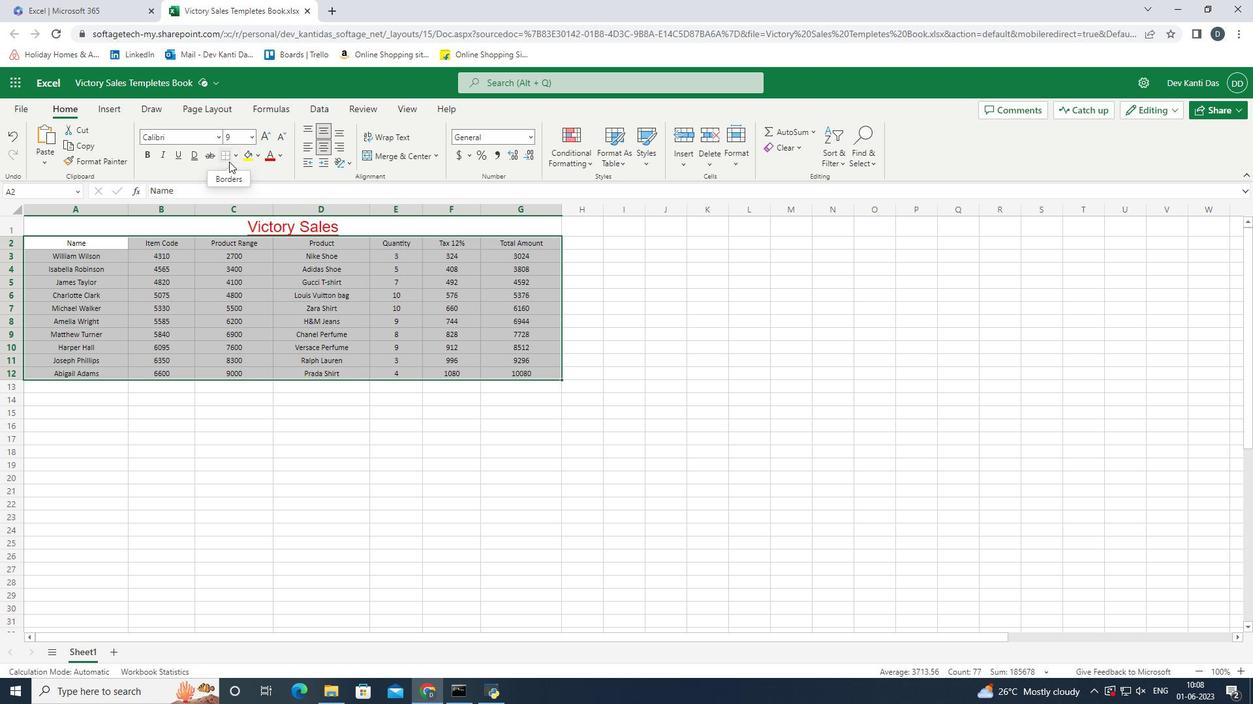 
Action: Mouse pressed left at (227, 158)
Screenshot: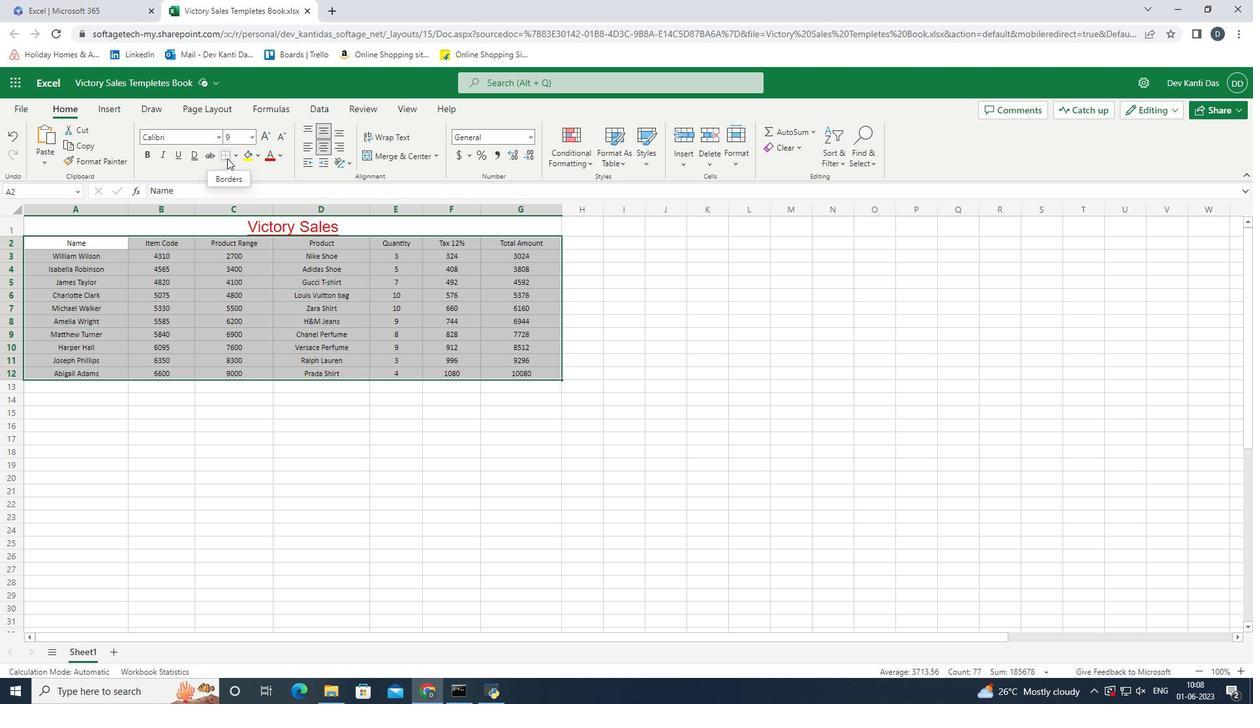 
Action: Mouse pressed left at (227, 158)
Screenshot: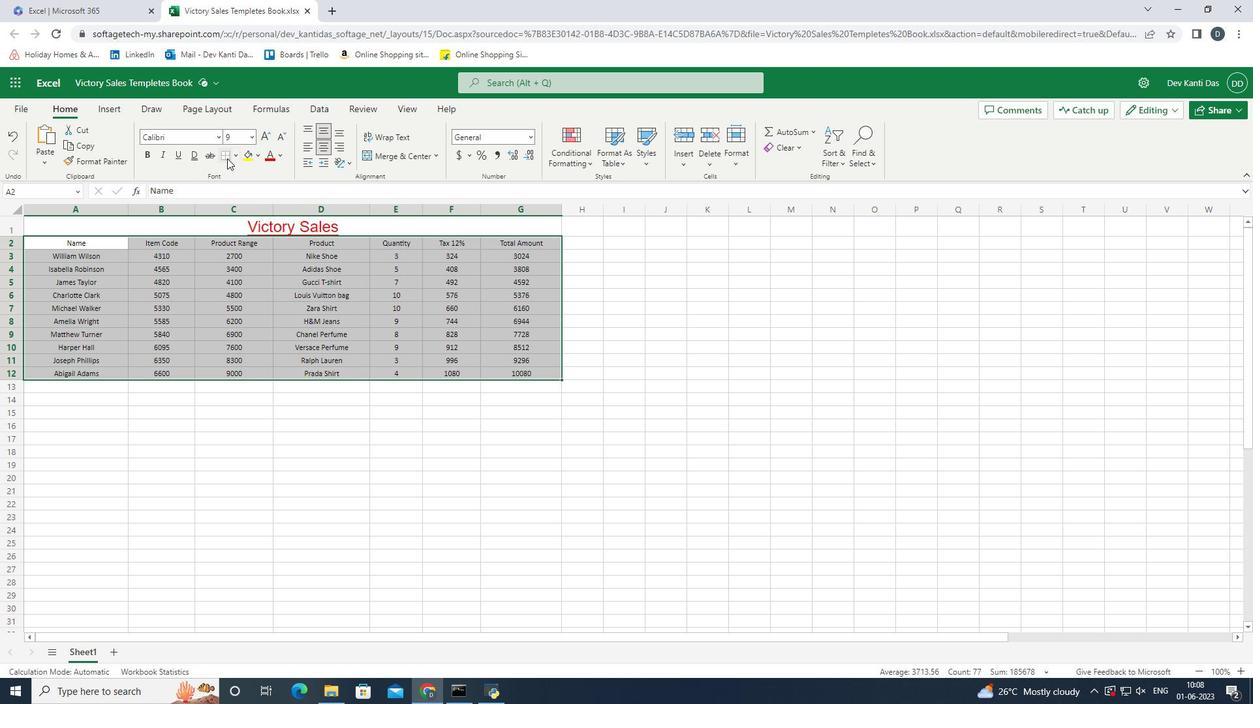 
Action: Mouse moved to (511, 372)
Screenshot: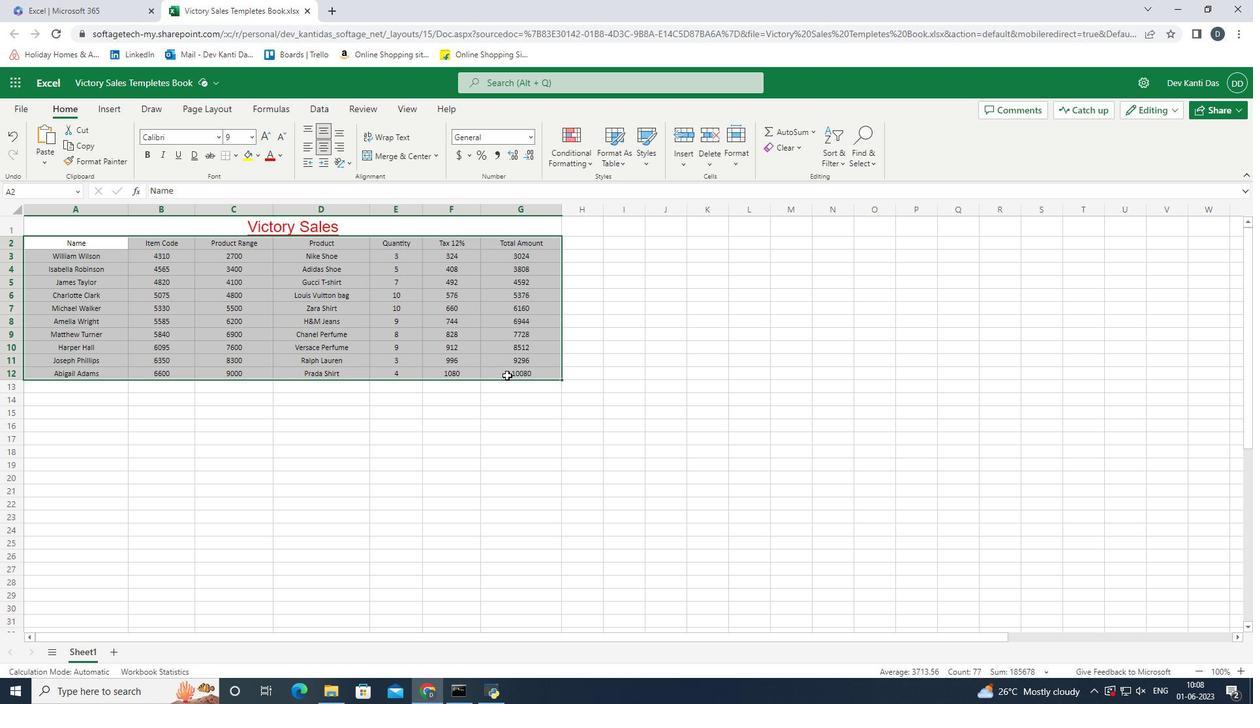 
Action: Mouse pressed left at (511, 372)
Screenshot: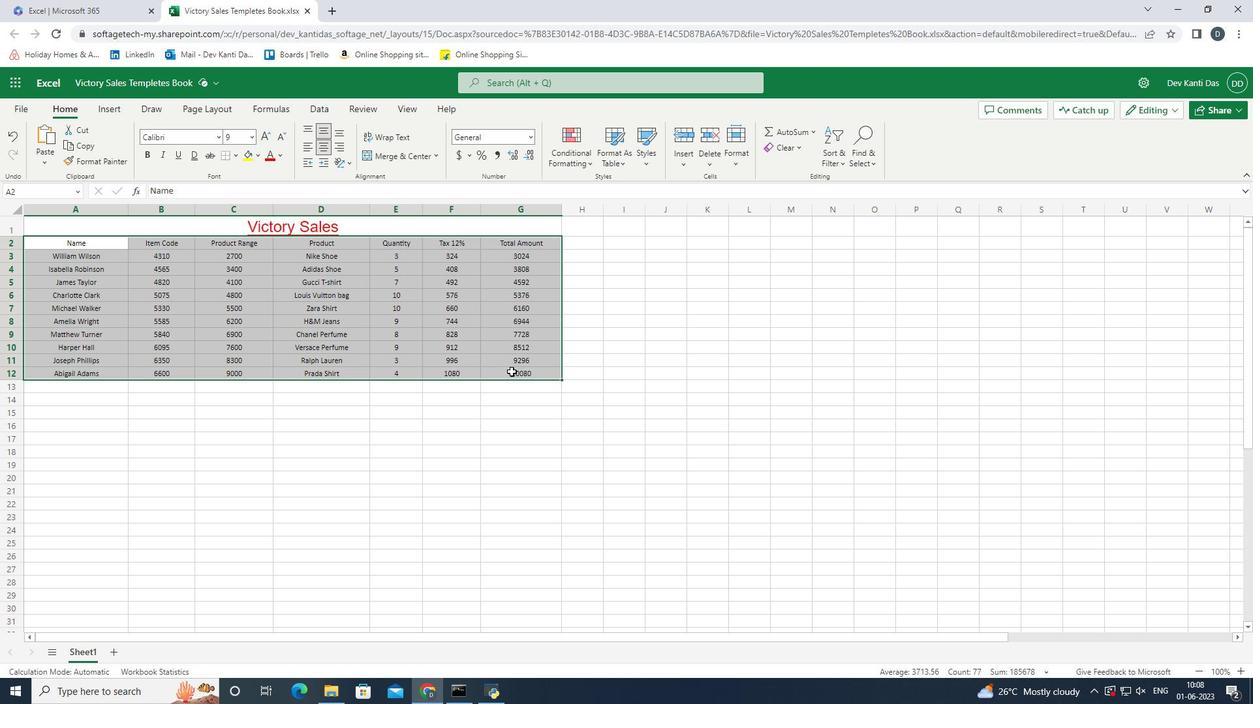 
Action: Mouse moved to (510, 371)
Screenshot: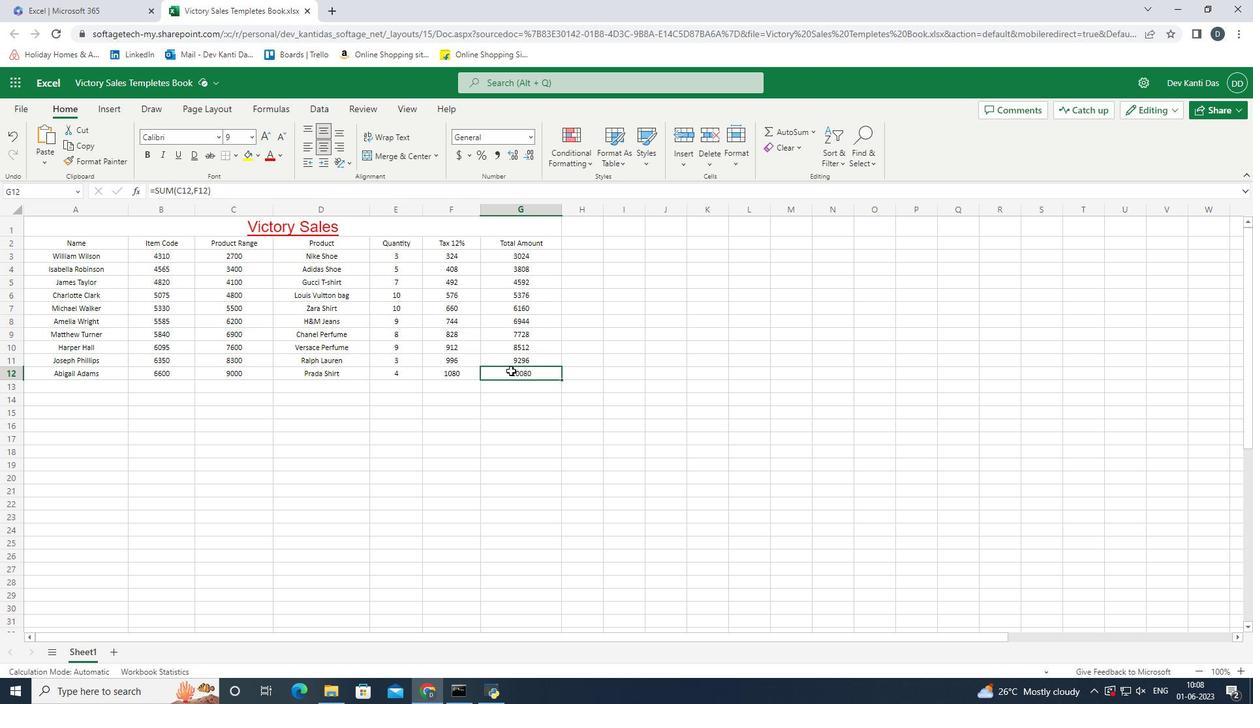 
